 Task: Look for Airbnb options in TbÃªng MÃ©anchey, Cambodia from 3rd December, 2023 to 17th December, 2023 for 3 adults, 1 child.3 bedrooms having 4 beds and 2 bathrooms. Property type can be house. Amenities needed are: wifi, washing machine. Booking option can be shelf check-in. Look for 4 properties as per requirement.
Action: Mouse moved to (526, 123)
Screenshot: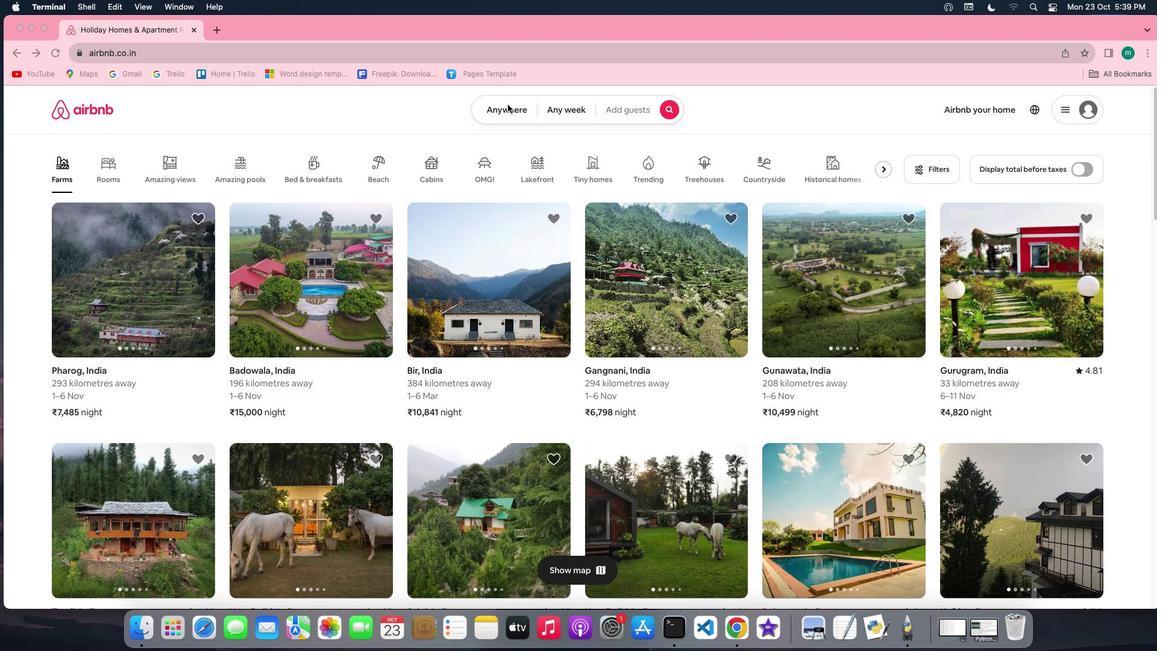 
Action: Mouse pressed left at (526, 123)
Screenshot: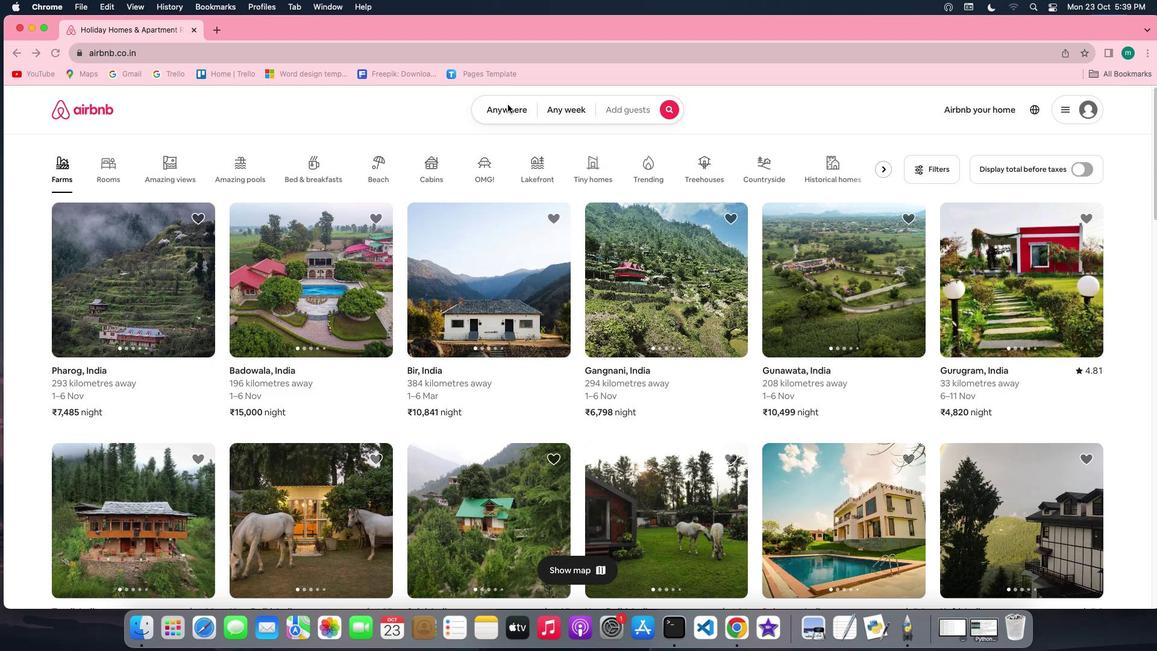 
Action: Mouse moved to (525, 126)
Screenshot: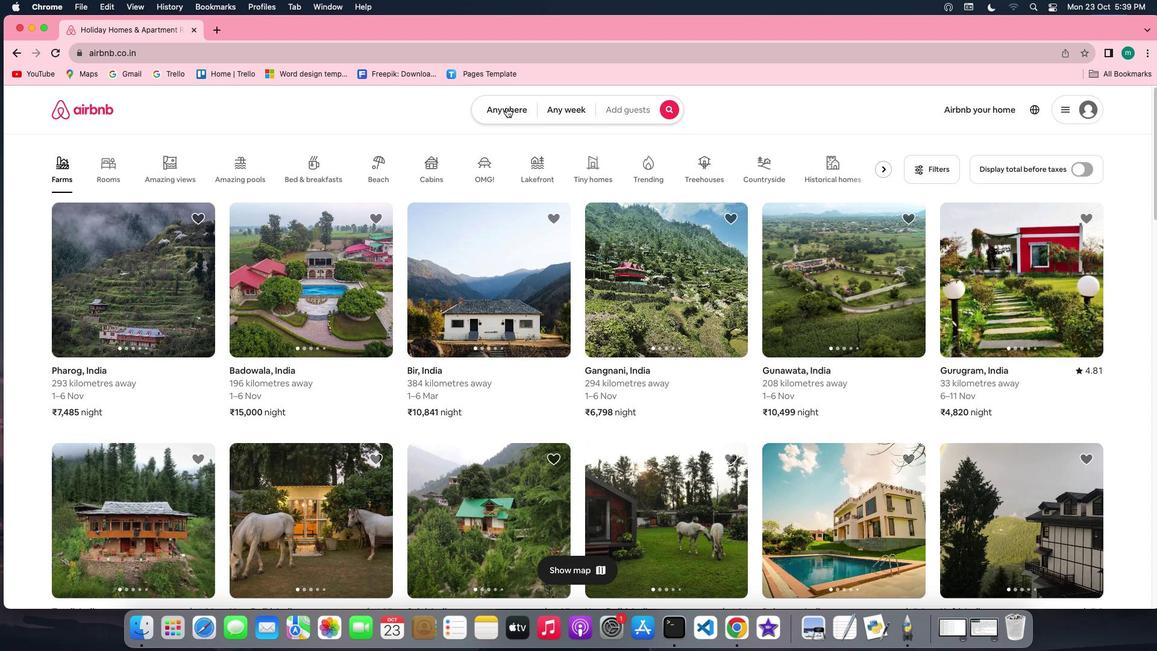 
Action: Mouse pressed left at (525, 126)
Screenshot: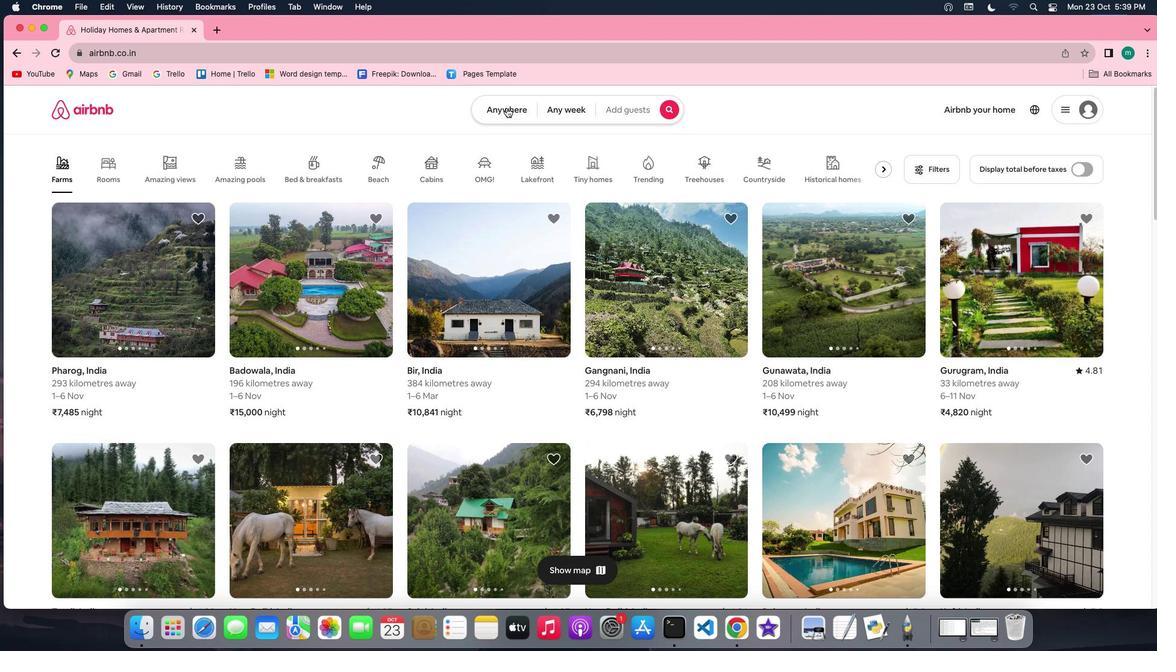 
Action: Mouse moved to (456, 175)
Screenshot: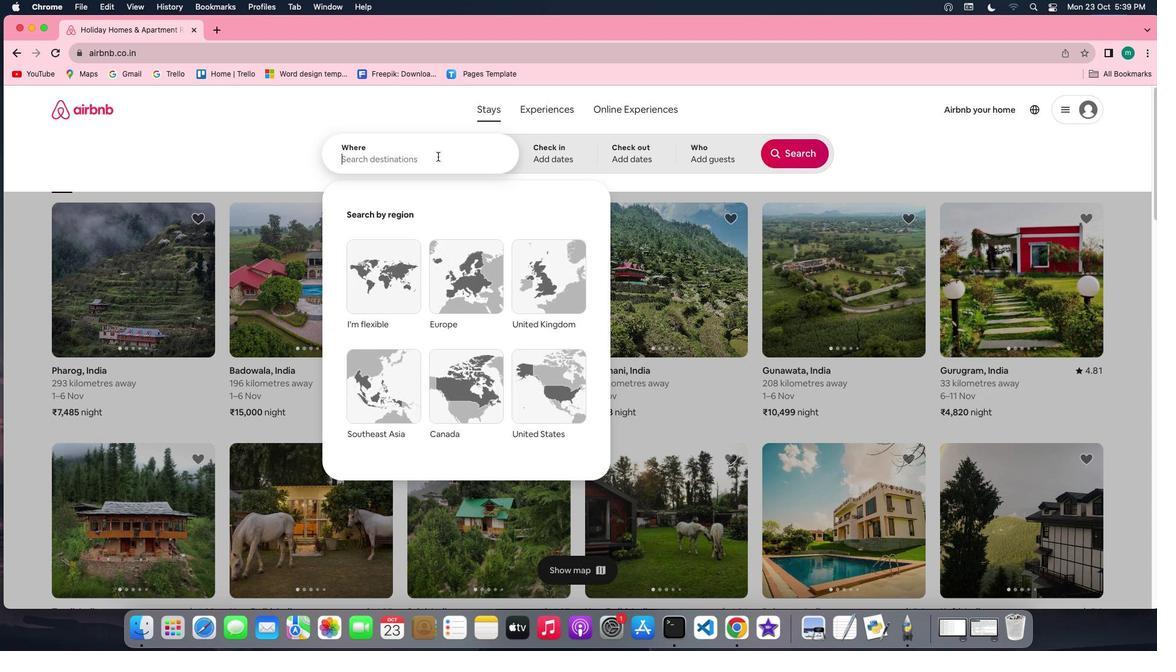 
Action: Mouse pressed left at (456, 175)
Screenshot: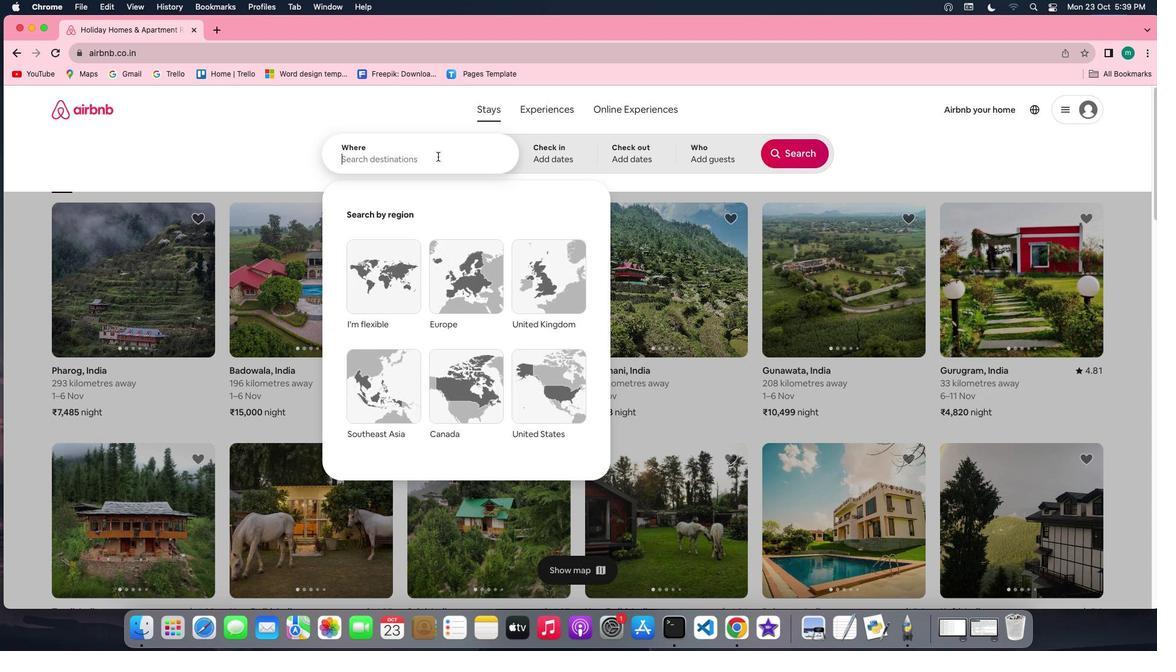 
Action: Key pressed Key.shift'T''b''e''n''g'Key.spaceKey.shift'<'Key.backspaceKey.shift'M''e''a''n''c''h''e''y'','Key.spaceKey.shift'c''a''m''b''o''d''i''a'
Screenshot: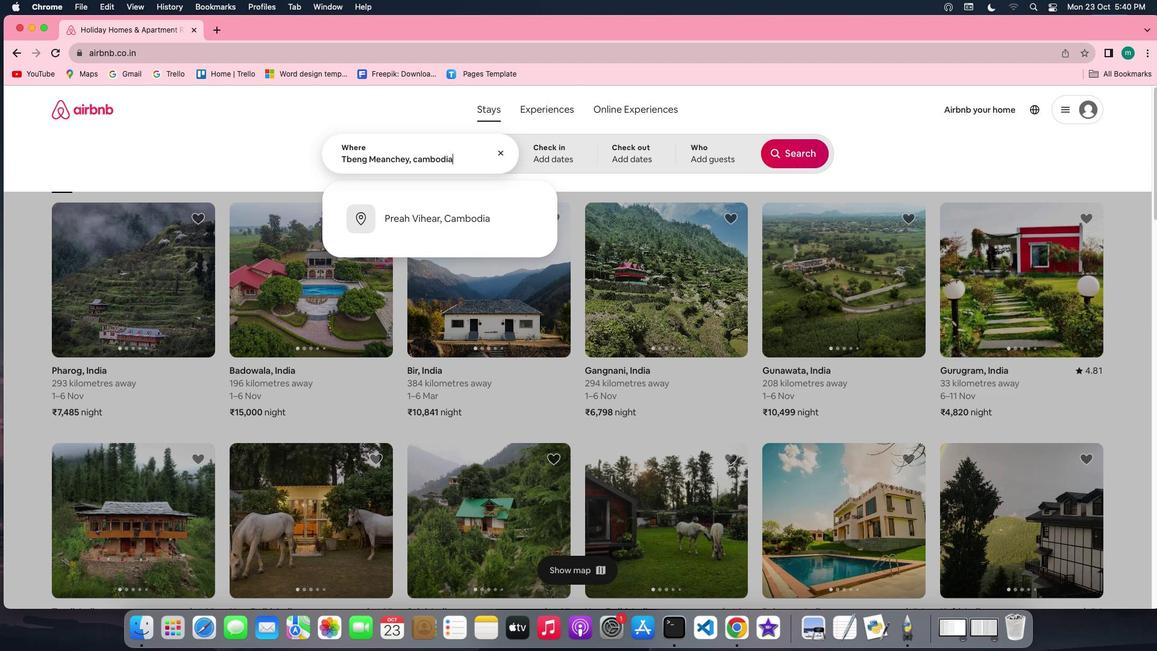 
Action: Mouse moved to (572, 180)
Screenshot: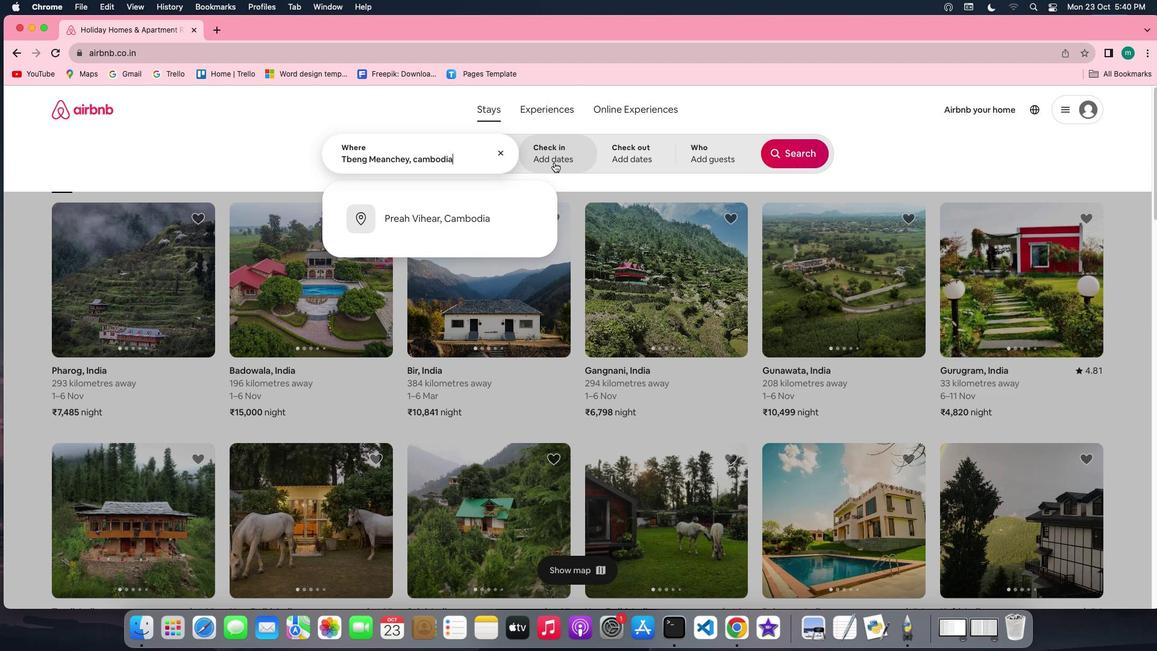 
Action: Mouse pressed left at (572, 180)
Screenshot: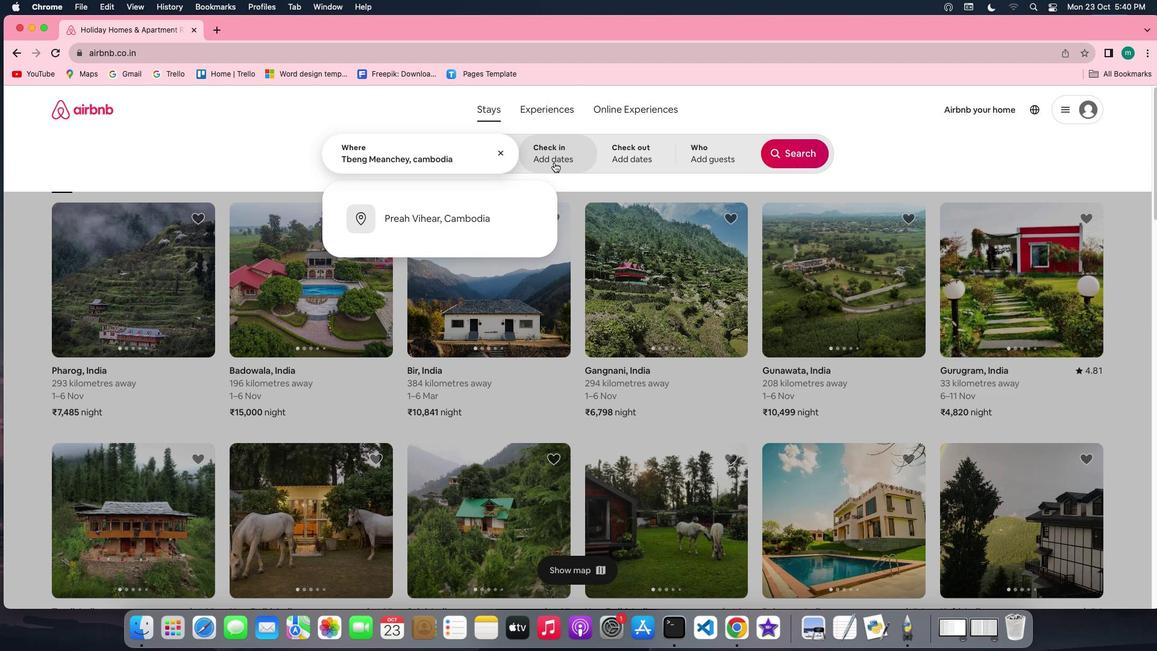 
Action: Mouse moved to (807, 270)
Screenshot: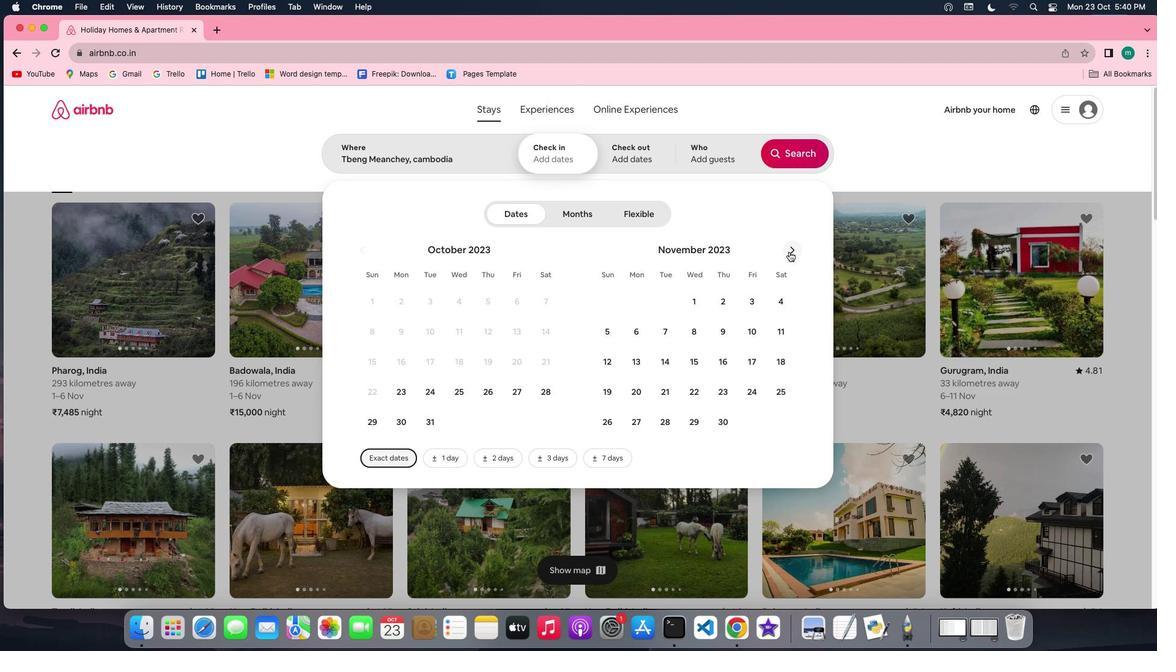 
Action: Mouse pressed left at (807, 270)
Screenshot: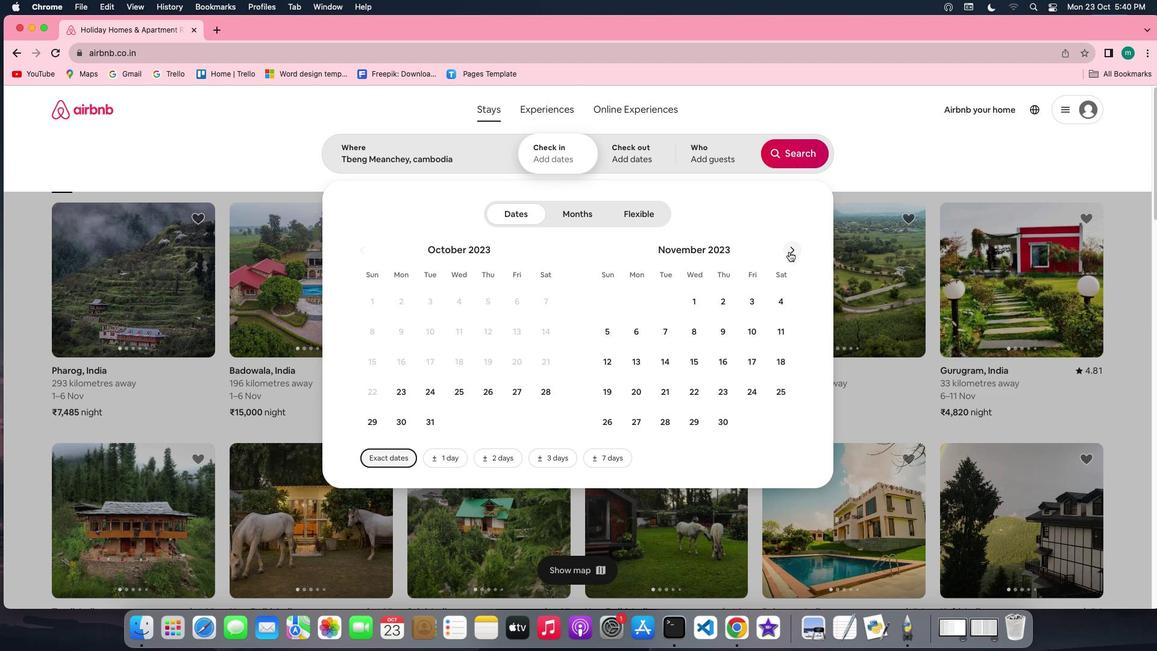
Action: Mouse moved to (629, 344)
Screenshot: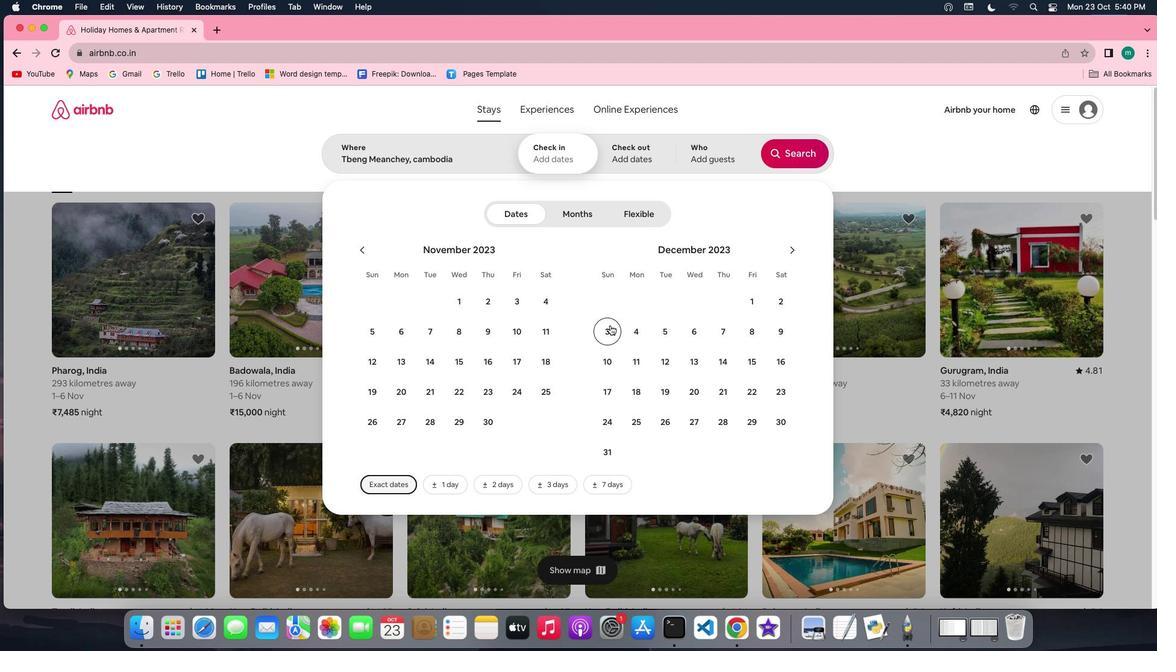 
Action: Mouse pressed left at (629, 344)
Screenshot: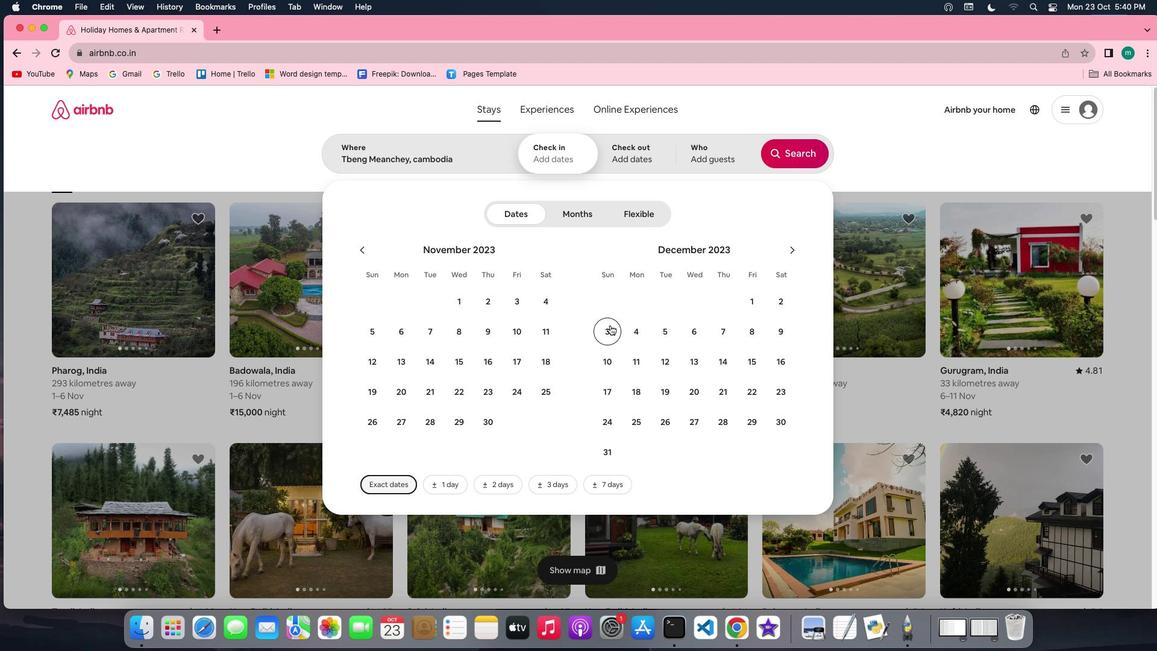 
Action: Mouse moved to (626, 407)
Screenshot: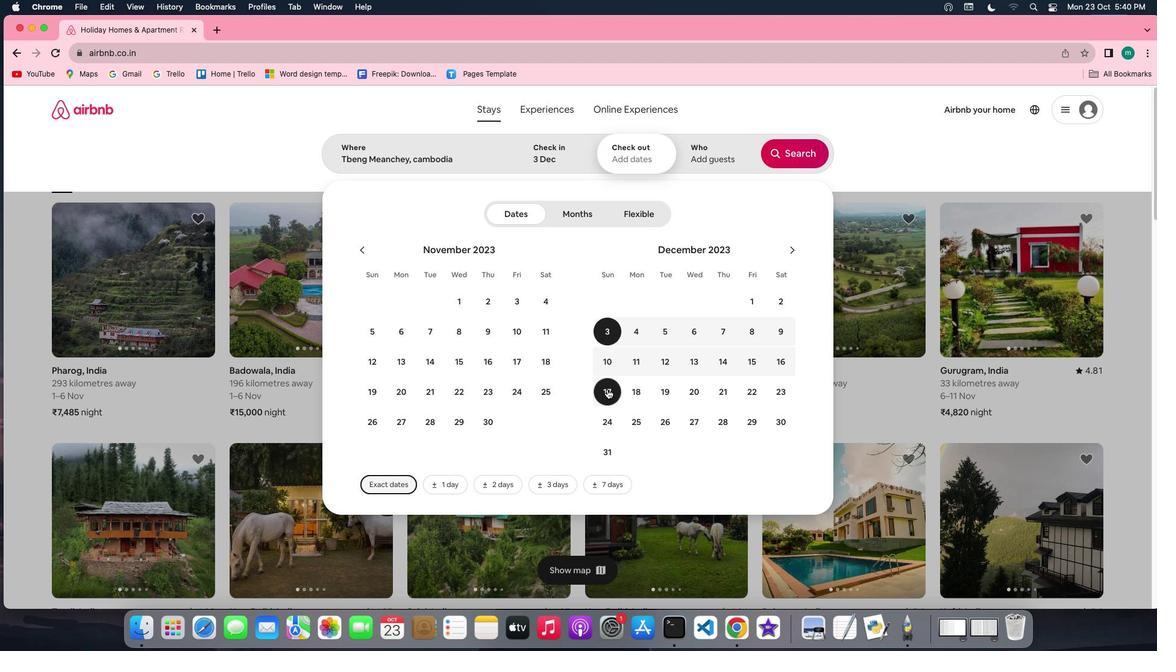
Action: Mouse pressed left at (626, 407)
Screenshot: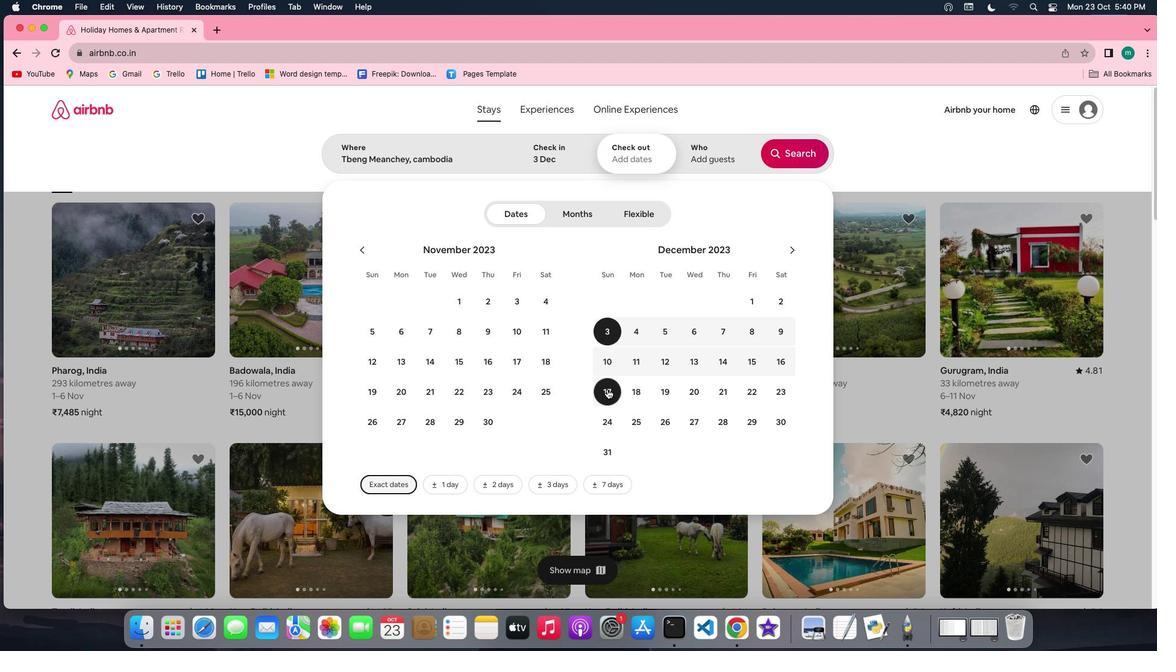 
Action: Mouse moved to (736, 179)
Screenshot: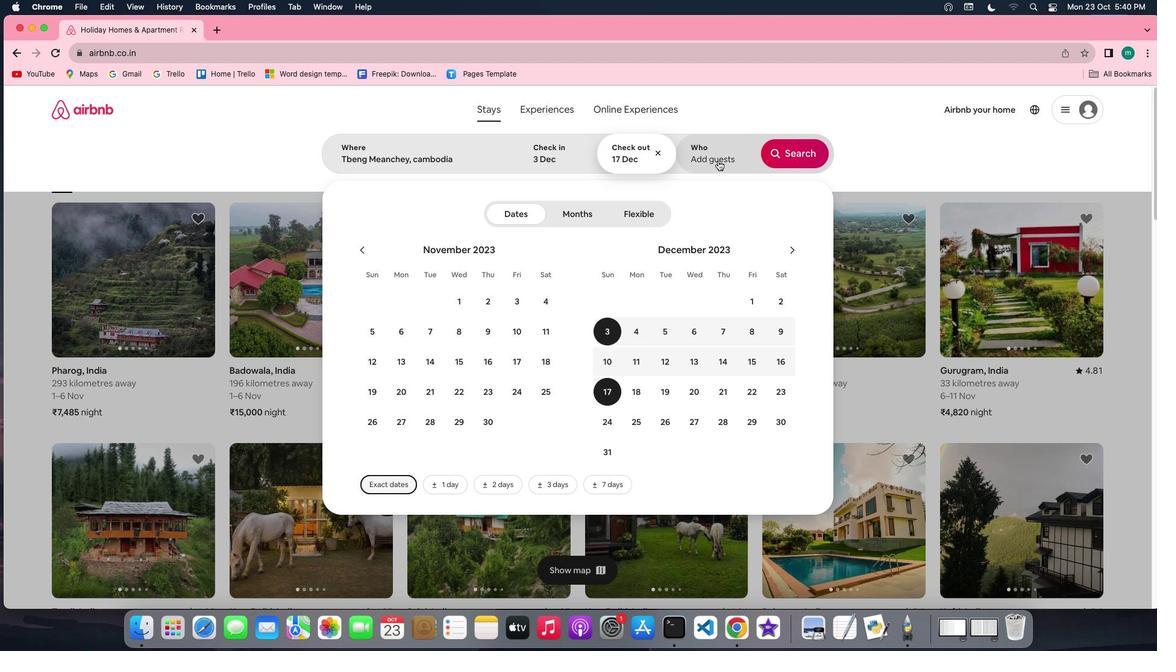 
Action: Mouse pressed left at (736, 179)
Screenshot: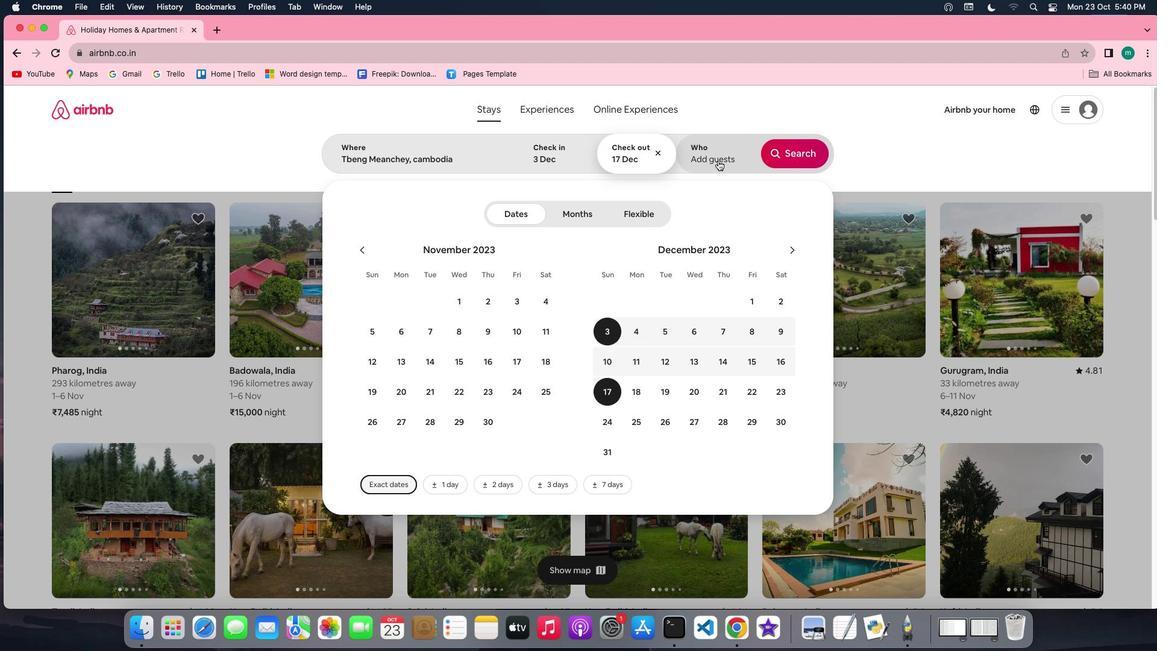 
Action: Mouse moved to (816, 235)
Screenshot: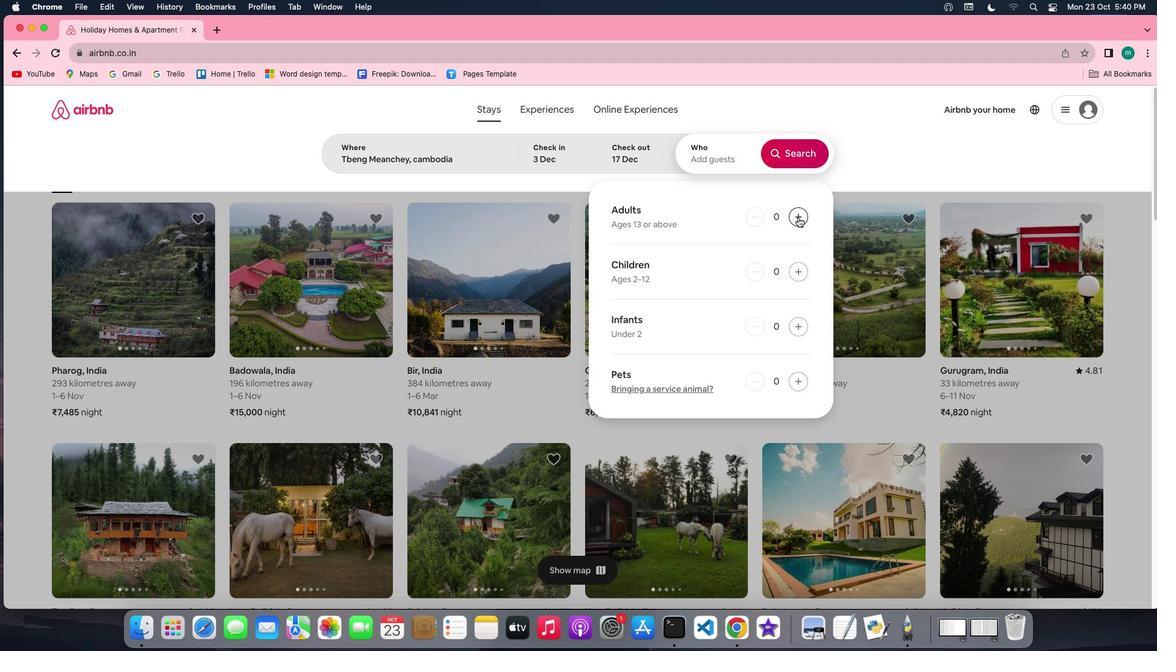 
Action: Mouse pressed left at (816, 235)
Screenshot: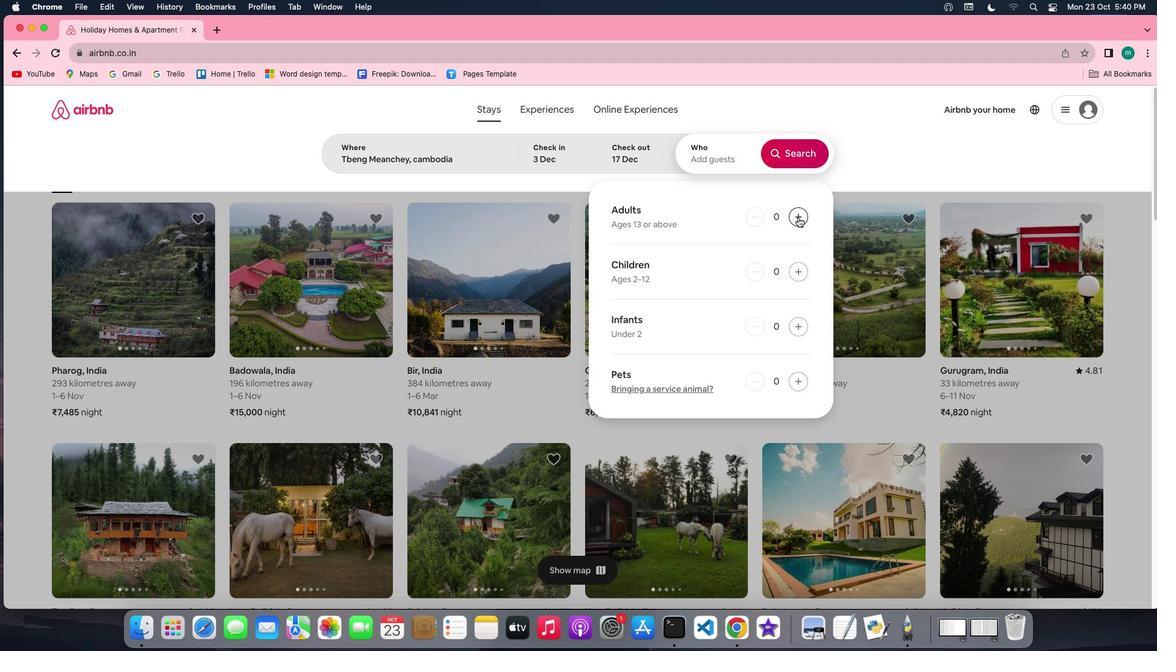 
Action: Mouse pressed left at (816, 235)
Screenshot: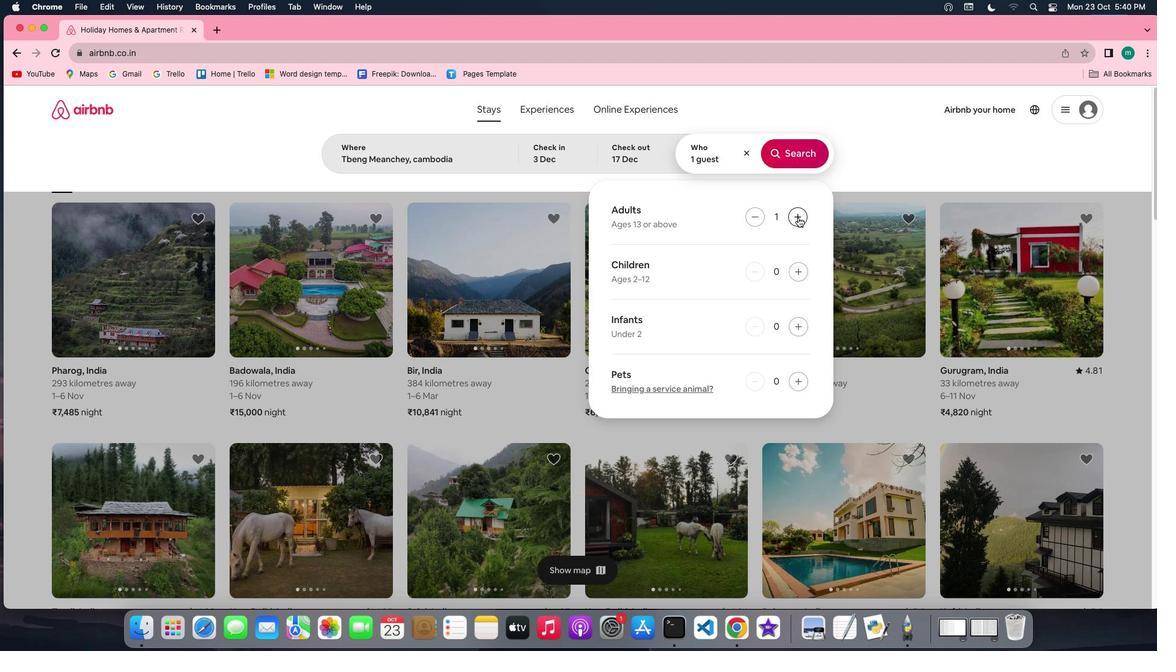 
Action: Mouse pressed left at (816, 235)
Screenshot: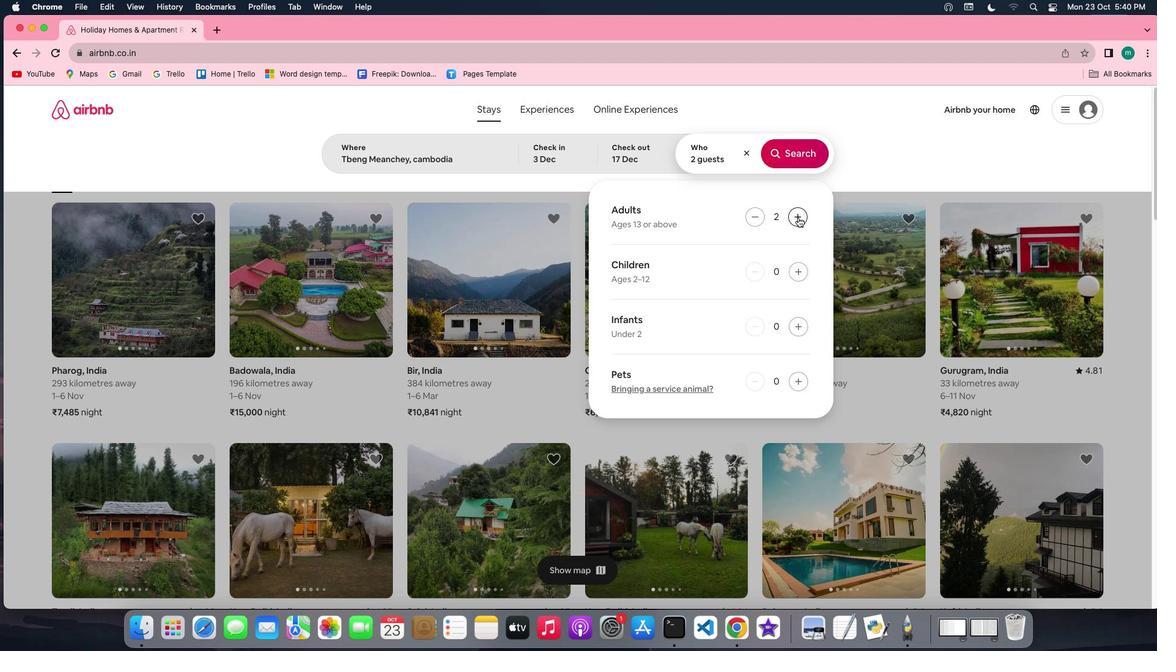 
Action: Mouse moved to (817, 291)
Screenshot: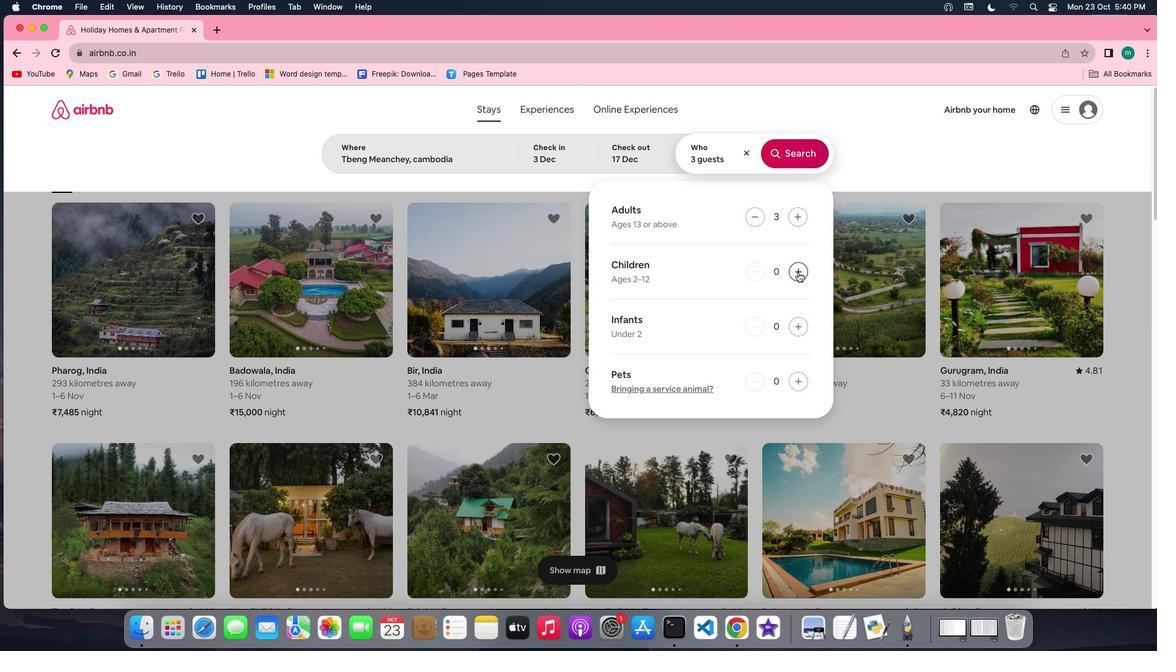 
Action: Mouse pressed left at (817, 291)
Screenshot: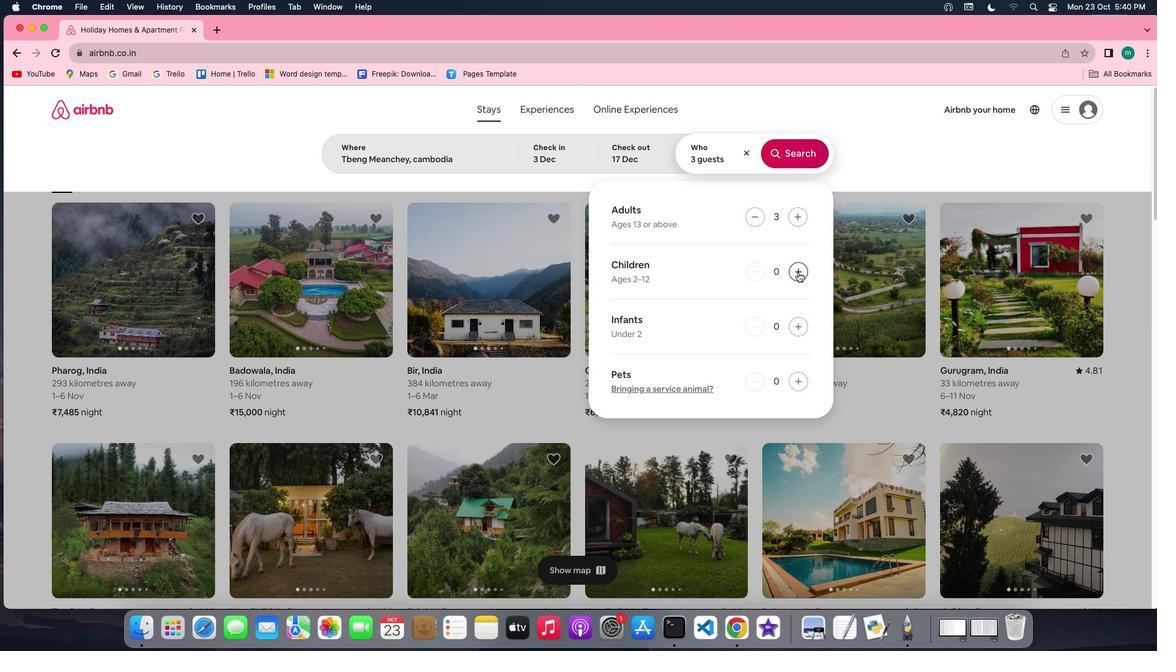 
Action: Mouse moved to (806, 173)
Screenshot: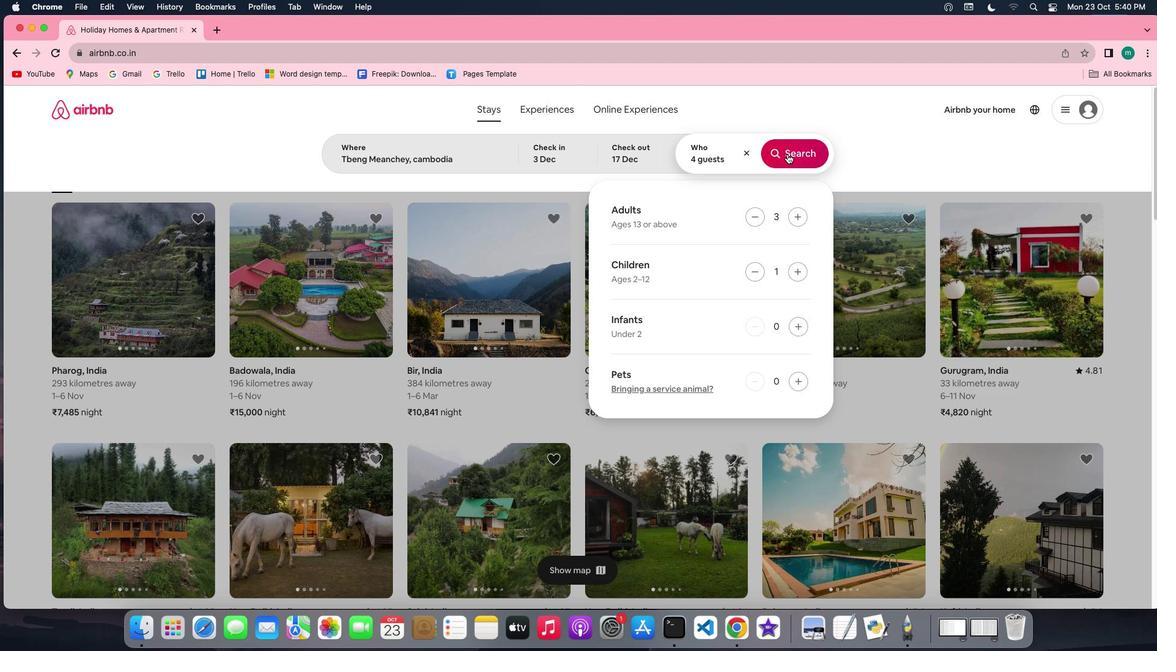 
Action: Mouse pressed left at (806, 173)
Screenshot: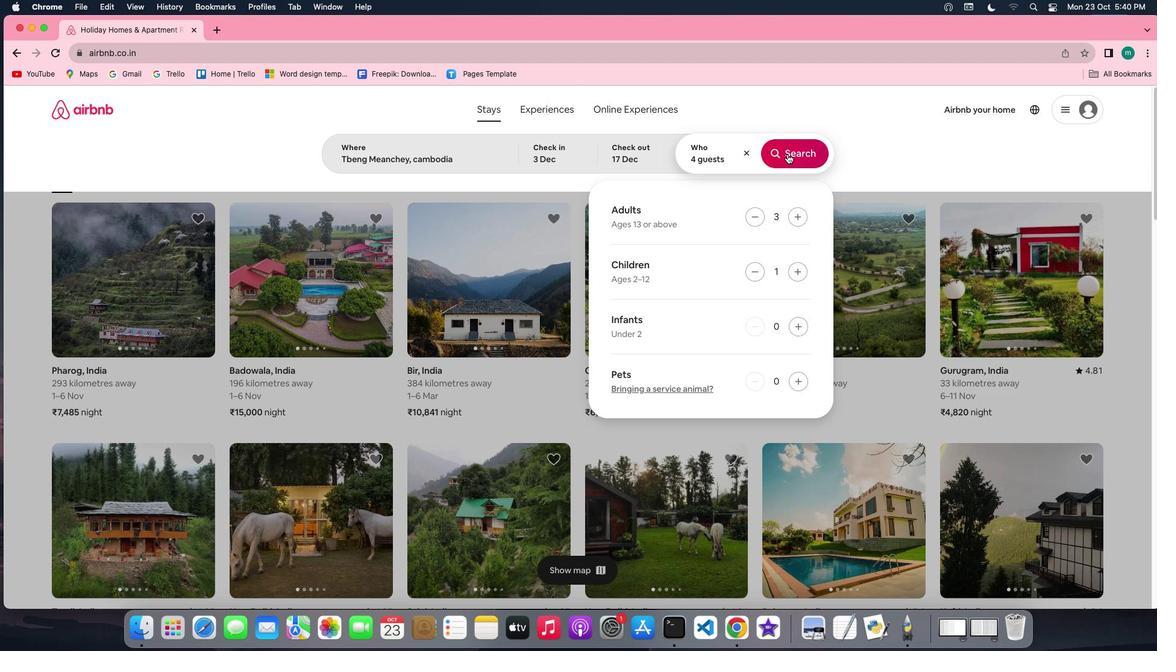 
Action: Mouse moved to (981, 171)
Screenshot: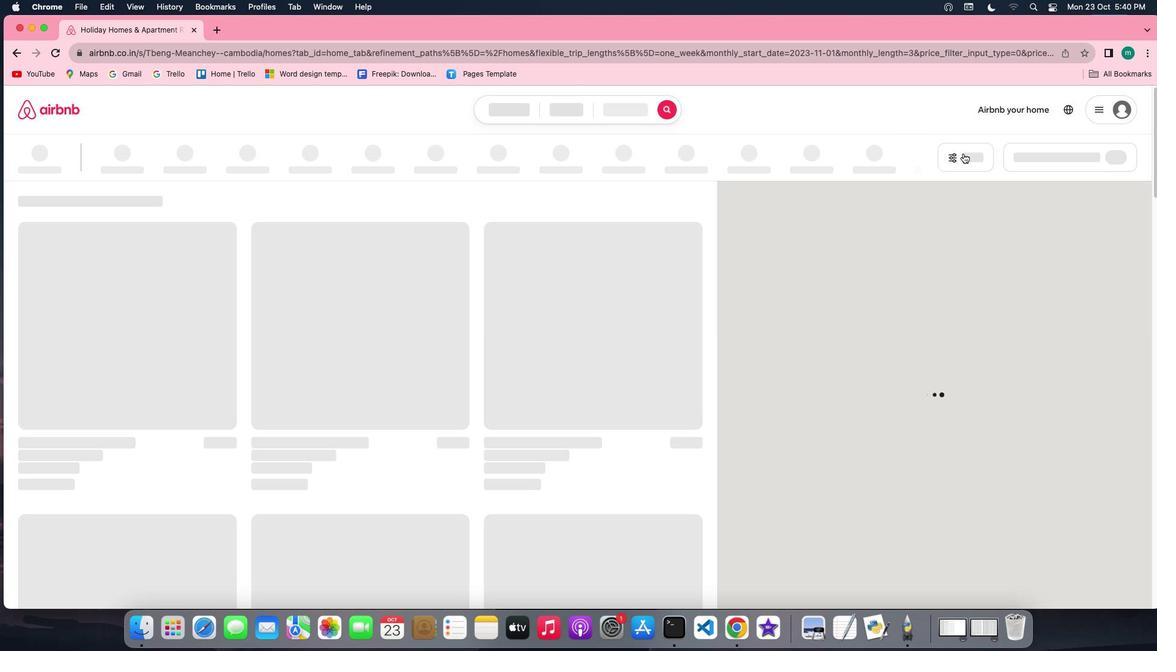 
Action: Mouse pressed left at (981, 171)
Screenshot: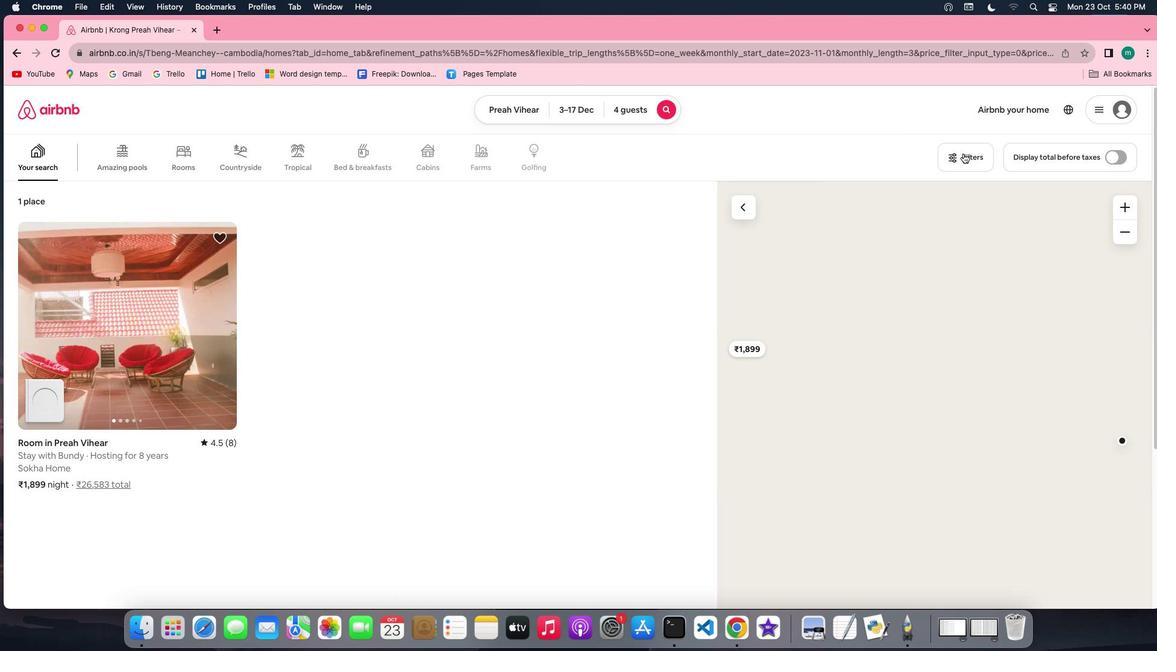 
Action: Mouse moved to (672, 375)
Screenshot: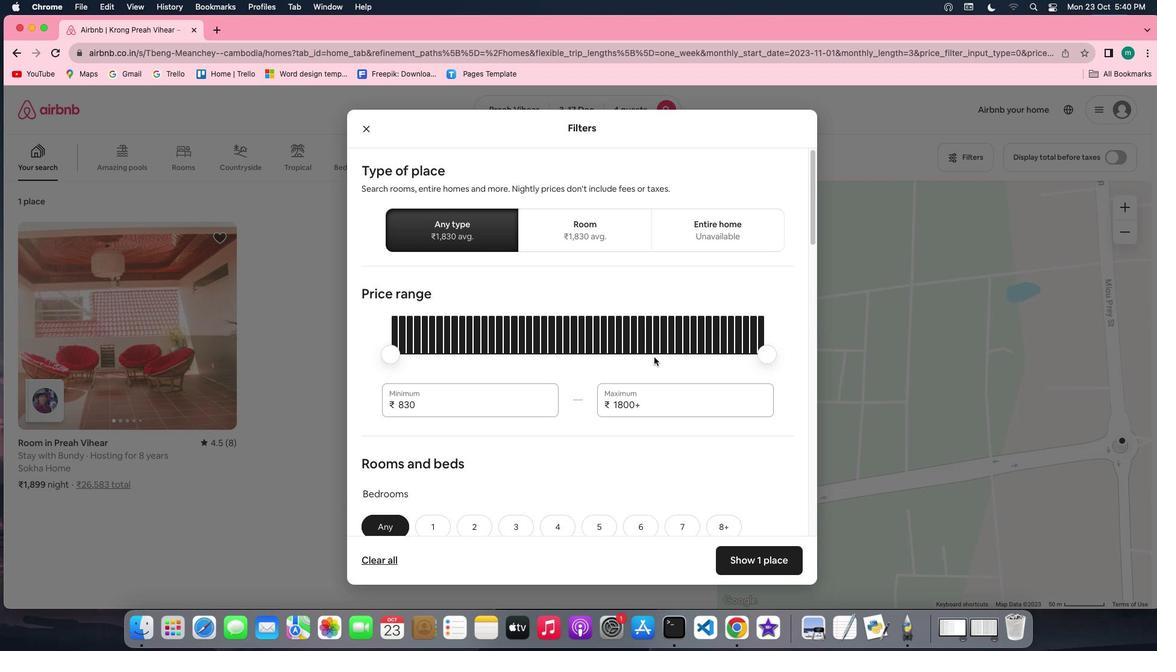 
Action: Mouse scrolled (672, 375) with delta (18, 18)
Screenshot: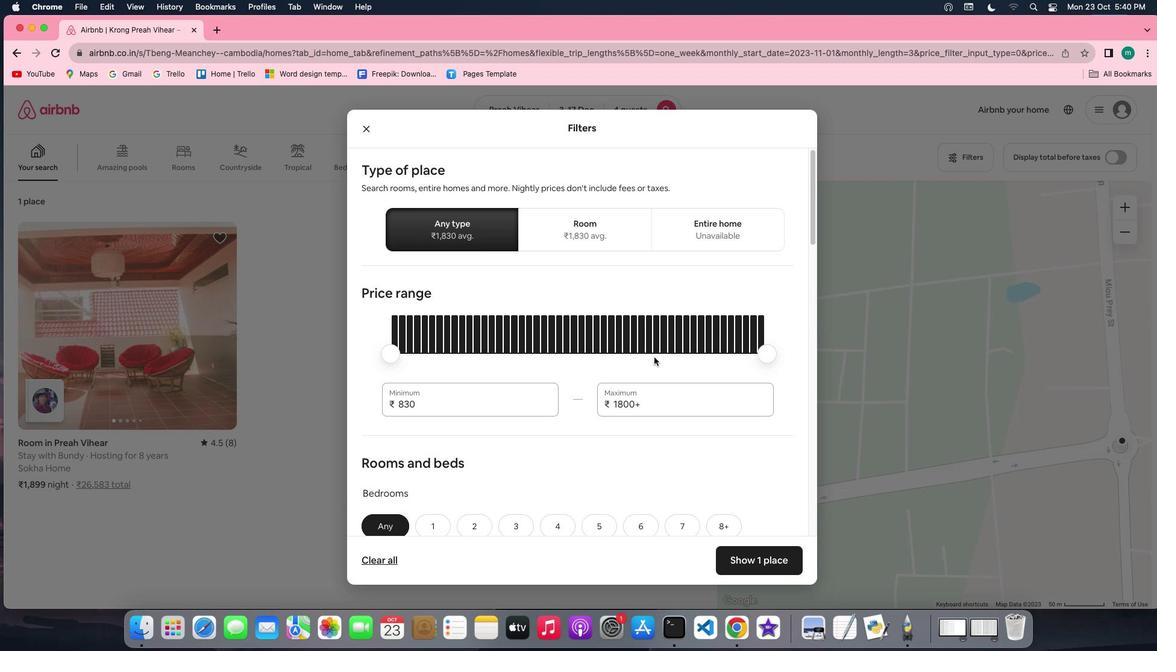 
Action: Mouse scrolled (672, 375) with delta (18, 18)
Screenshot: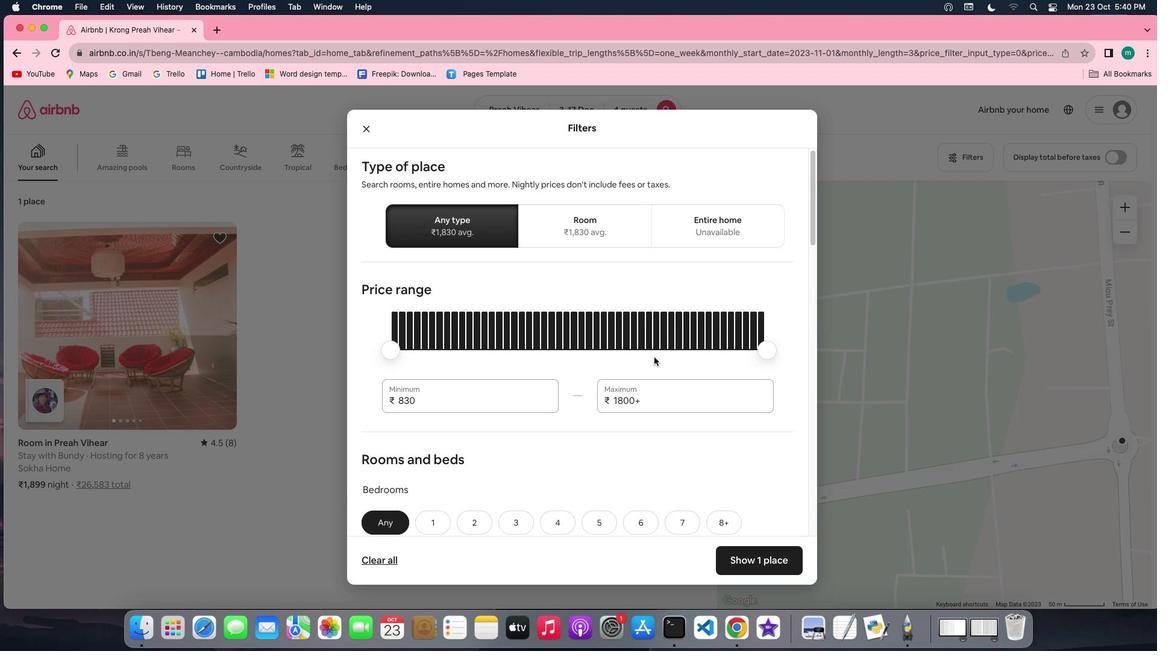 
Action: Mouse scrolled (672, 375) with delta (18, 18)
Screenshot: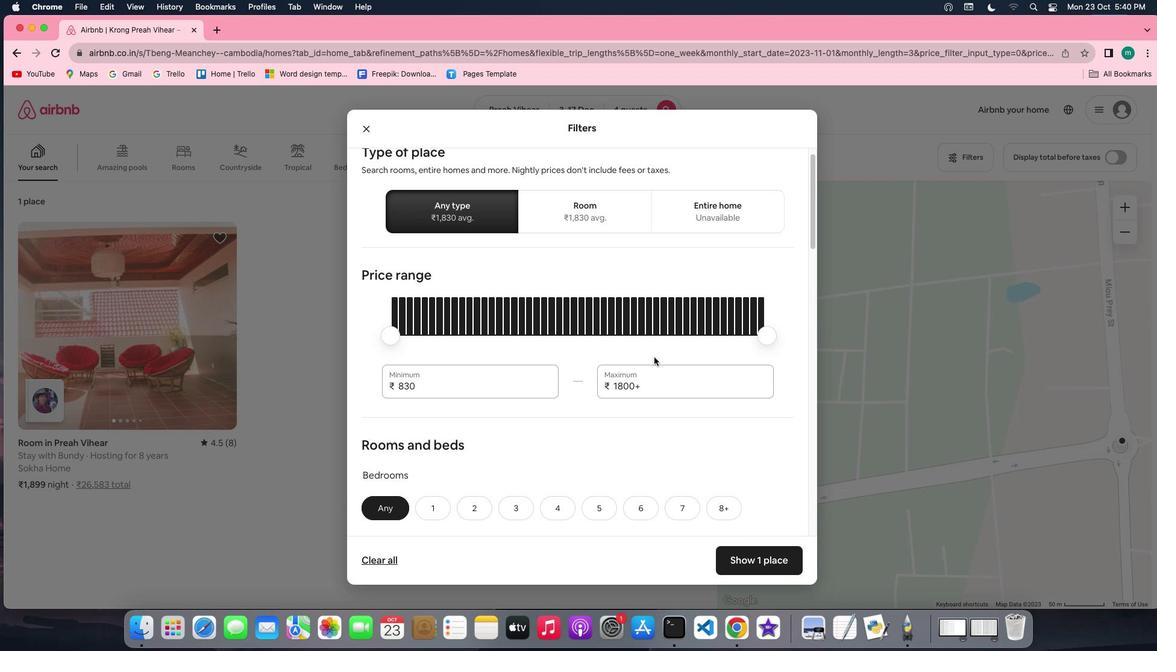 
Action: Mouse scrolled (672, 375) with delta (18, 18)
Screenshot: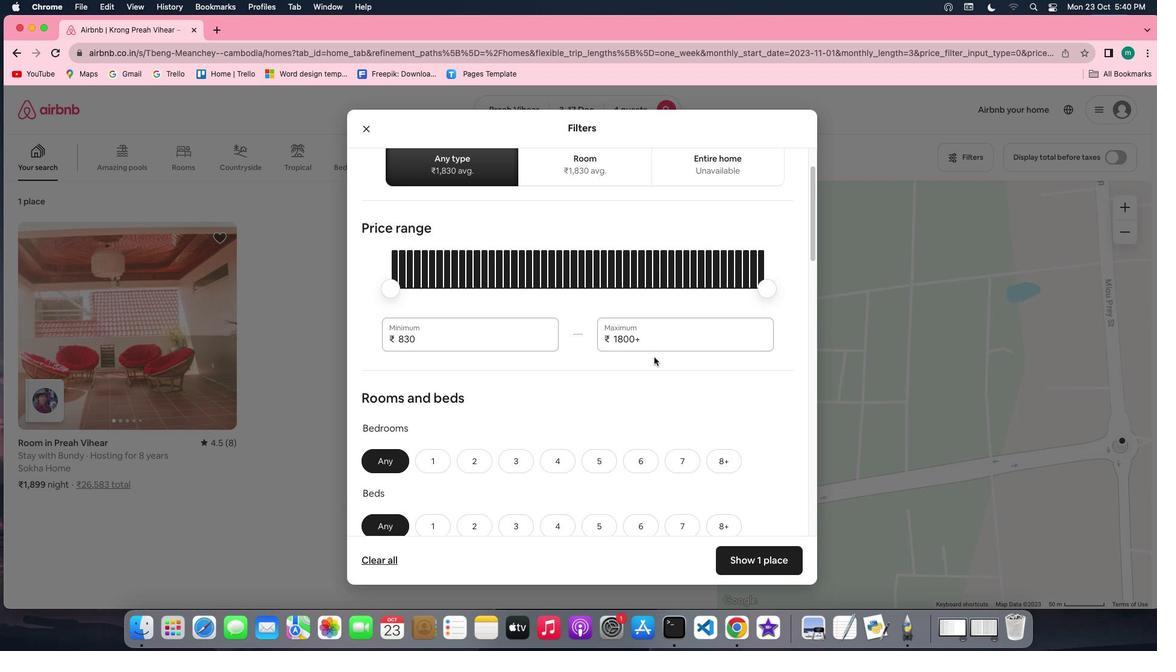 
Action: Mouse scrolled (672, 375) with delta (18, 18)
Screenshot: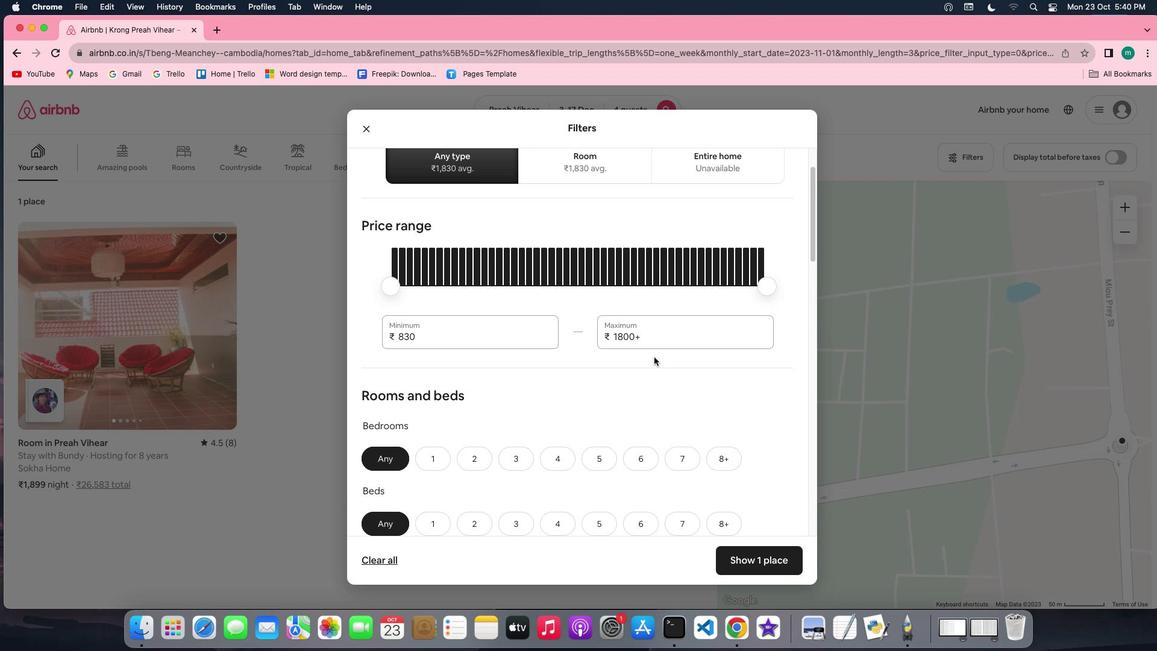 
Action: Mouse scrolled (672, 375) with delta (18, 18)
Screenshot: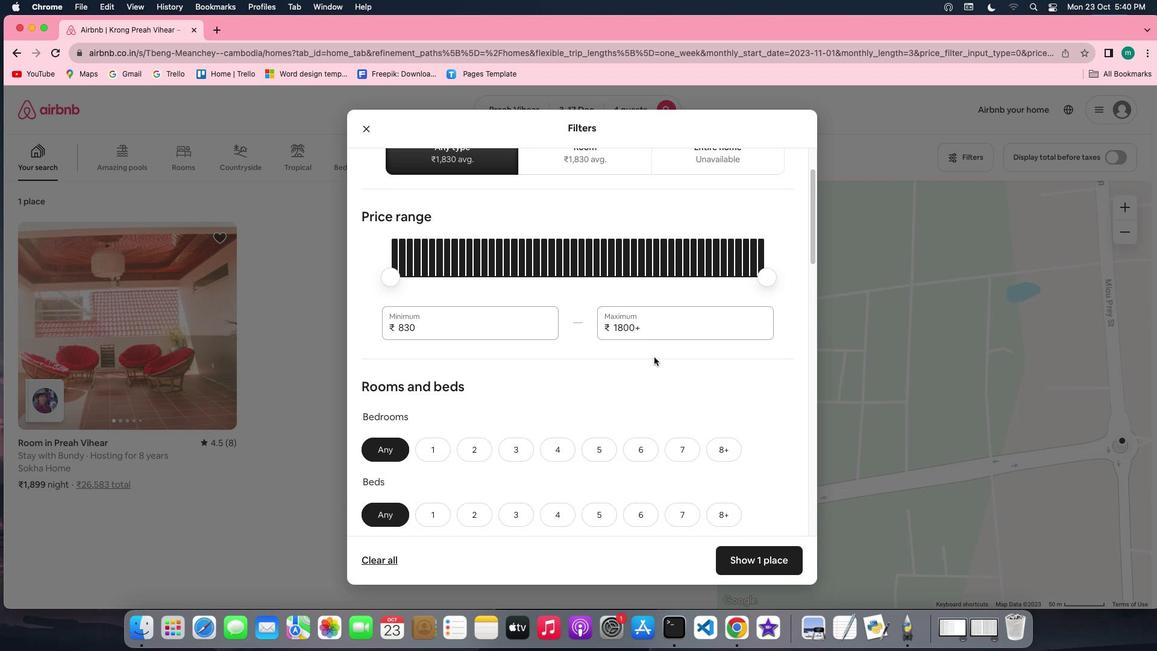 
Action: Mouse scrolled (672, 375) with delta (18, 18)
Screenshot: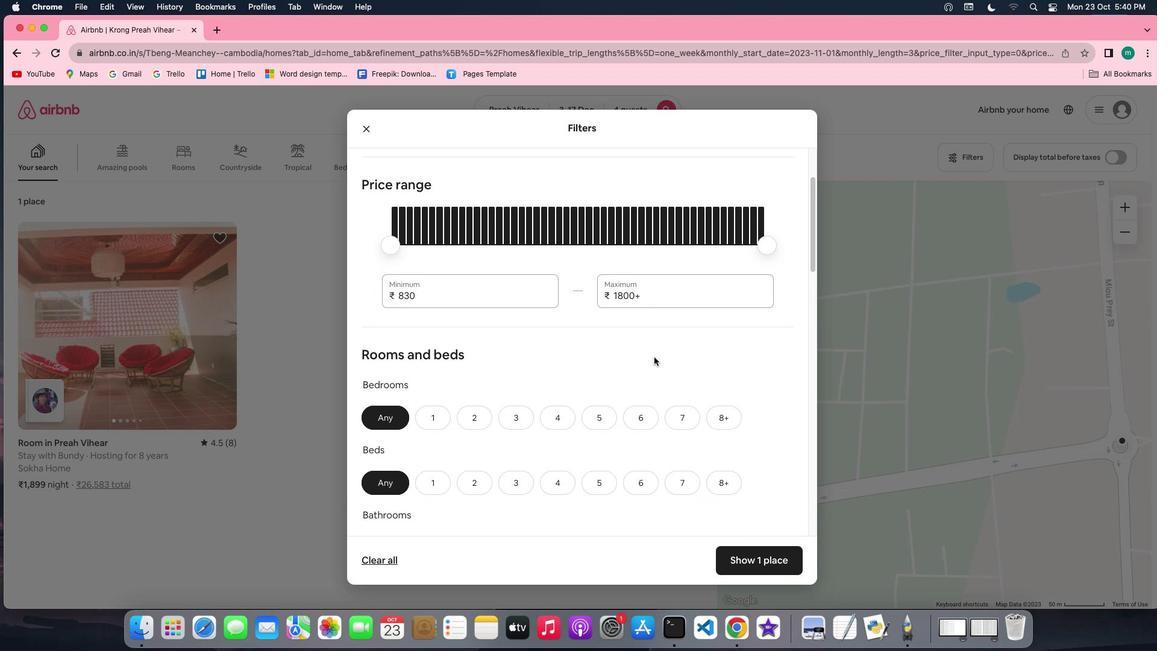 
Action: Mouse scrolled (672, 375) with delta (18, 18)
Screenshot: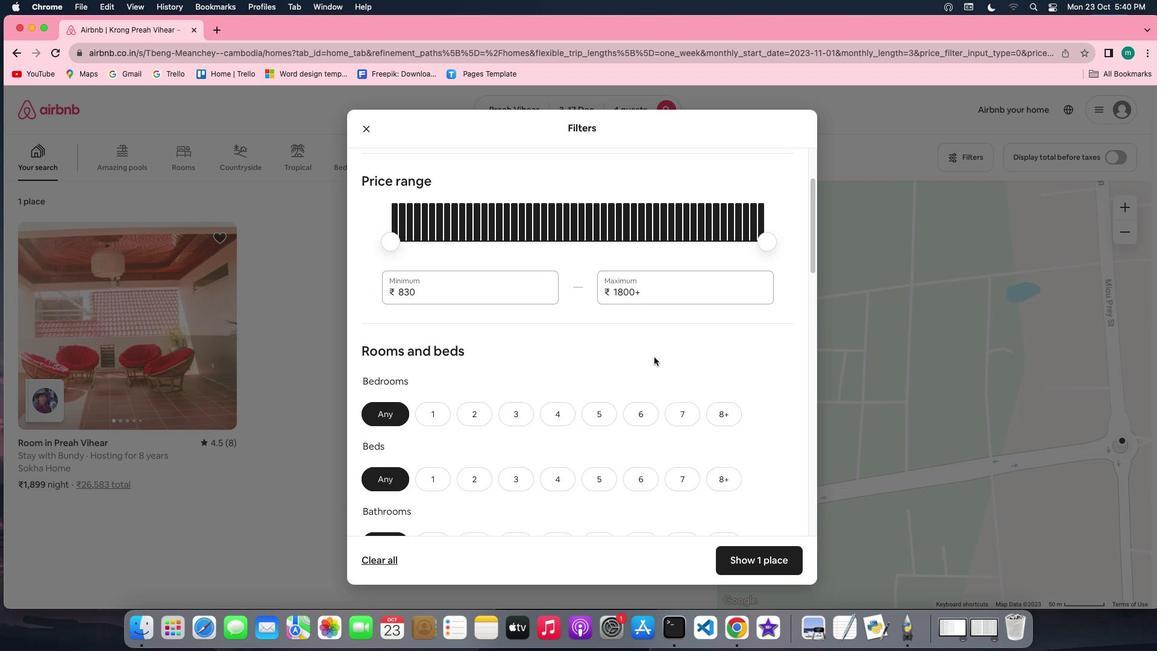 
Action: Mouse scrolled (672, 375) with delta (18, 18)
Screenshot: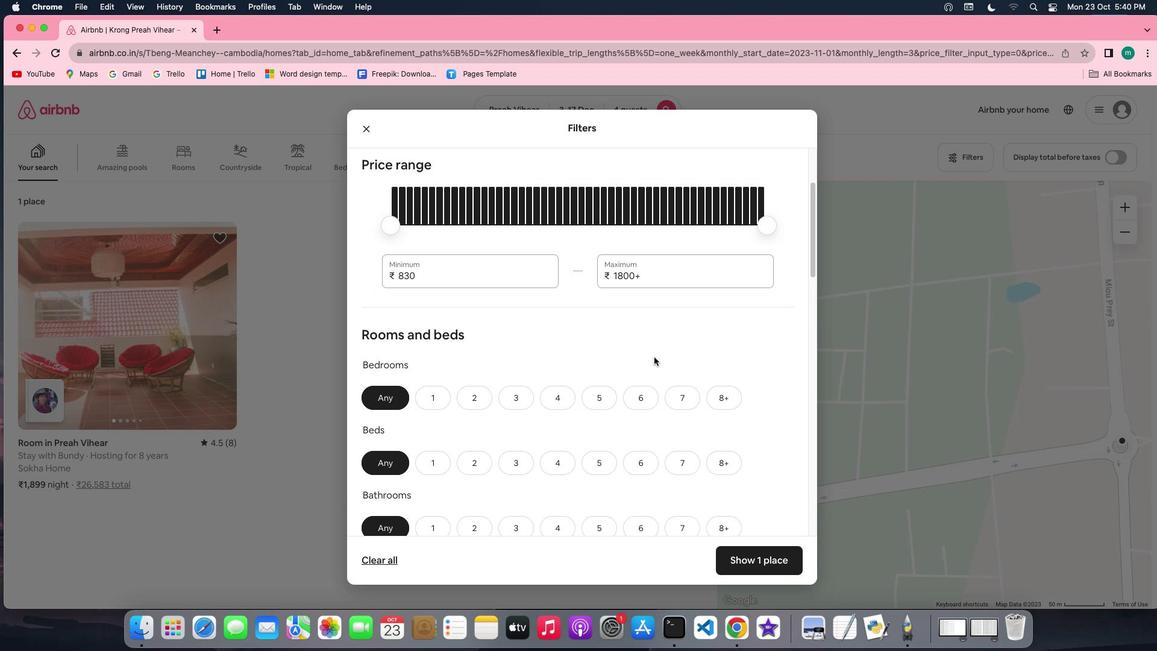 
Action: Mouse scrolled (672, 375) with delta (18, 18)
Screenshot: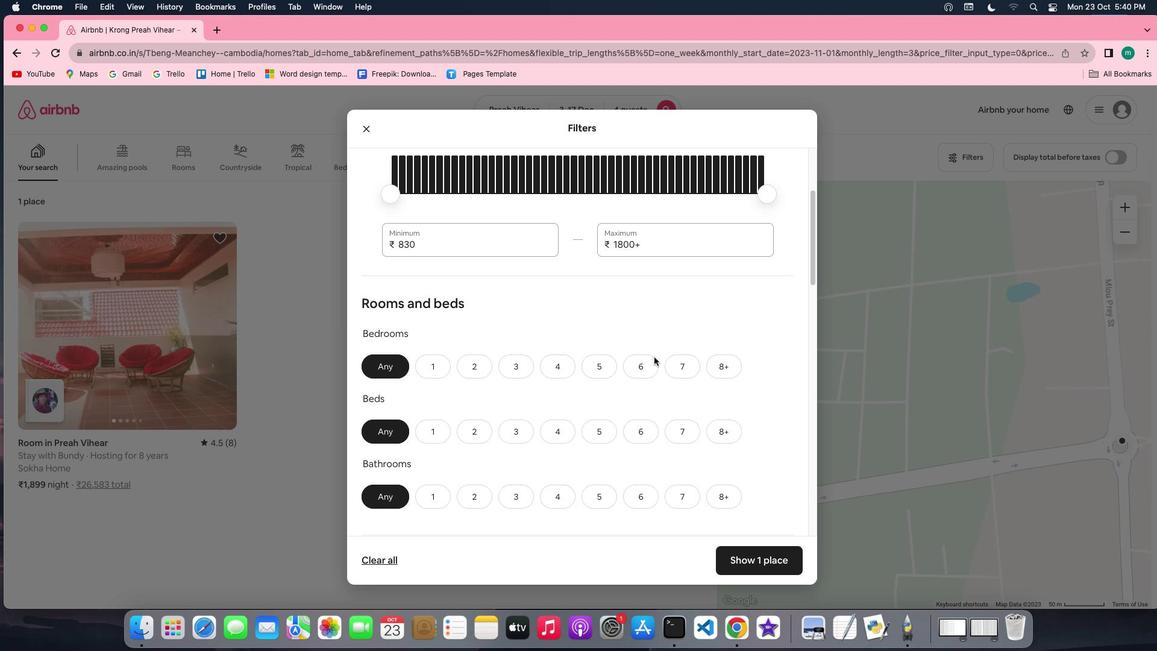 
Action: Mouse scrolled (672, 375) with delta (18, 18)
Screenshot: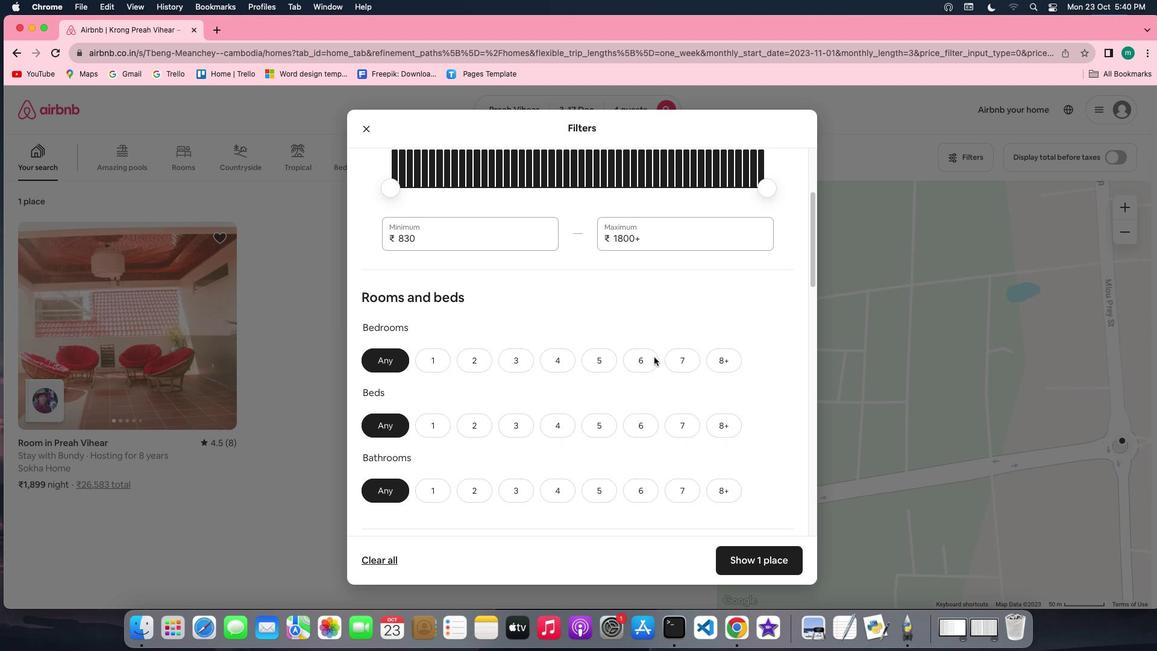 
Action: Mouse scrolled (672, 375) with delta (18, 18)
Screenshot: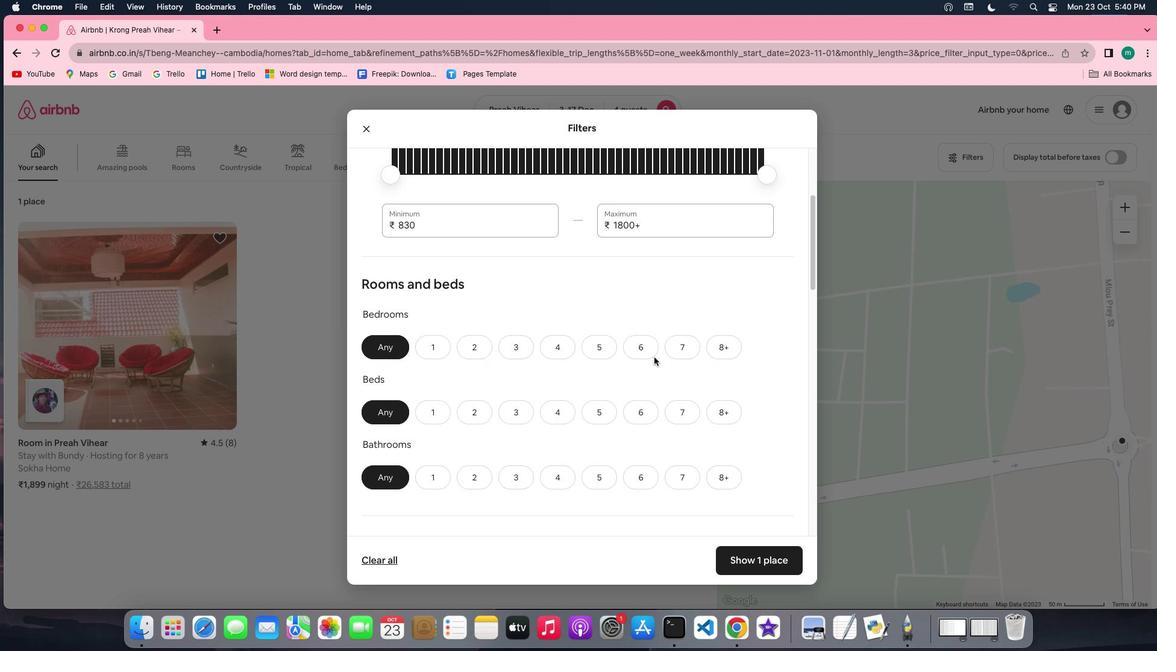 
Action: Mouse moved to (543, 358)
Screenshot: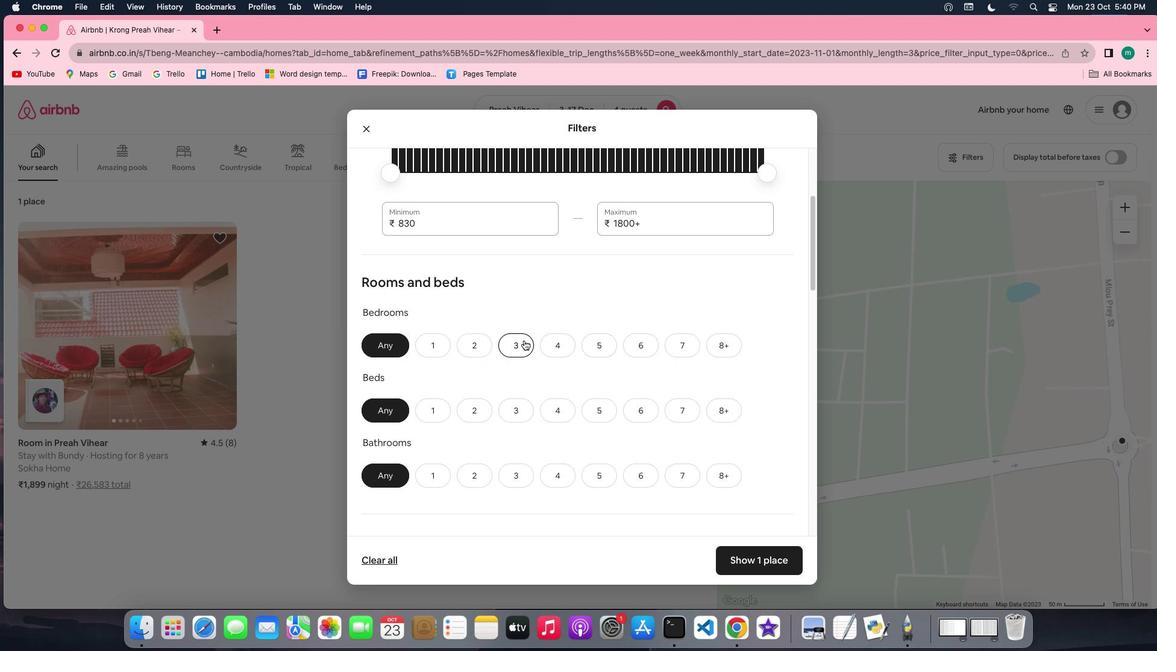 
Action: Mouse pressed left at (543, 358)
Screenshot: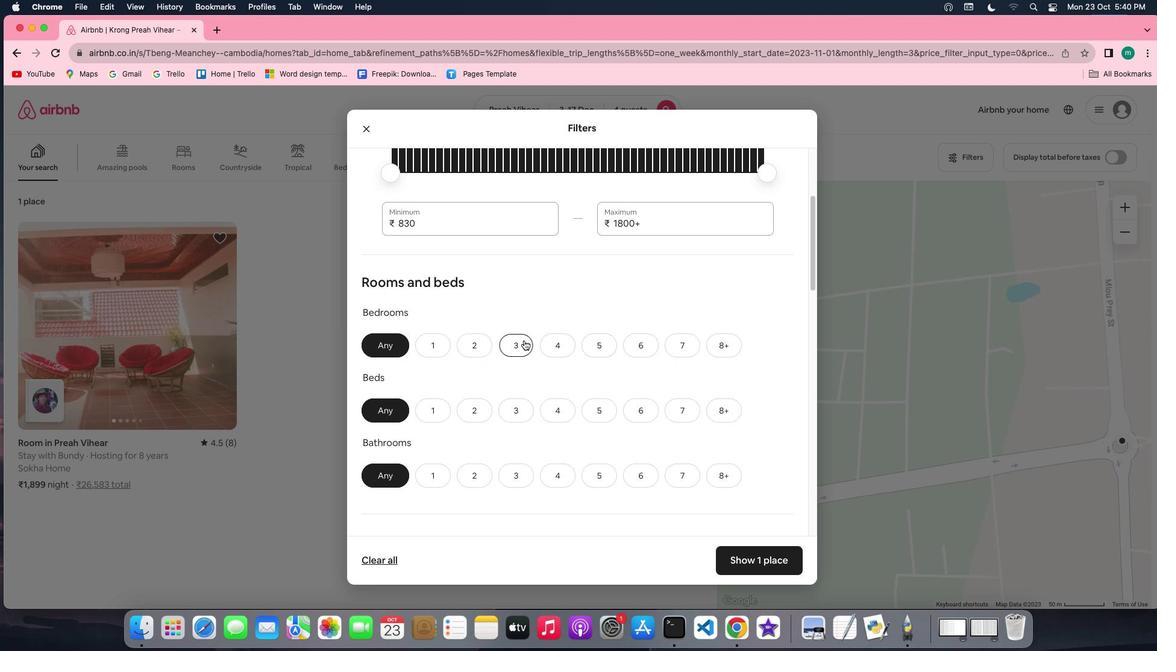 
Action: Mouse moved to (582, 437)
Screenshot: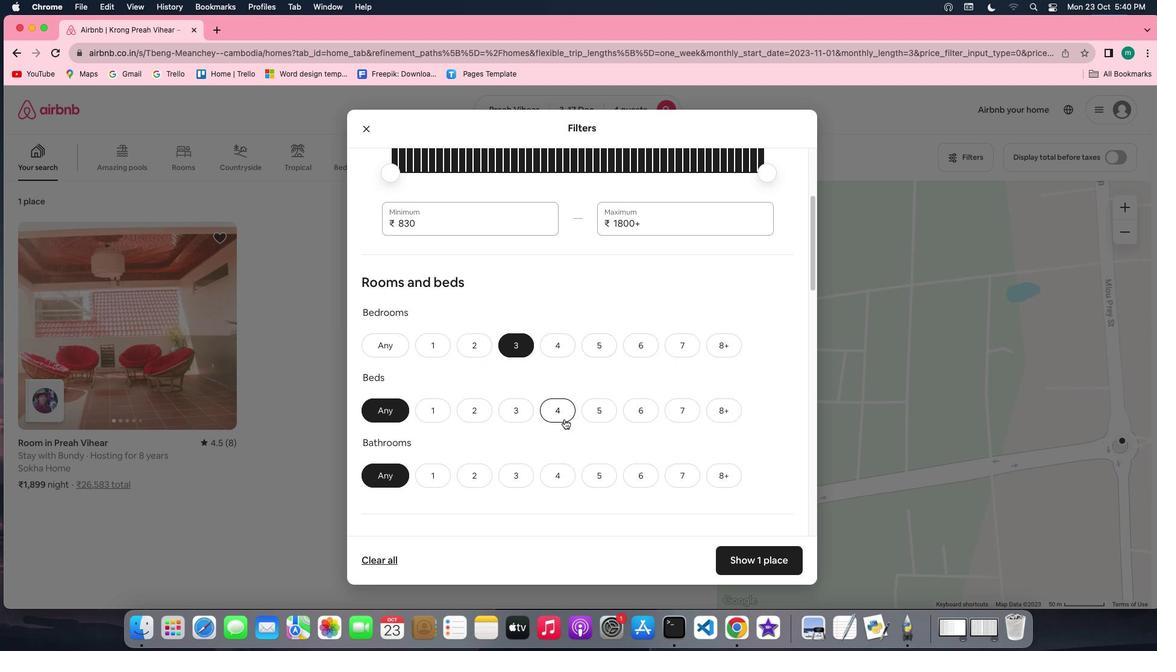 
Action: Mouse pressed left at (582, 437)
Screenshot: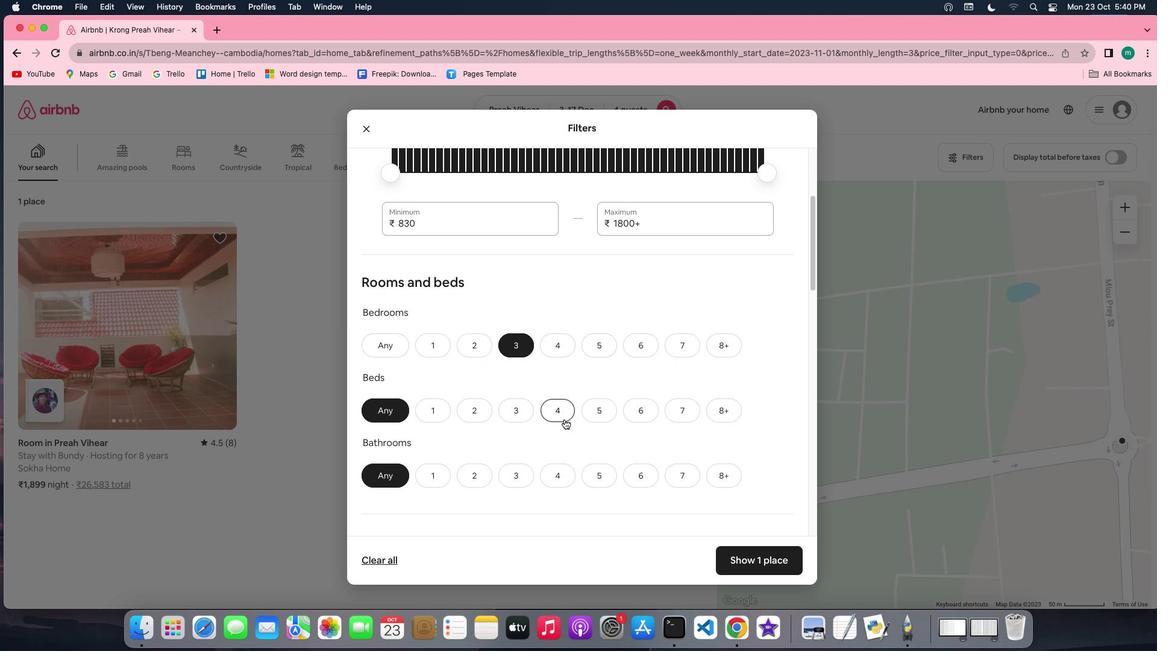 
Action: Mouse moved to (485, 488)
Screenshot: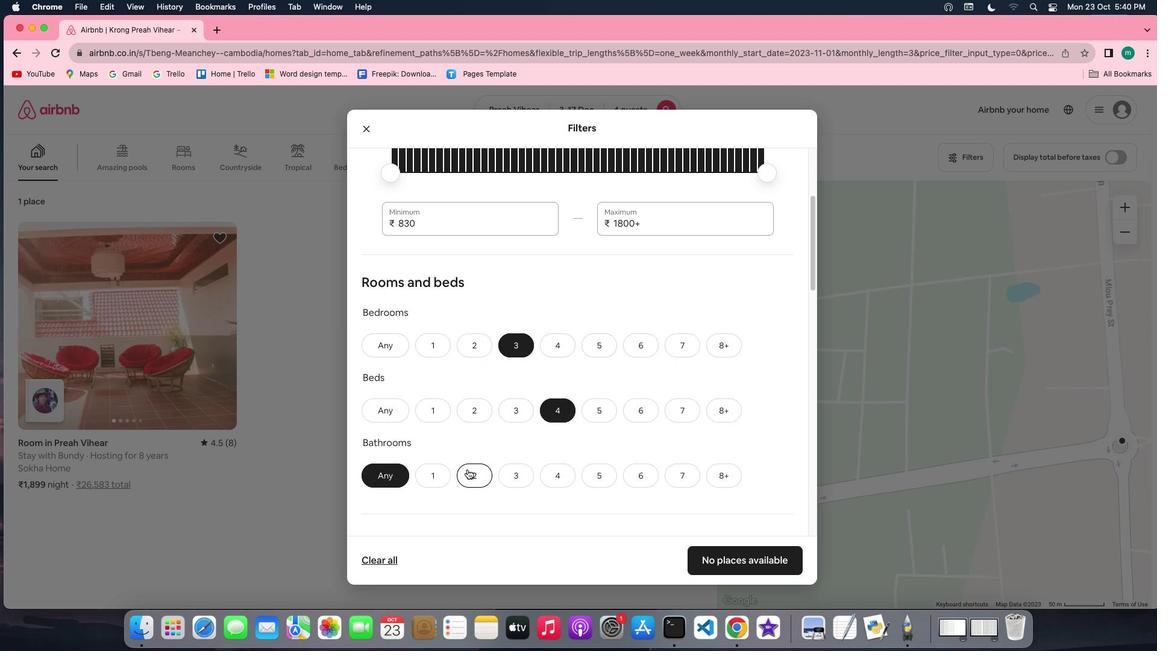 
Action: Mouse pressed left at (485, 488)
Screenshot: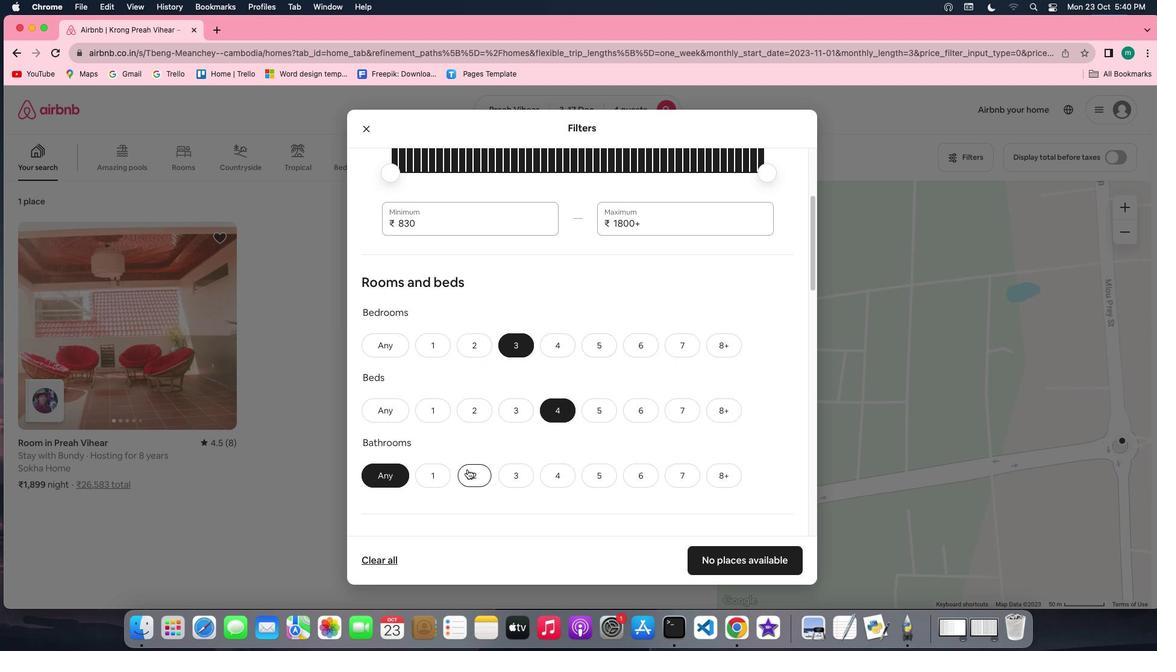
Action: Mouse moved to (723, 483)
Screenshot: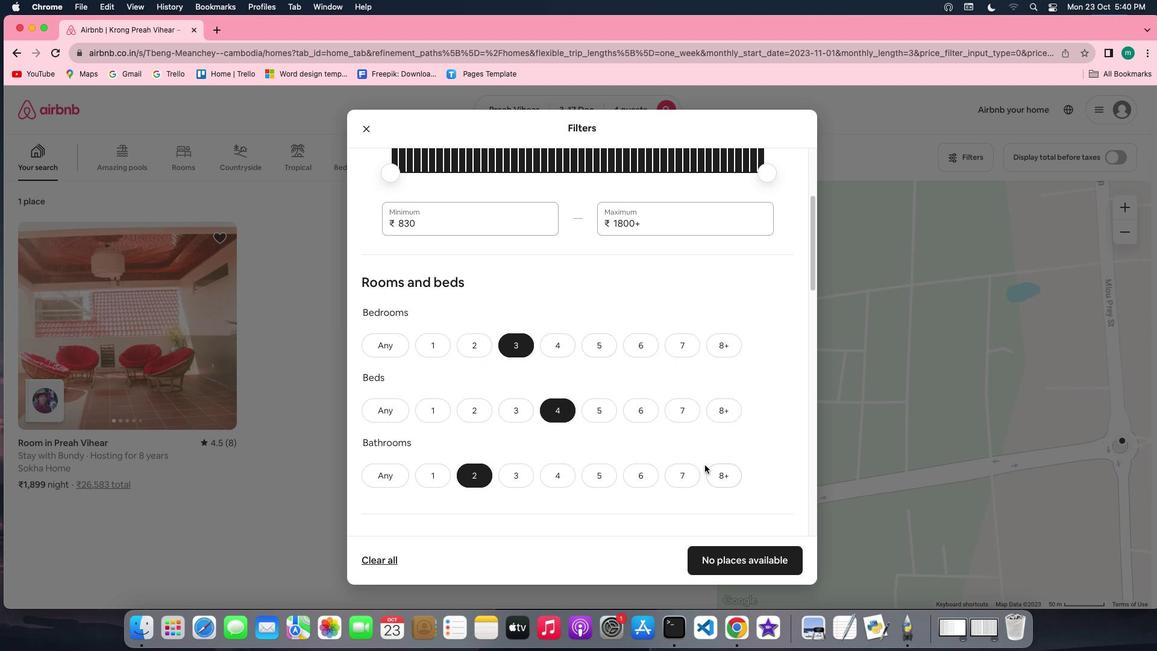 
Action: Mouse scrolled (723, 483) with delta (18, 18)
Screenshot: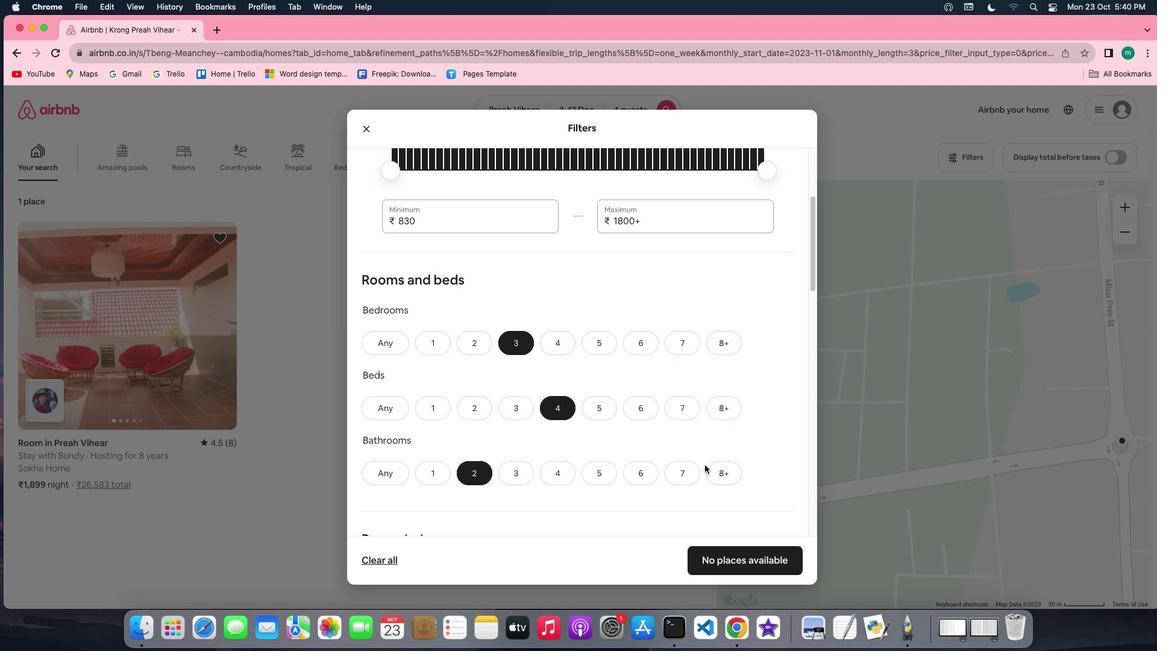 
Action: Mouse scrolled (723, 483) with delta (18, 18)
Screenshot: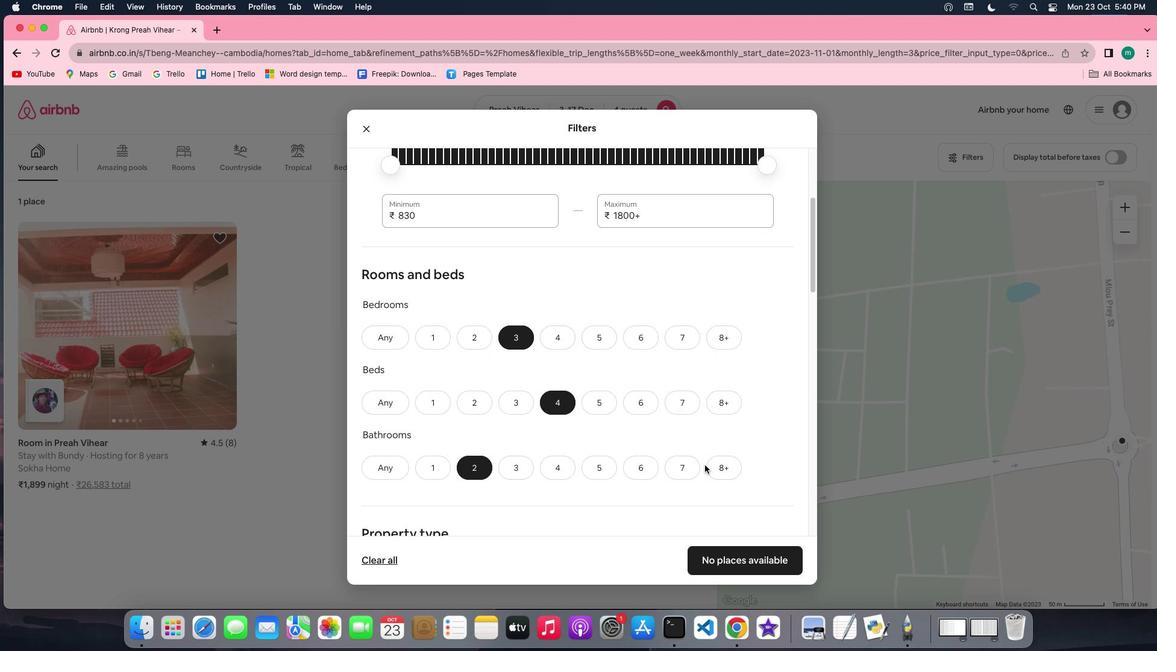 
Action: Mouse scrolled (723, 483) with delta (18, 17)
Screenshot: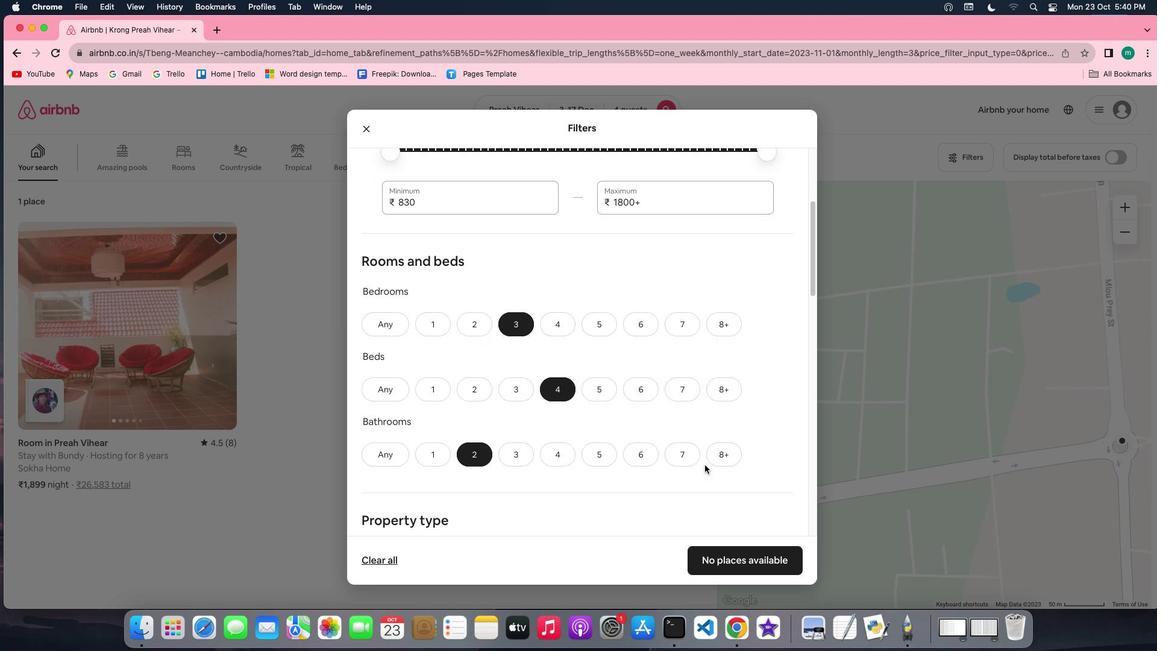 
Action: Mouse scrolled (723, 483) with delta (18, 17)
Screenshot: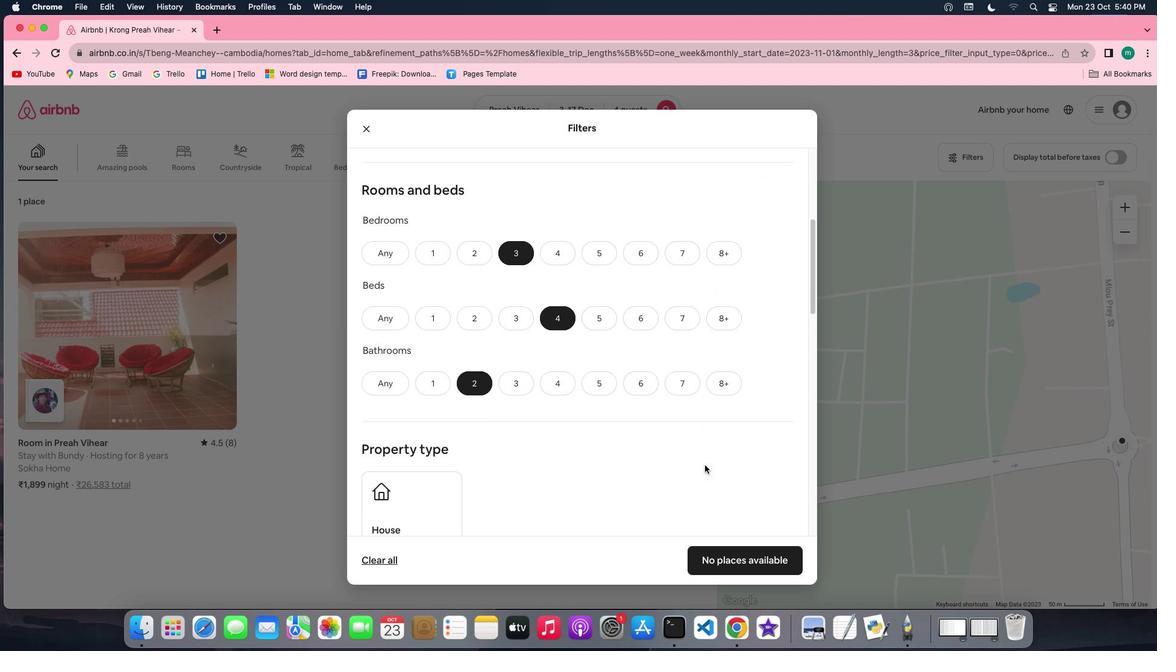 
Action: Mouse scrolled (723, 483) with delta (18, 18)
Screenshot: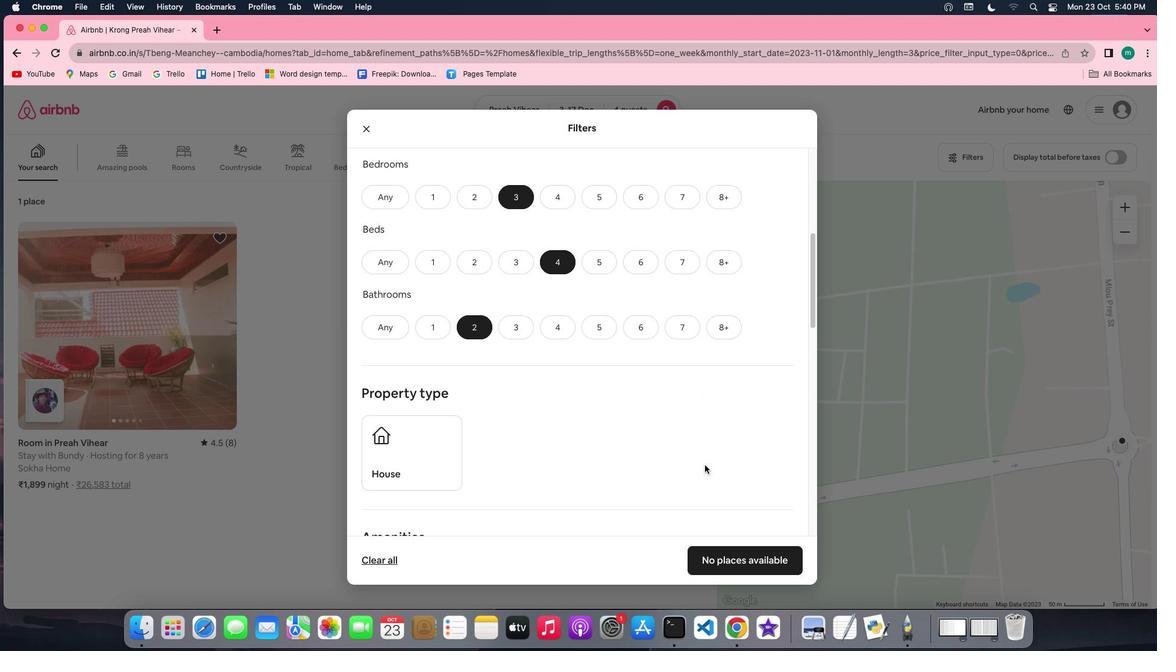
Action: Mouse scrolled (723, 483) with delta (18, 18)
Screenshot: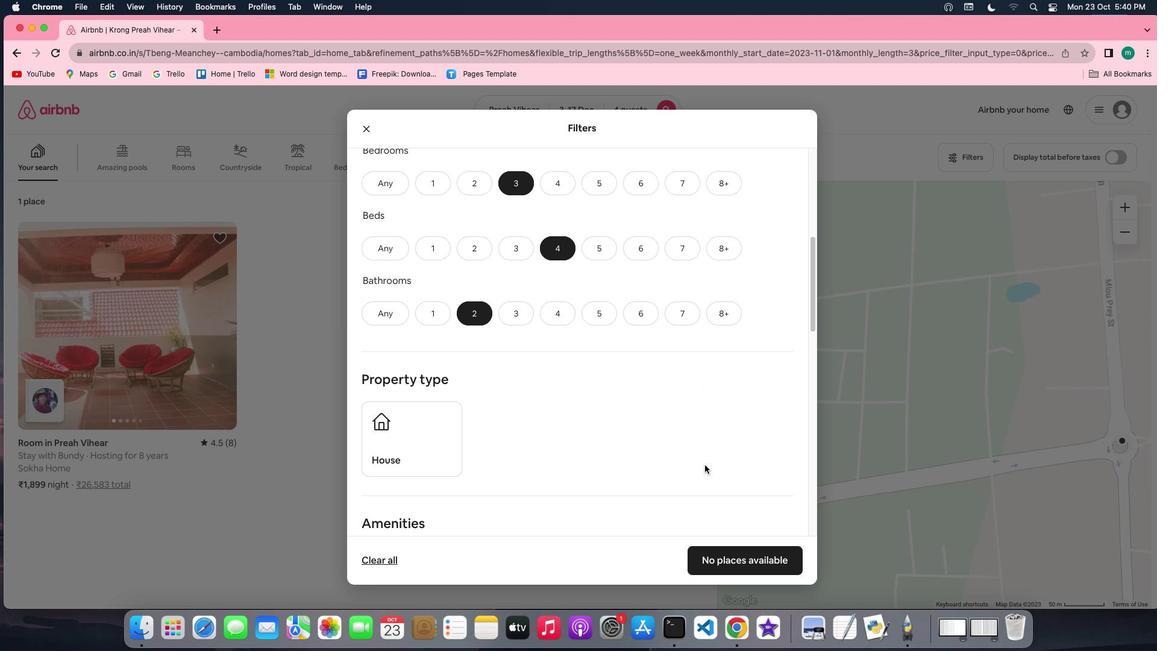 
Action: Mouse scrolled (723, 483) with delta (18, 17)
Screenshot: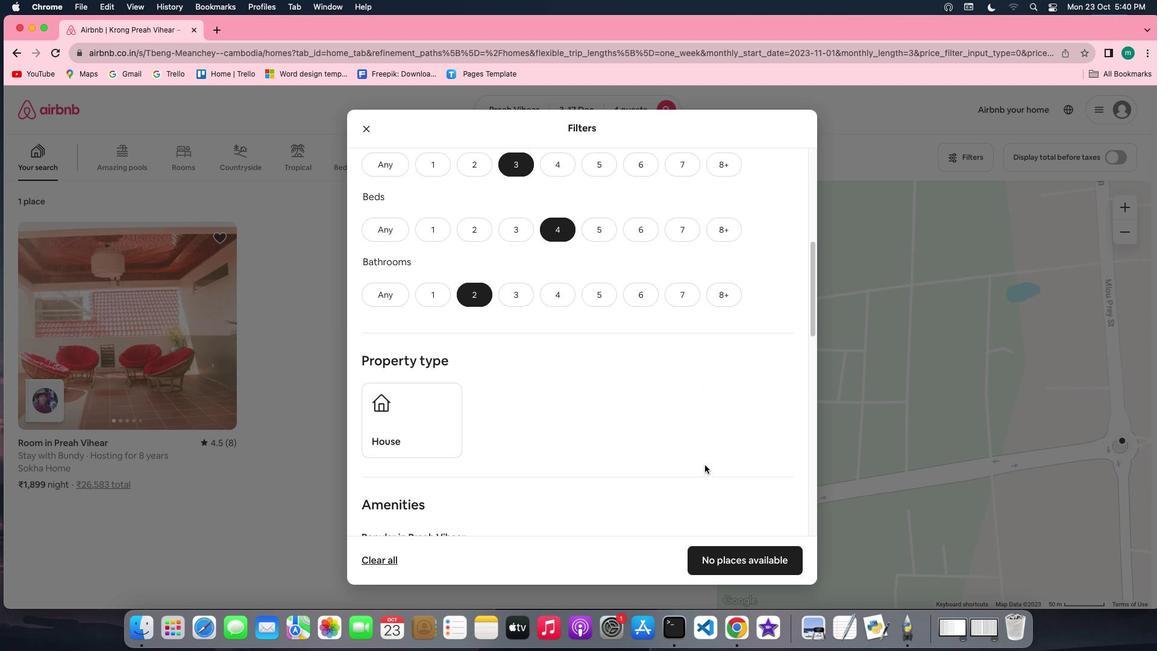 
Action: Mouse scrolled (723, 483) with delta (18, 16)
Screenshot: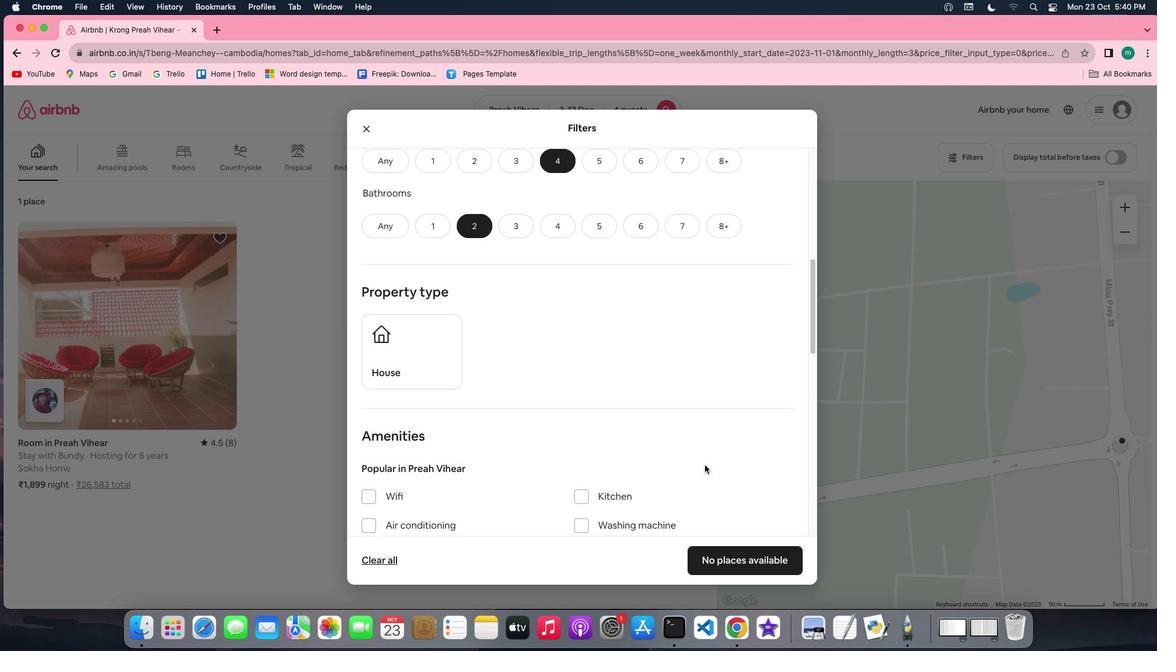 
Action: Mouse scrolled (723, 483) with delta (18, 18)
Screenshot: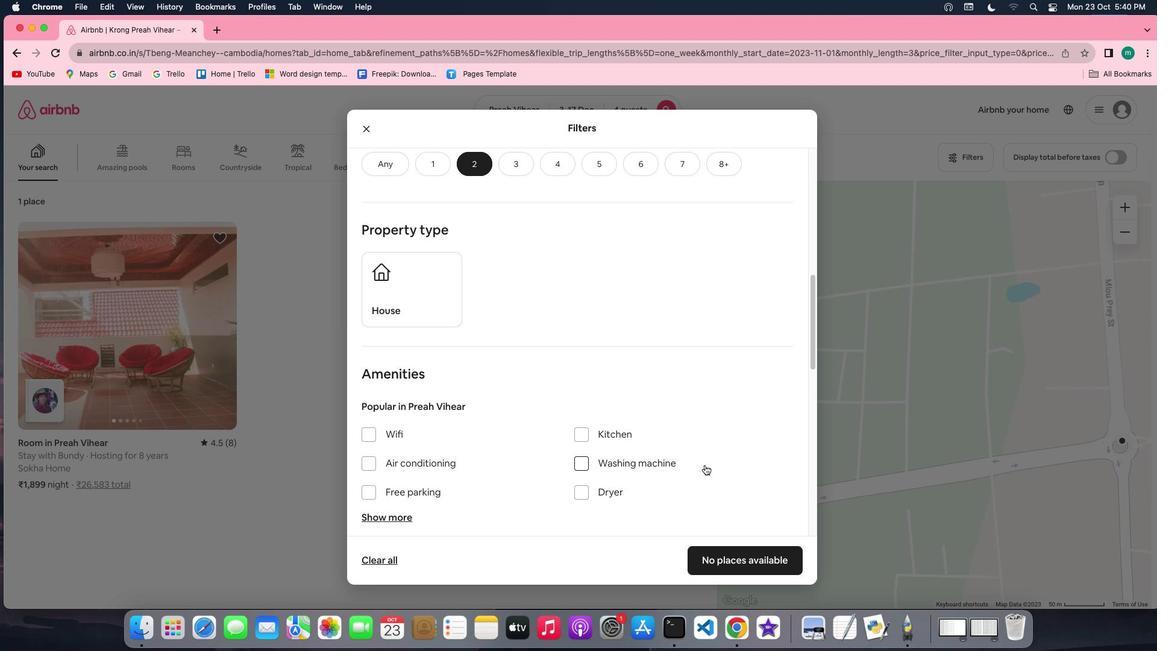 
Action: Mouse scrolled (723, 483) with delta (18, 18)
Screenshot: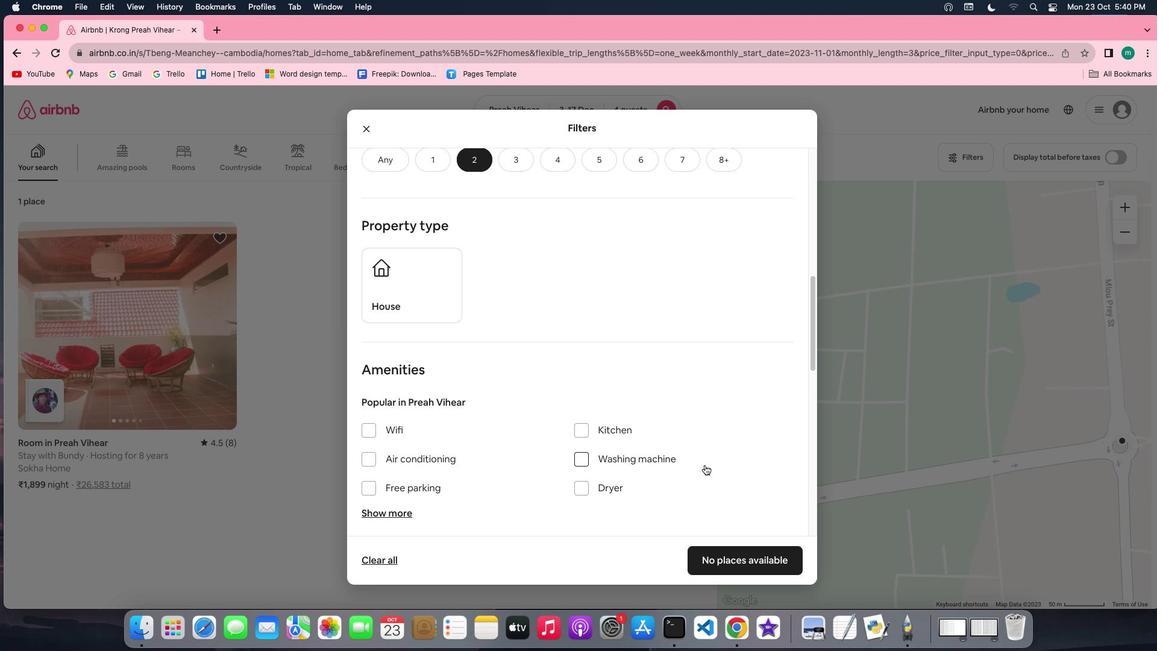 
Action: Mouse scrolled (723, 483) with delta (18, 18)
Screenshot: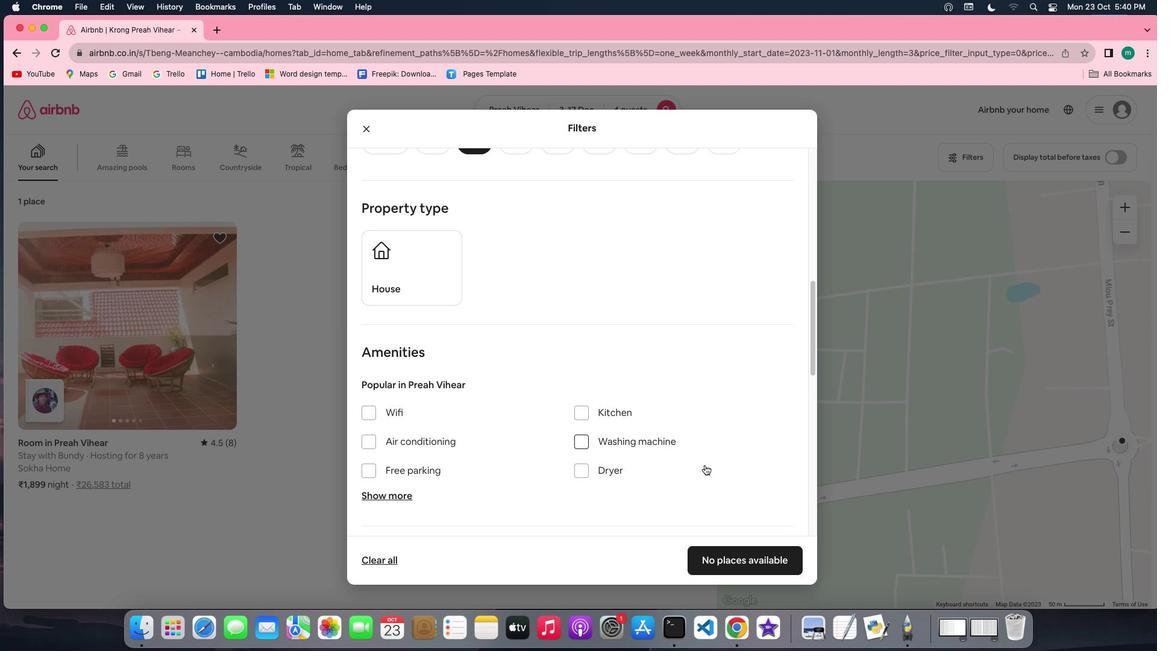 
Action: Mouse scrolled (723, 483) with delta (18, 18)
Screenshot: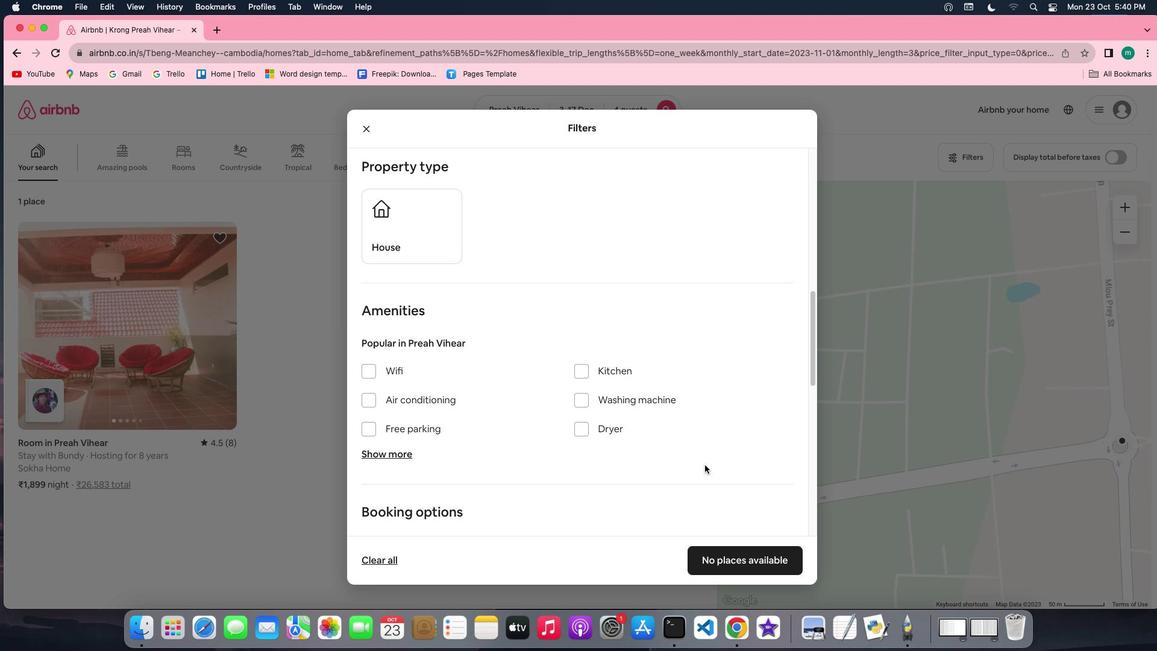 
Action: Mouse scrolled (723, 483) with delta (18, 18)
Screenshot: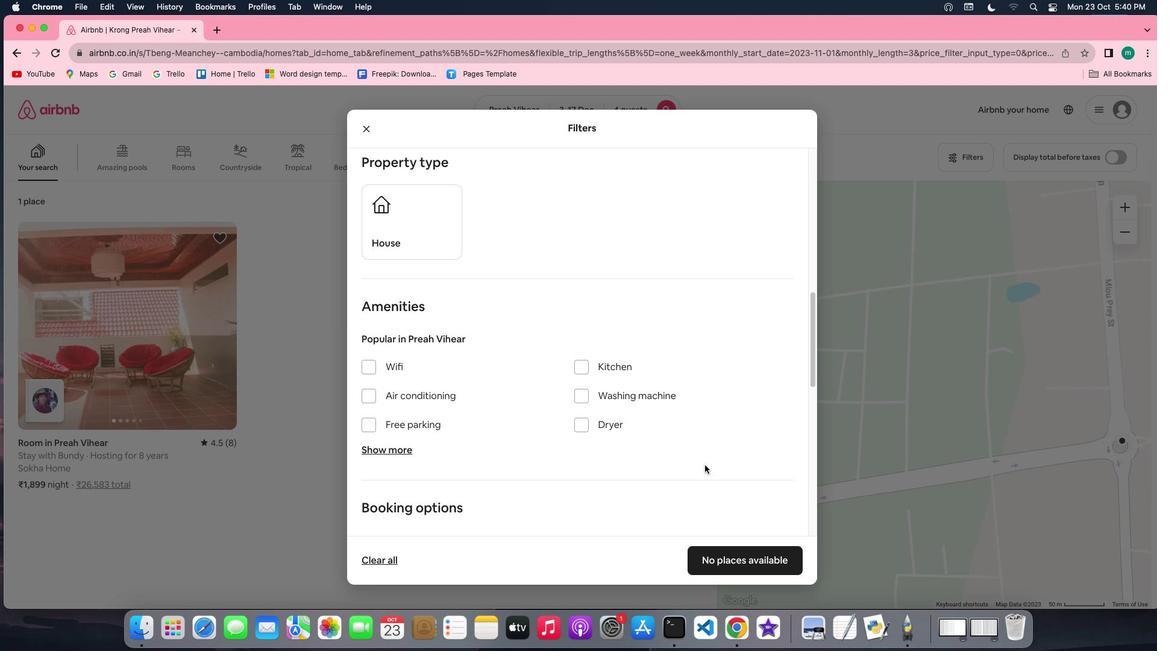 
Action: Mouse moved to (421, 238)
Screenshot: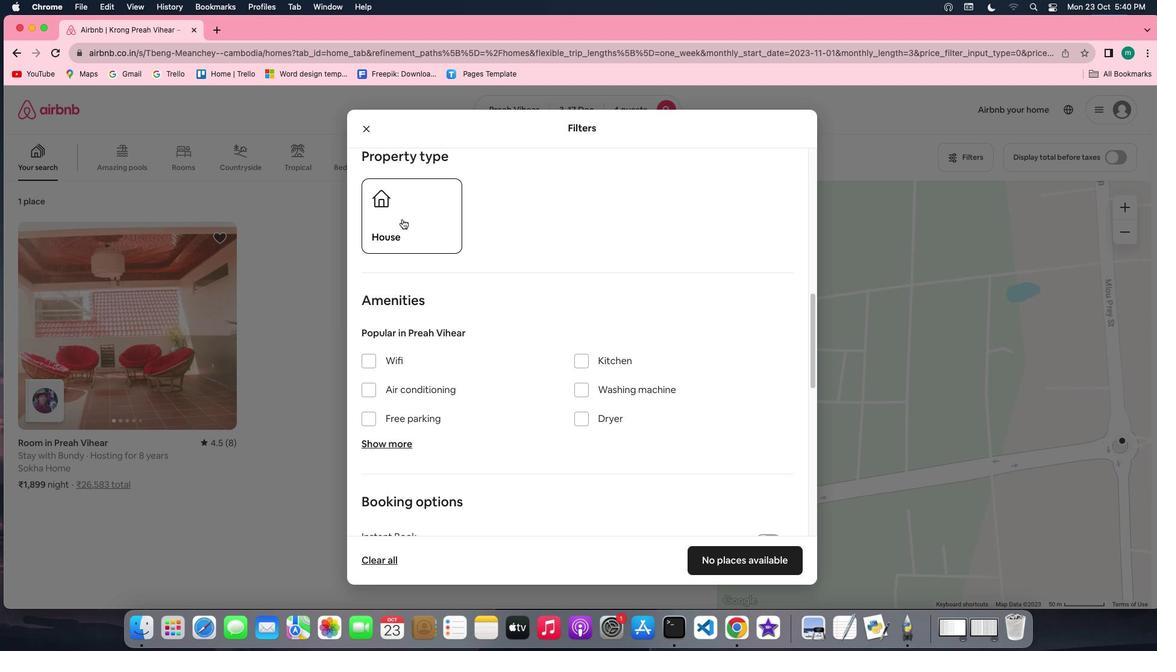 
Action: Mouse pressed left at (421, 238)
Screenshot: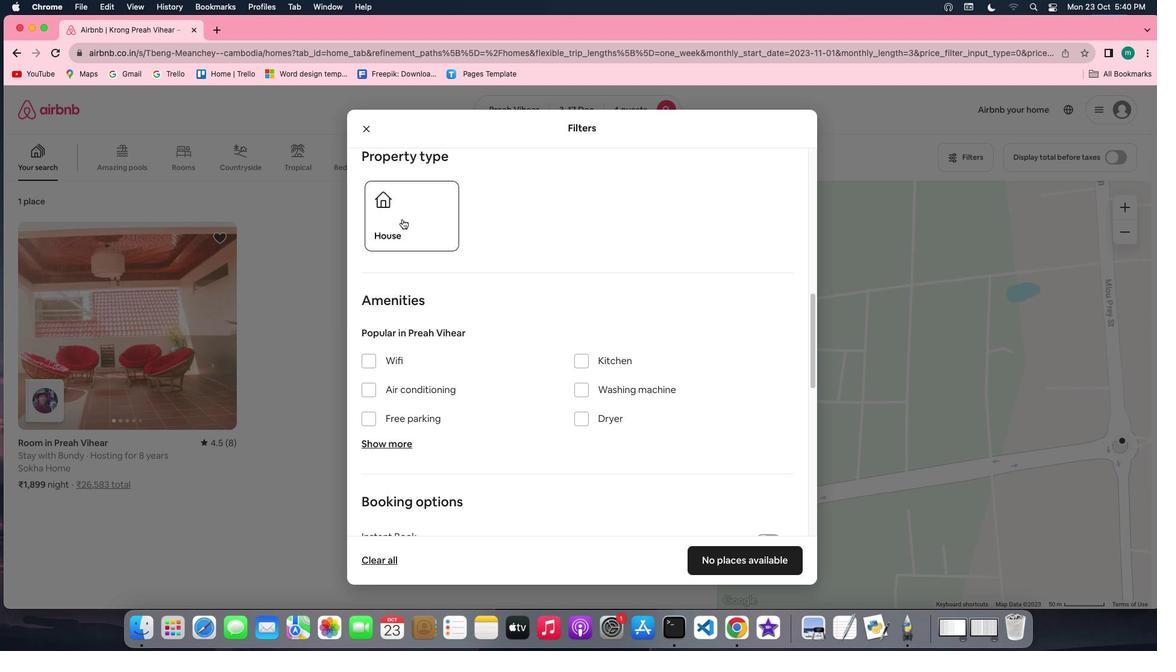 
Action: Mouse moved to (623, 362)
Screenshot: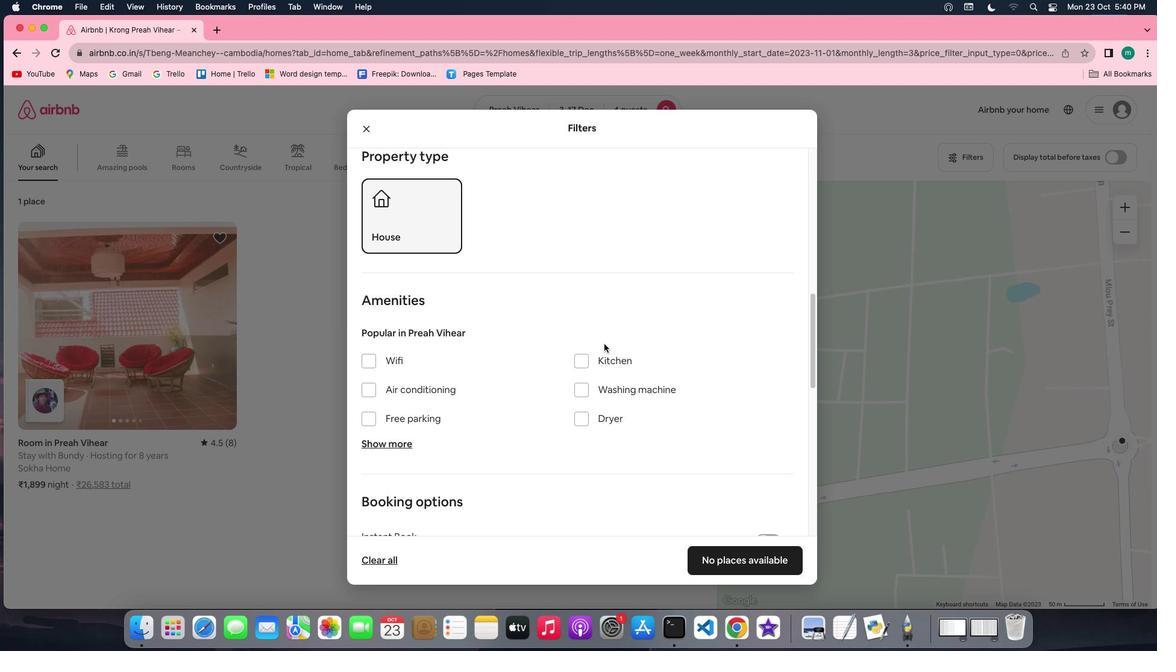 
Action: Mouse scrolled (623, 362) with delta (18, 18)
Screenshot: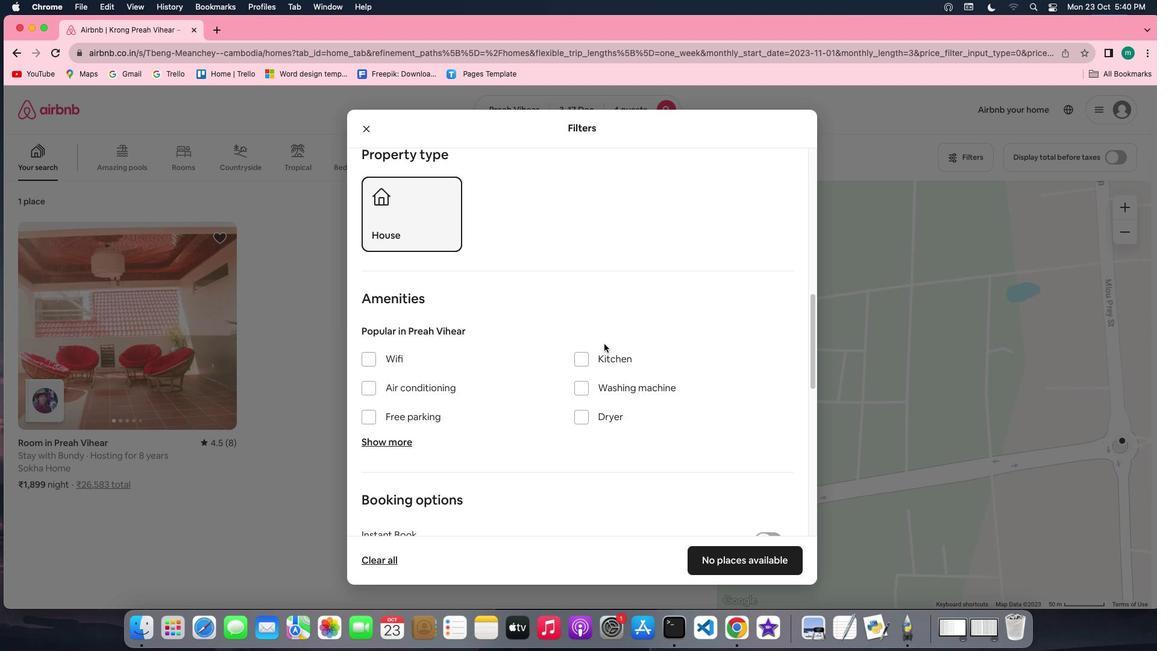 
Action: Mouse scrolled (623, 362) with delta (18, 18)
Screenshot: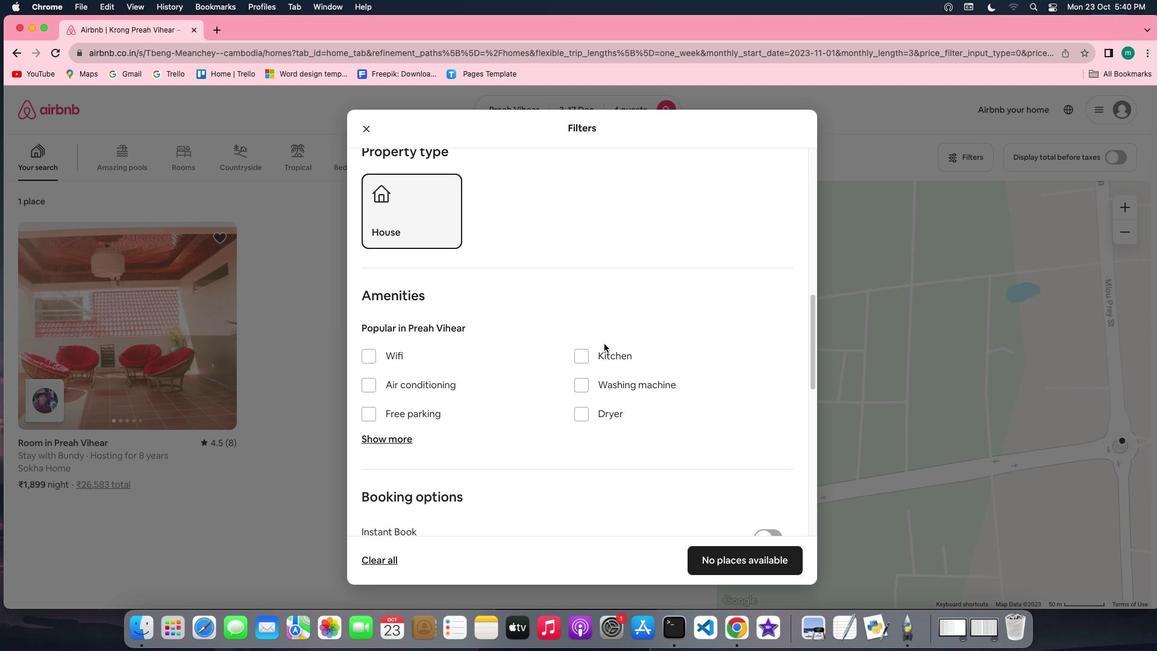 
Action: Mouse scrolled (623, 362) with delta (18, 18)
Screenshot: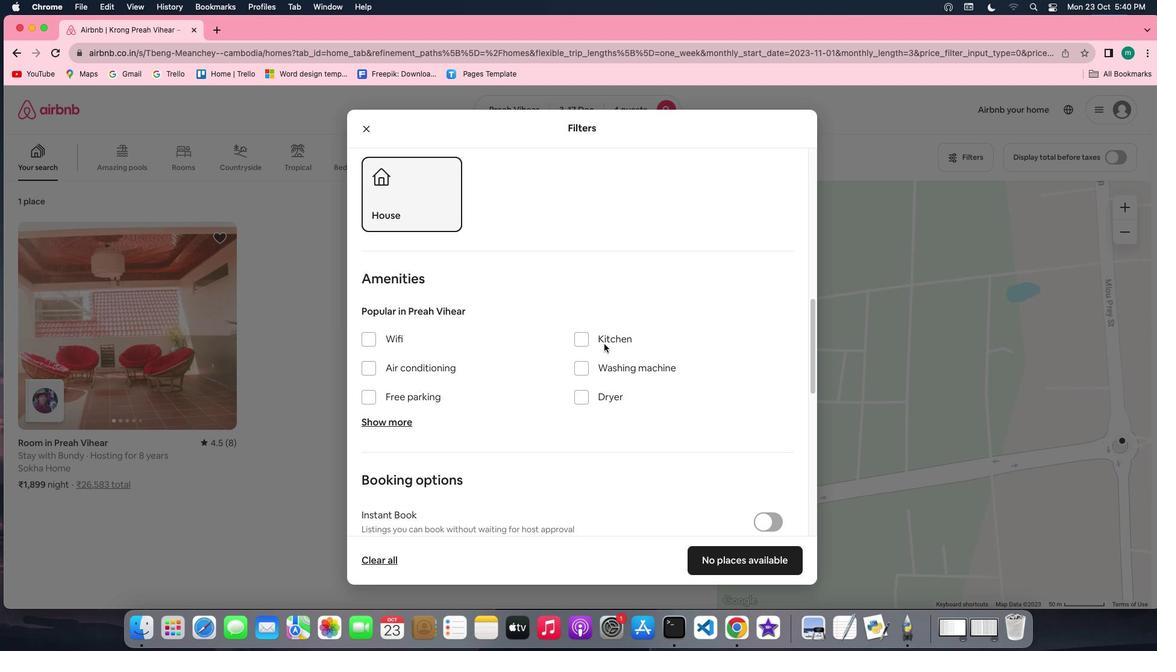 
Action: Mouse scrolled (623, 362) with delta (18, 18)
Screenshot: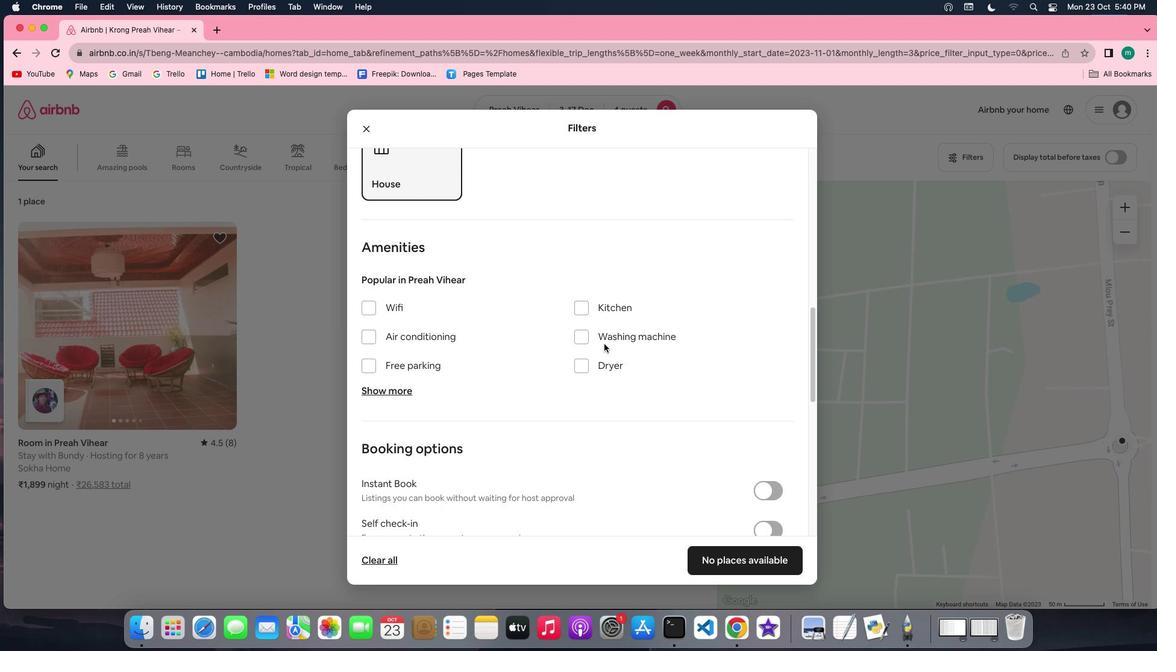 
Action: Mouse scrolled (623, 362) with delta (18, 18)
Screenshot: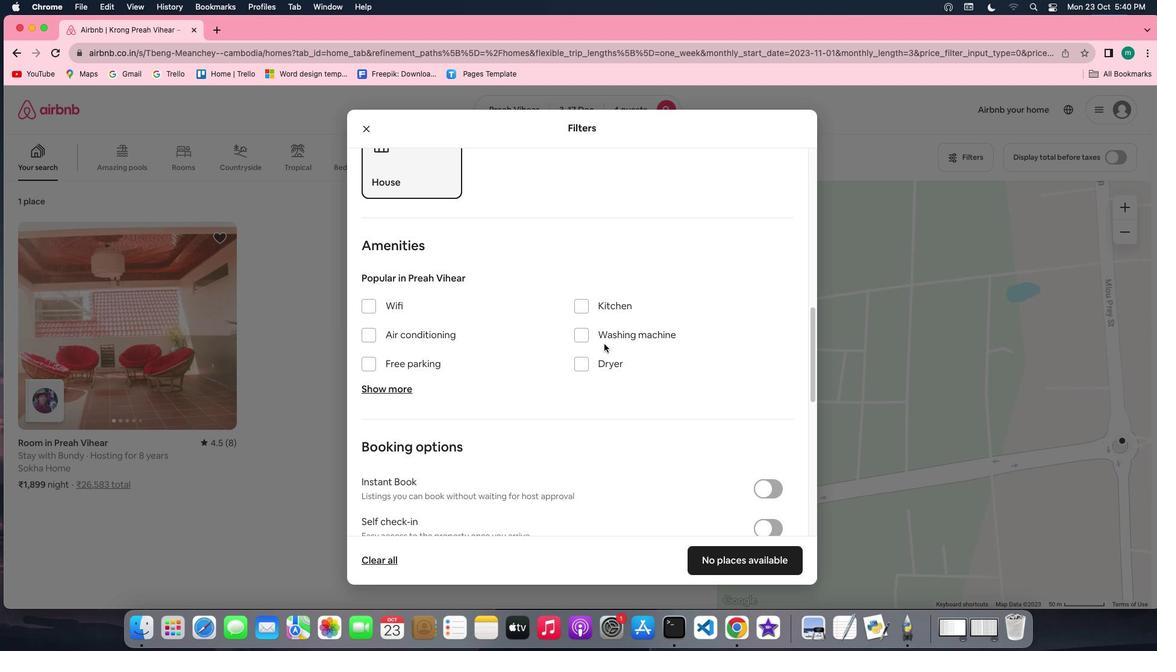 
Action: Mouse scrolled (623, 362) with delta (18, 18)
Screenshot: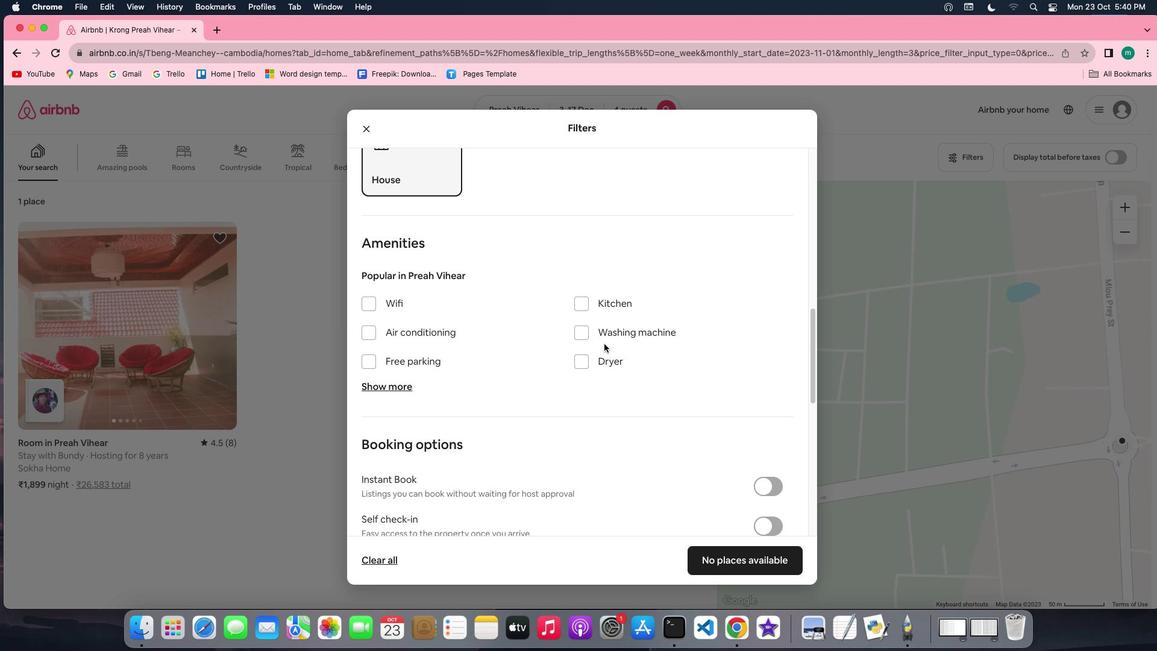 
Action: Mouse scrolled (623, 362) with delta (18, 18)
Screenshot: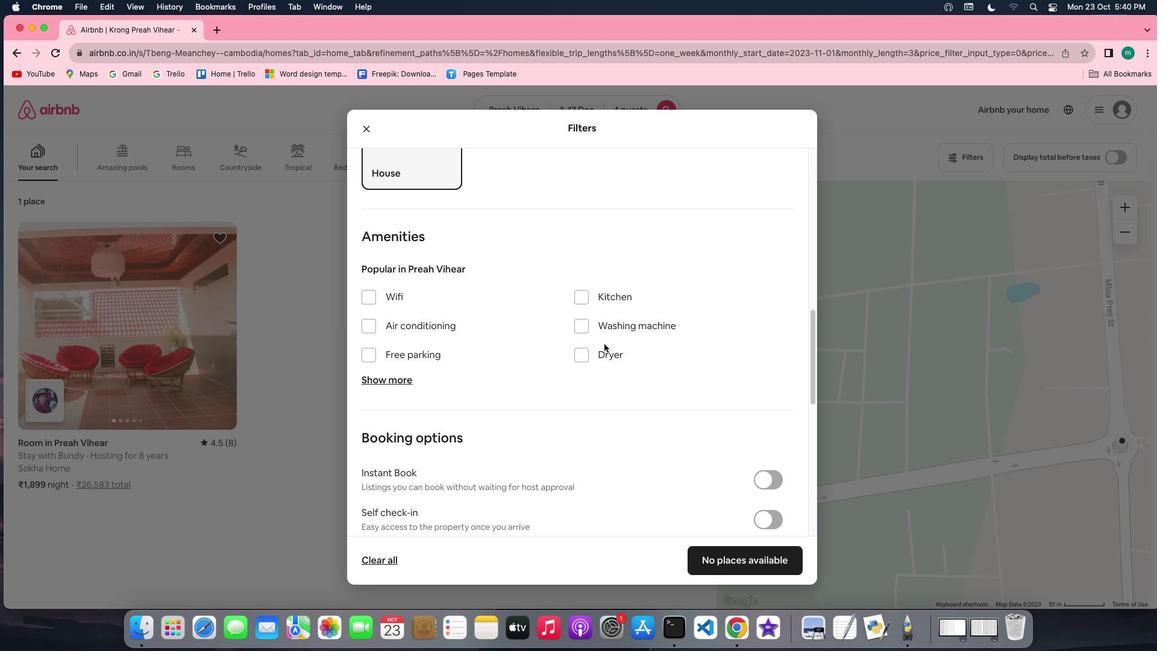 
Action: Mouse moved to (394, 303)
Screenshot: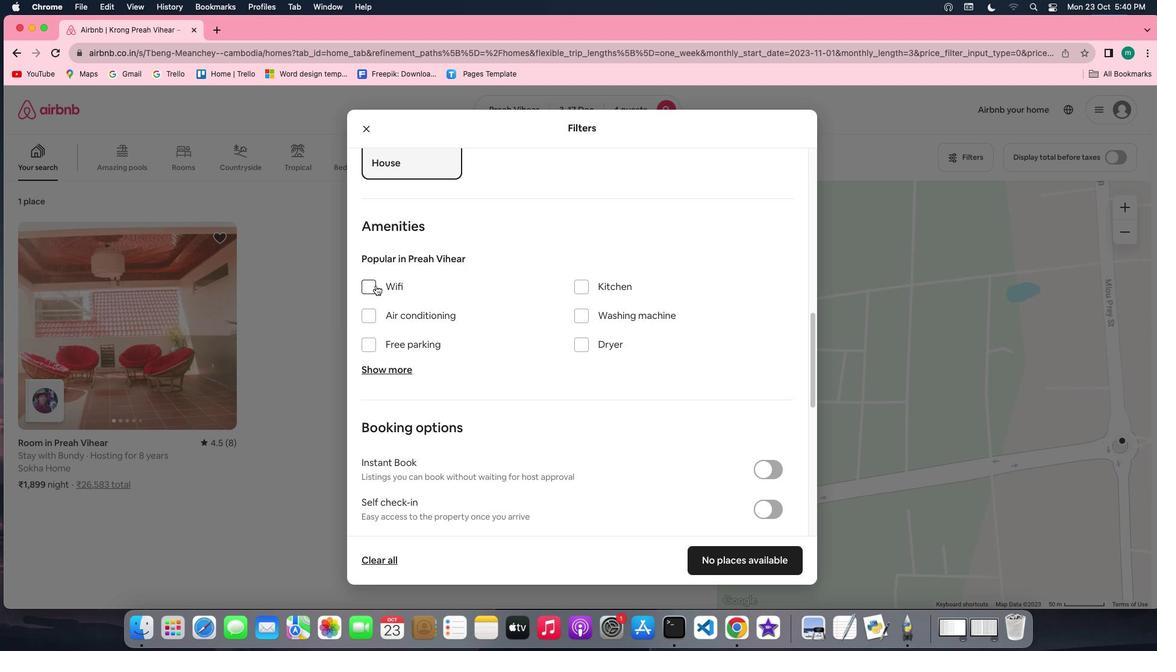
Action: Mouse pressed left at (394, 303)
Screenshot: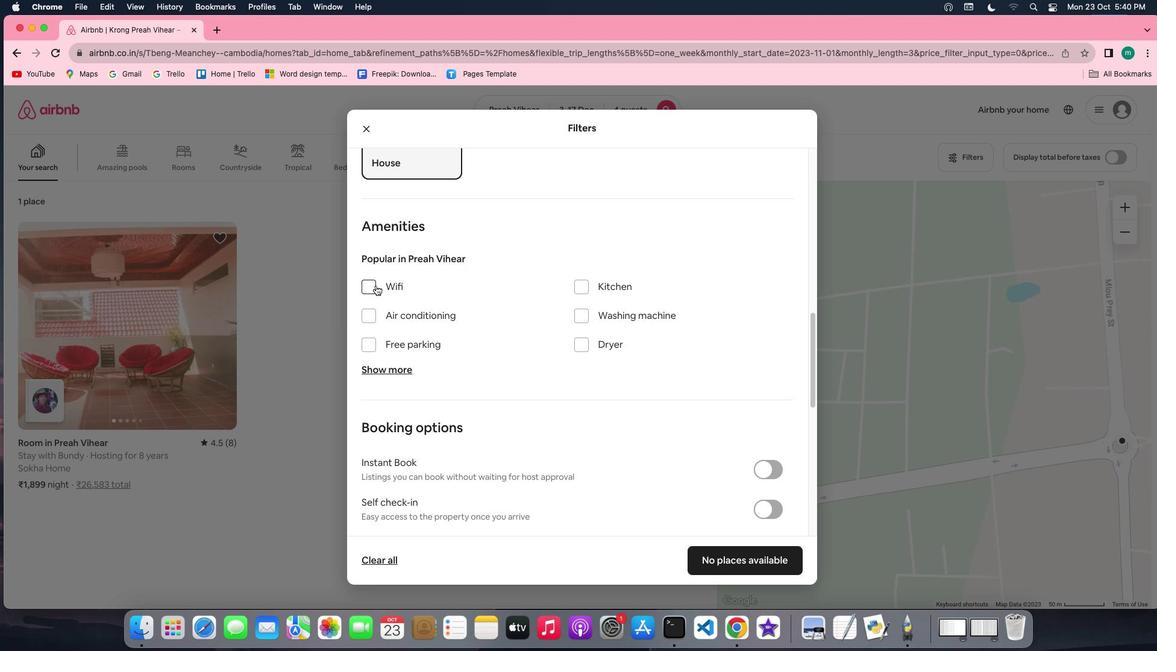 
Action: Mouse moved to (533, 351)
Screenshot: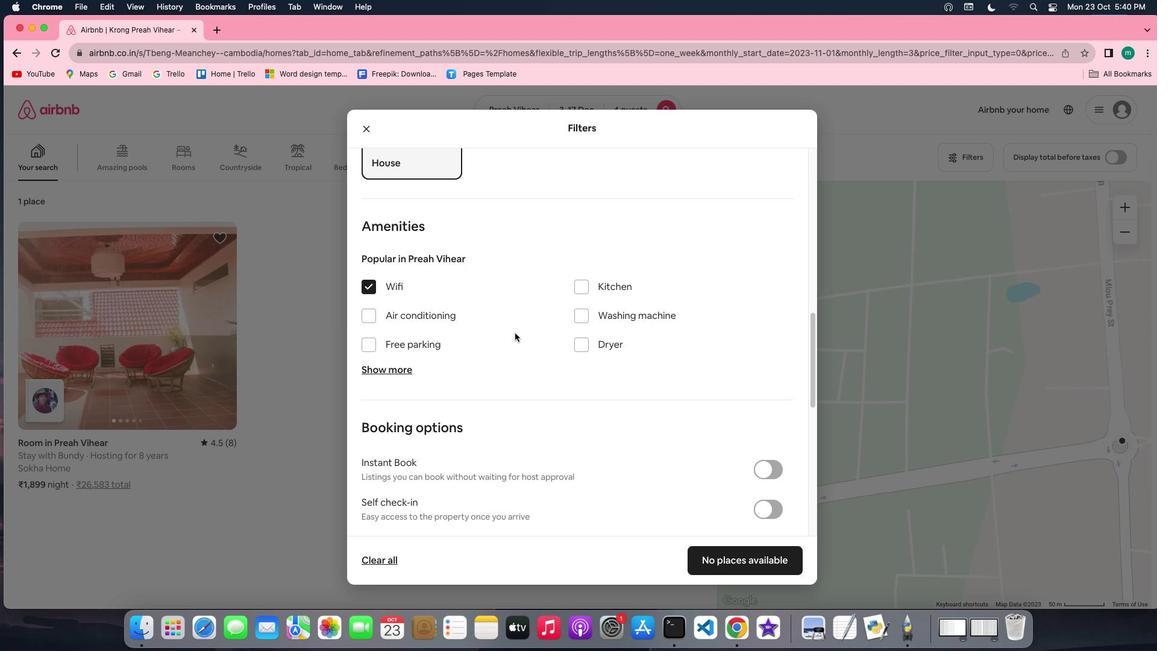 
Action: Mouse scrolled (533, 351) with delta (18, 18)
Screenshot: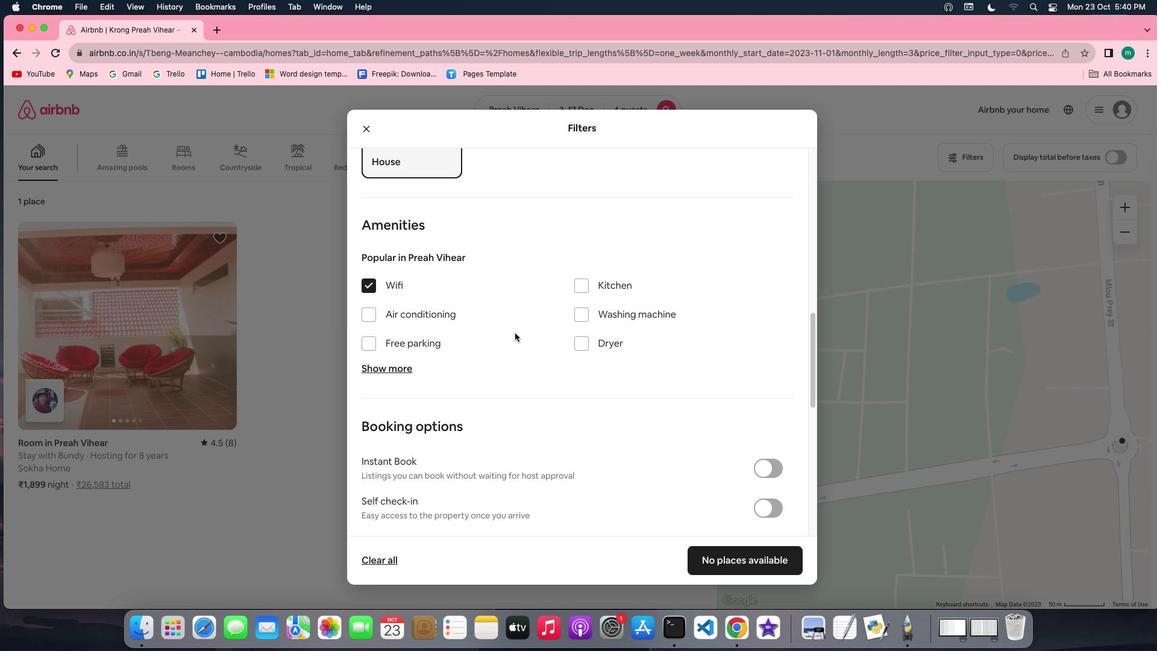 
Action: Mouse scrolled (533, 351) with delta (18, 18)
Screenshot: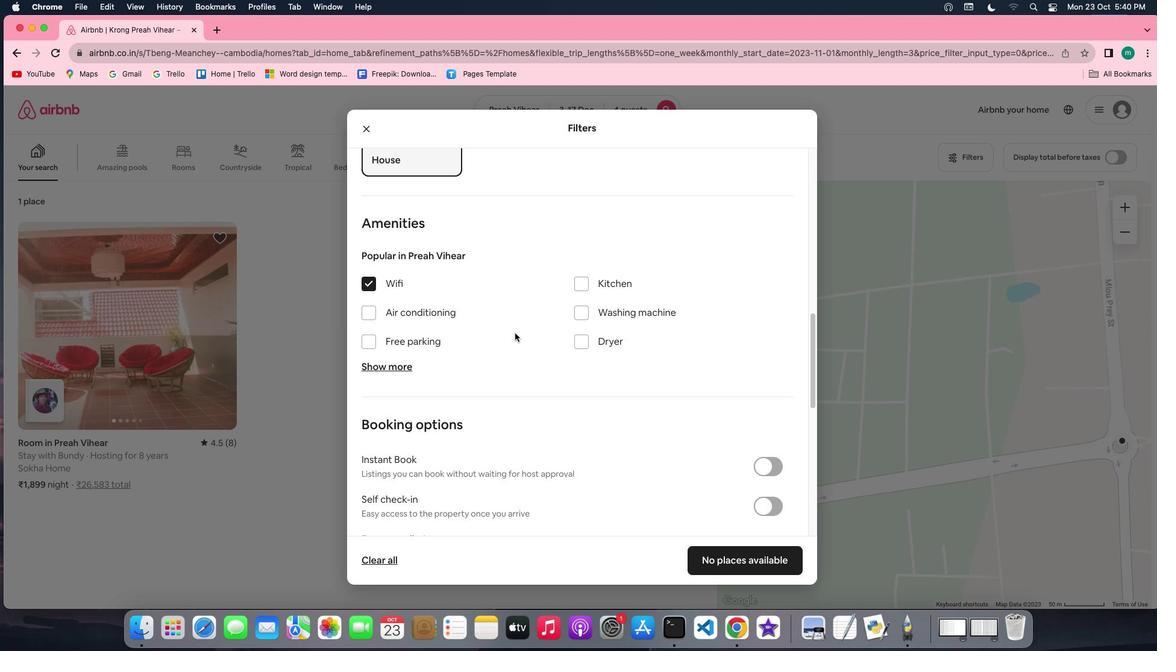 
Action: Mouse scrolled (533, 351) with delta (18, 18)
Screenshot: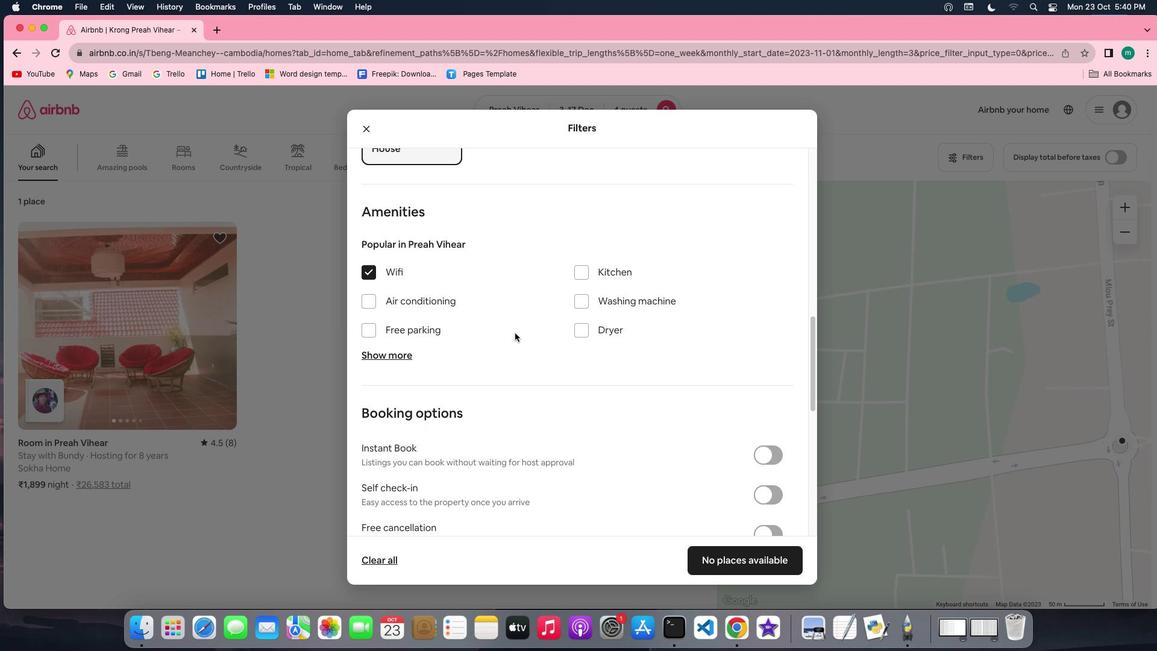 
Action: Mouse scrolled (533, 351) with delta (18, 18)
Screenshot: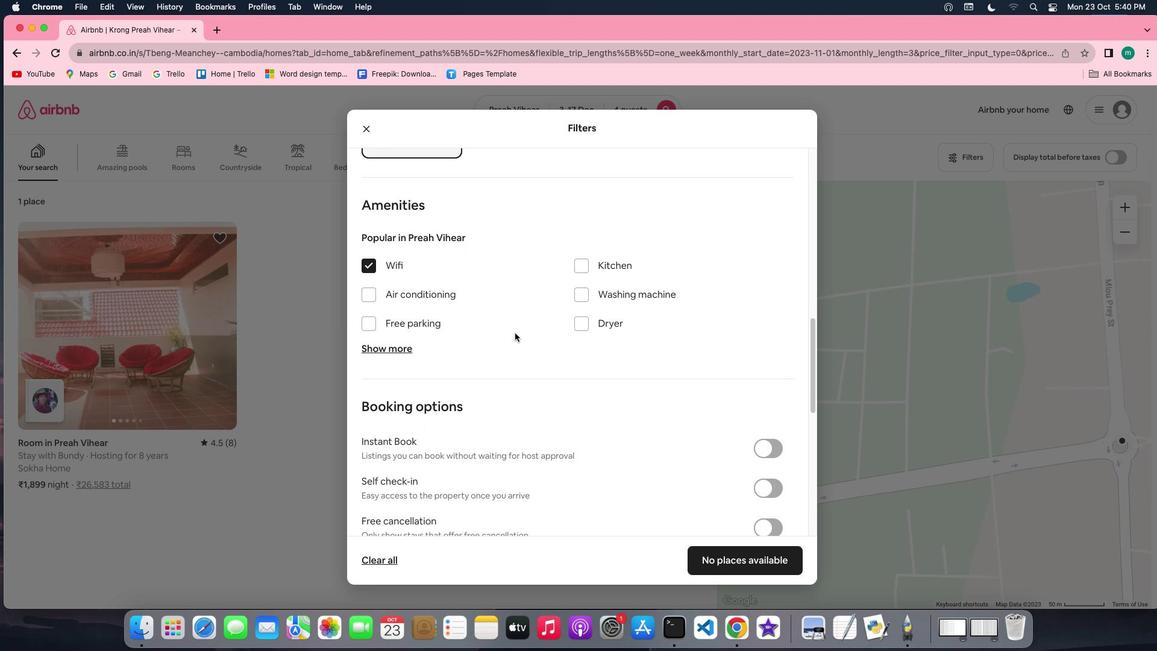 
Action: Mouse scrolled (533, 351) with delta (18, 18)
Screenshot: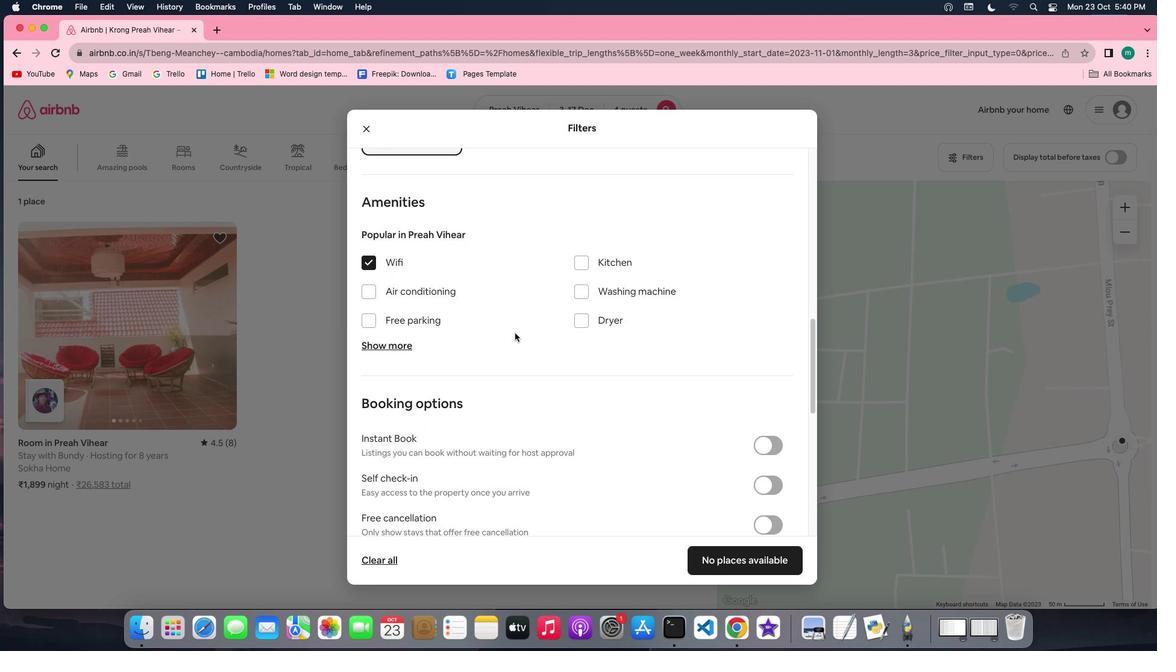
Action: Mouse scrolled (533, 351) with delta (18, 18)
Screenshot: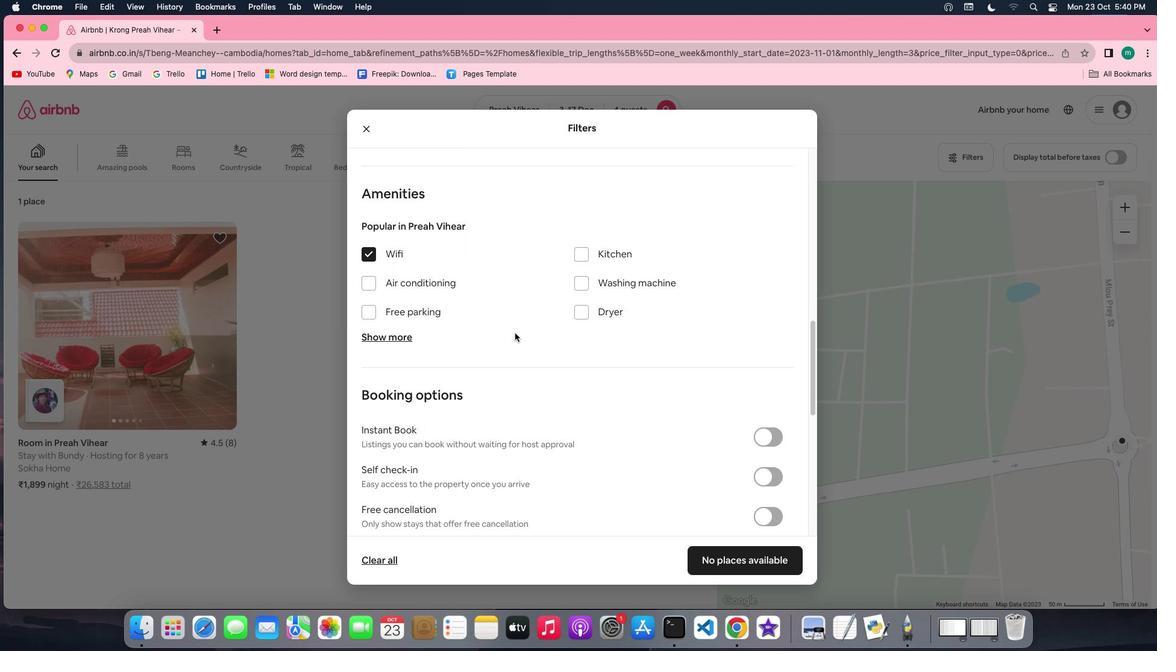 
Action: Mouse scrolled (533, 351) with delta (18, 18)
Screenshot: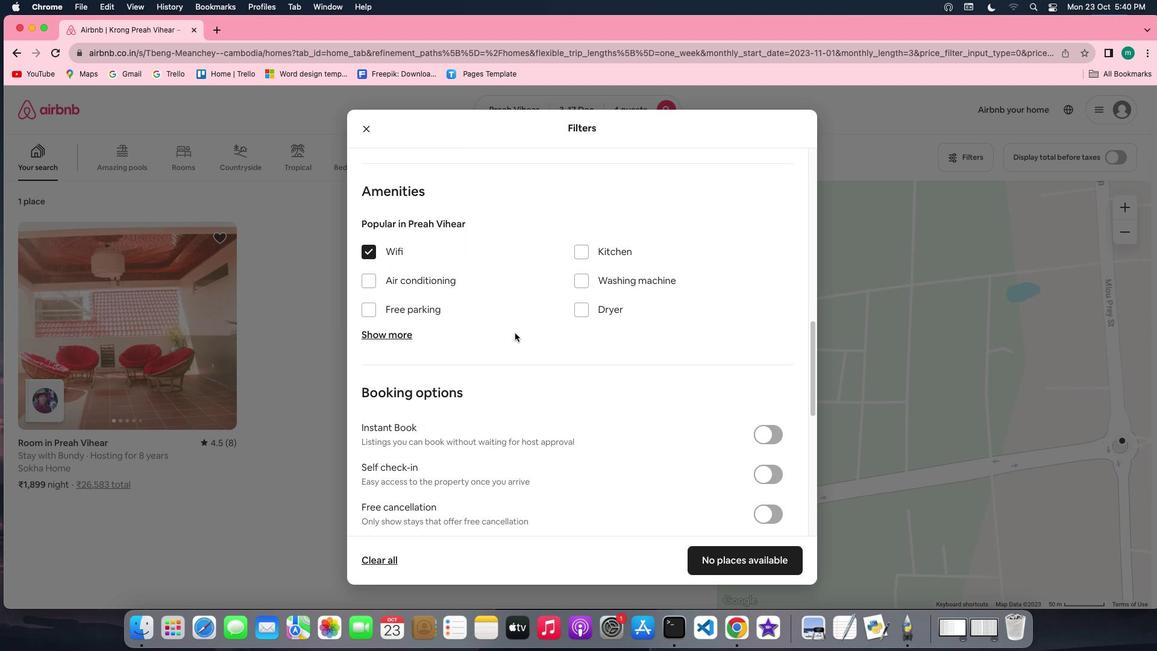 
Action: Mouse scrolled (533, 351) with delta (18, 18)
Screenshot: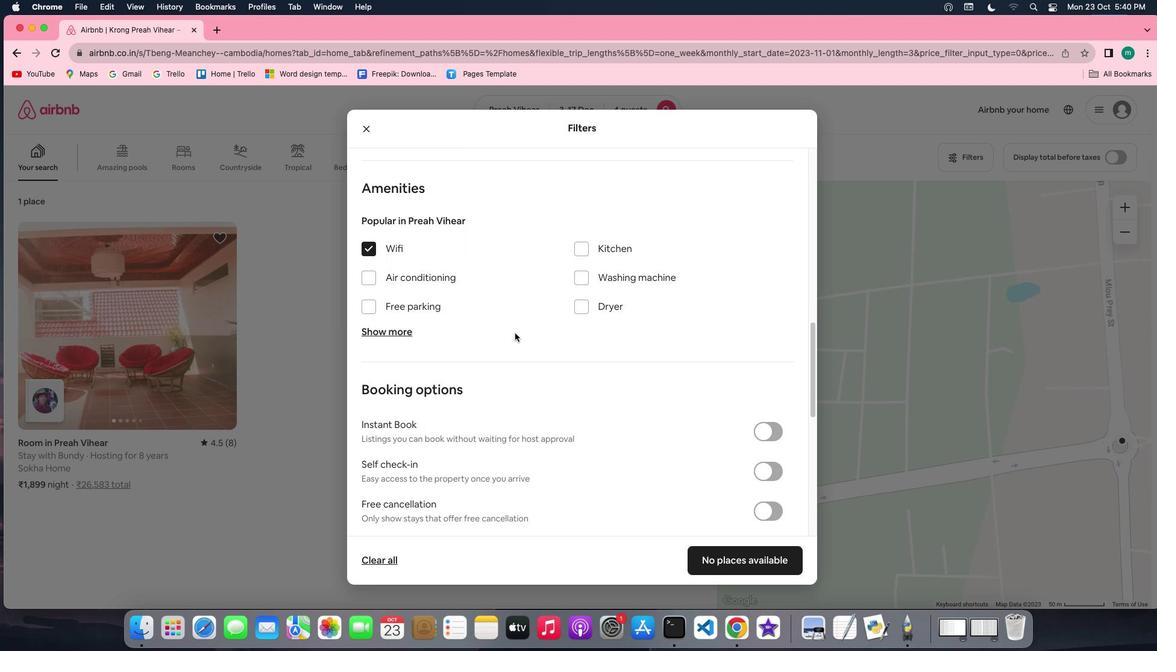 
Action: Mouse scrolled (533, 351) with delta (18, 18)
Screenshot: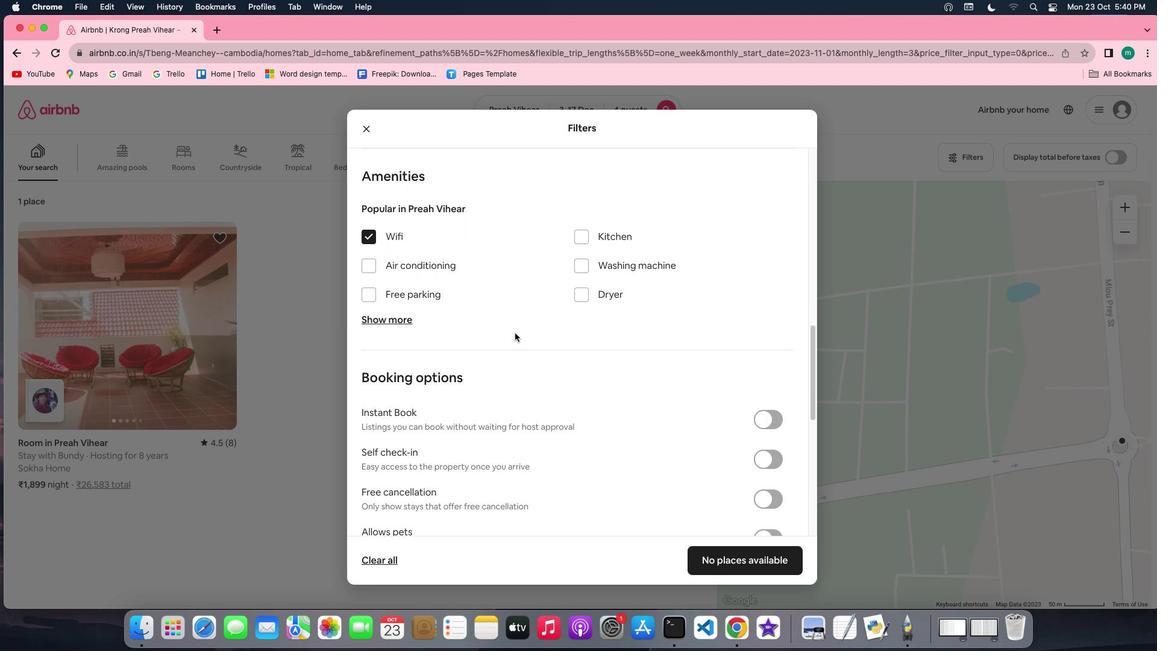 
Action: Mouse moved to (664, 273)
Screenshot: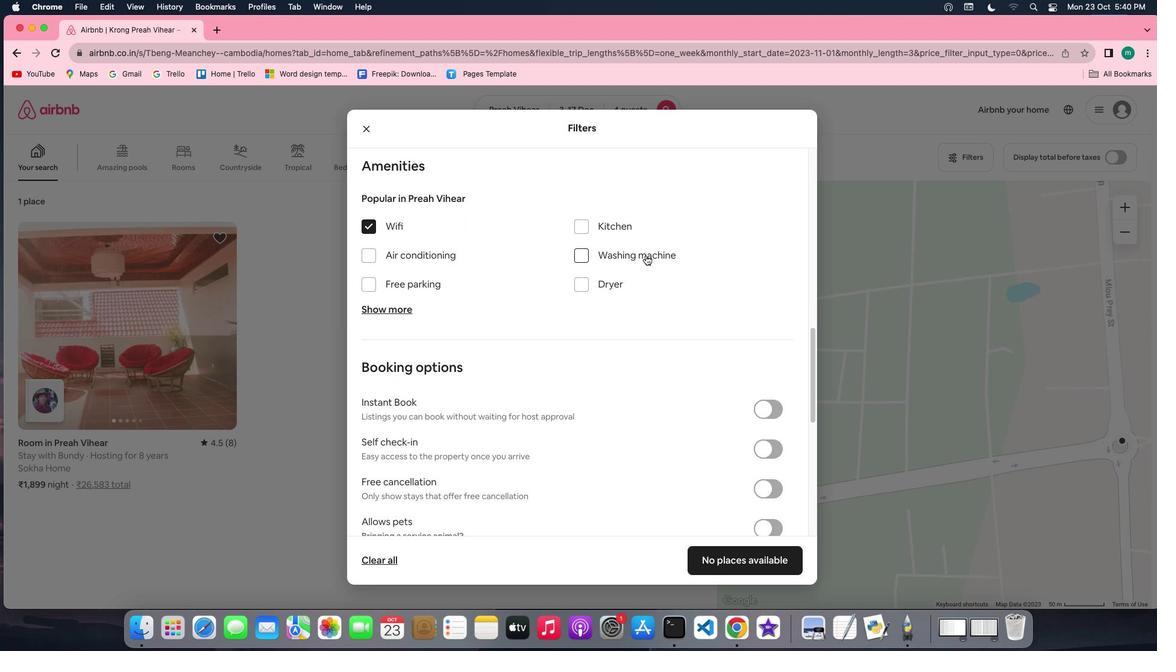 
Action: Mouse pressed left at (664, 273)
Screenshot: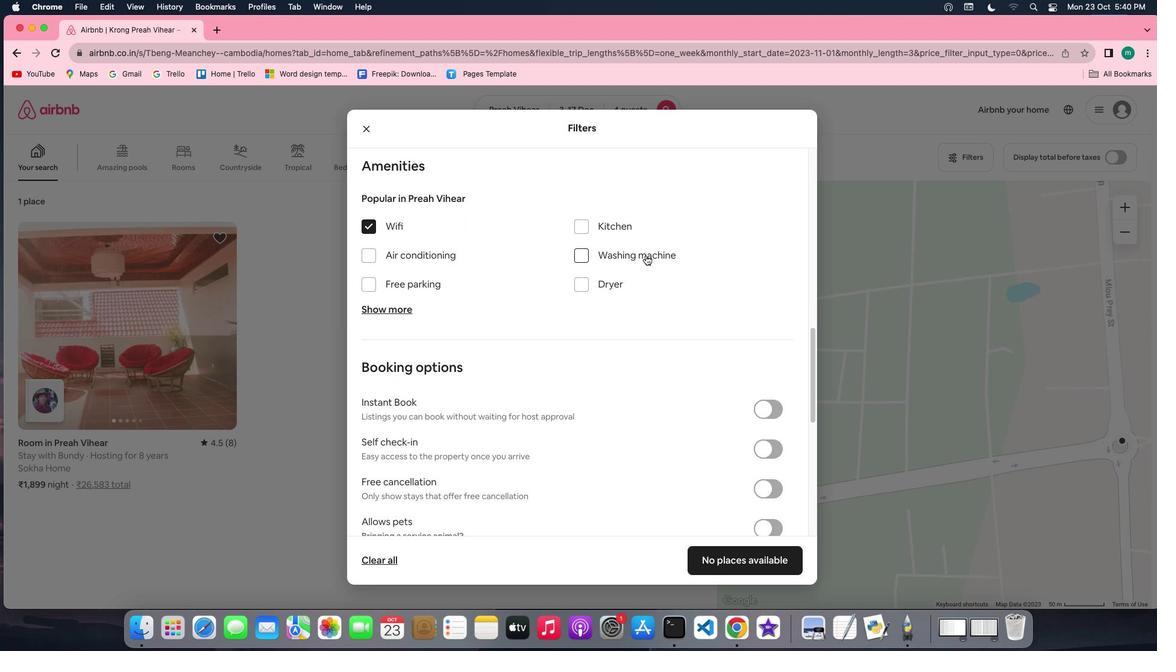 
Action: Mouse moved to (600, 380)
Screenshot: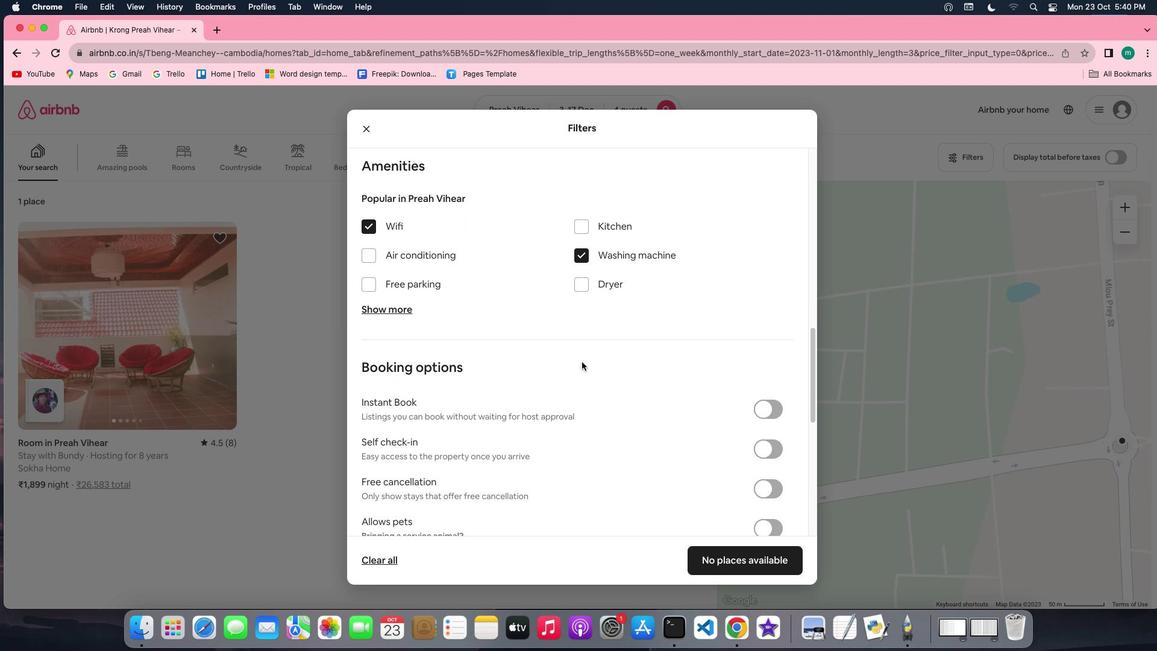 
Action: Mouse scrolled (600, 380) with delta (18, 18)
Screenshot: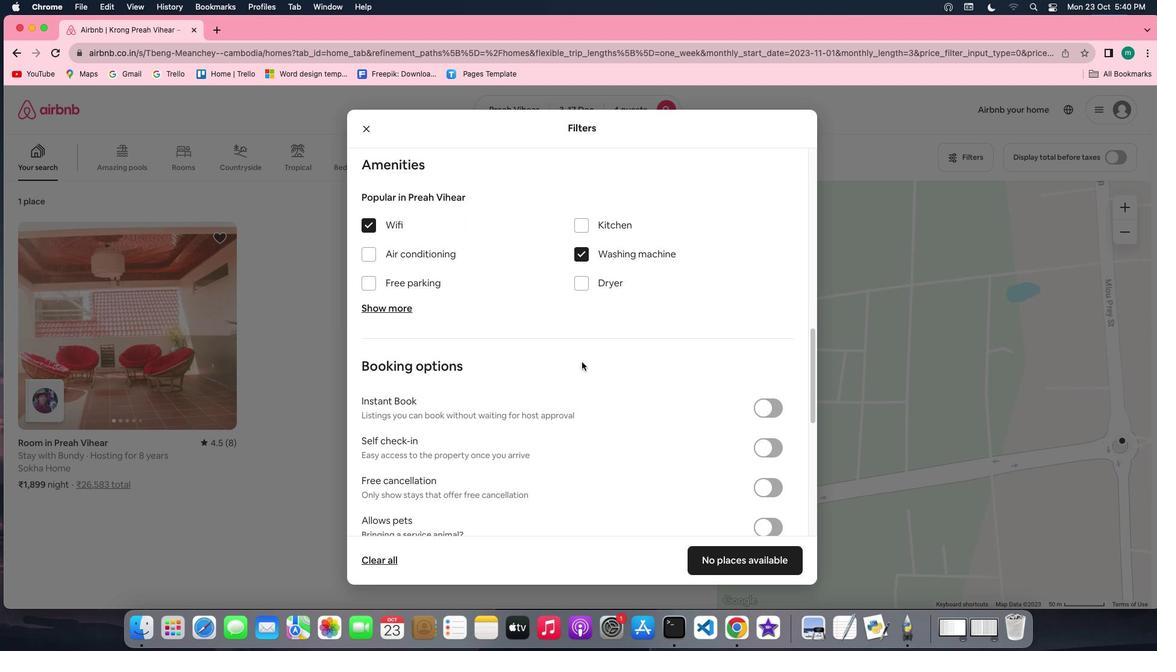 
Action: Mouse scrolled (600, 380) with delta (18, 18)
Screenshot: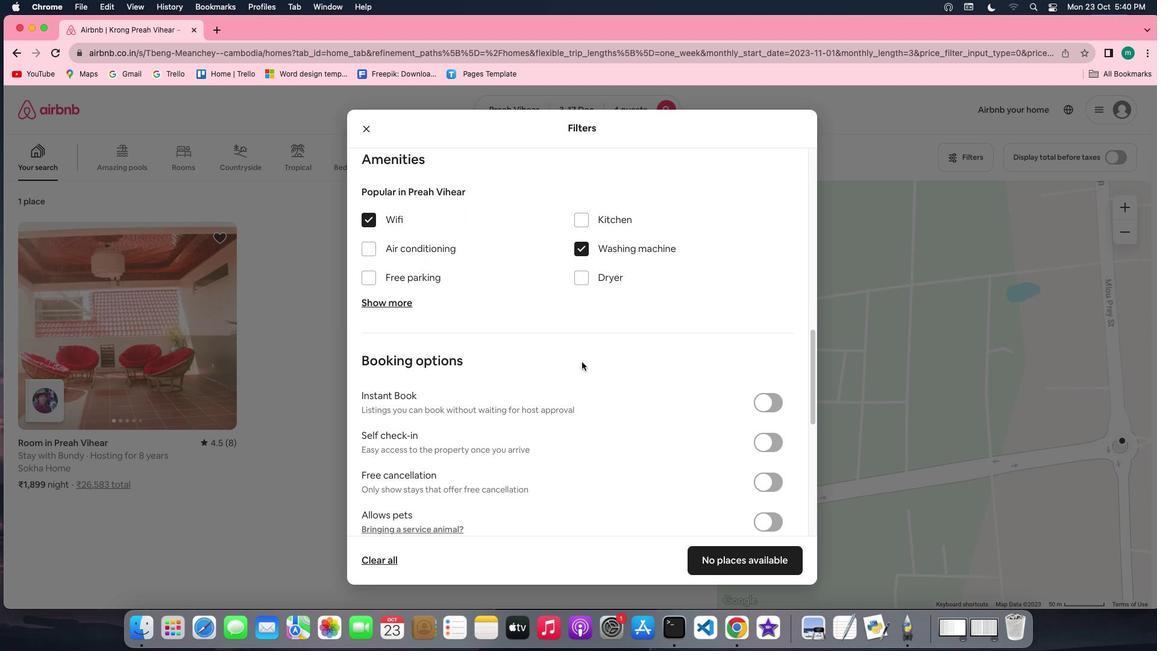 
Action: Mouse scrolled (600, 380) with delta (18, 18)
Screenshot: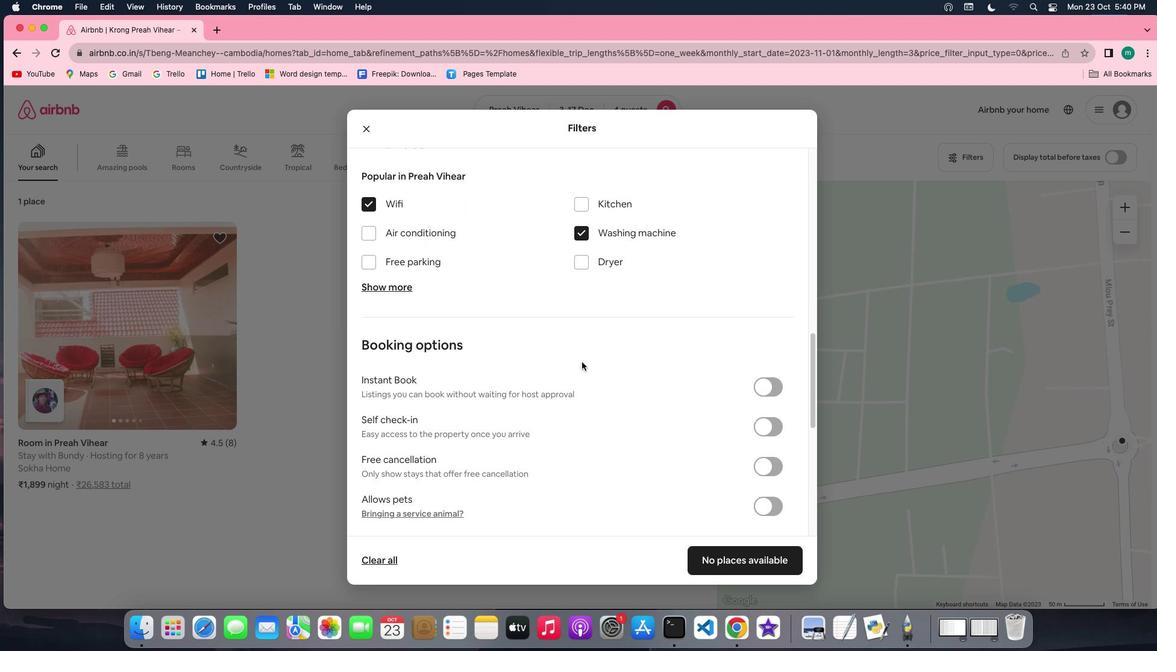 
Action: Mouse scrolled (600, 380) with delta (18, 18)
Screenshot: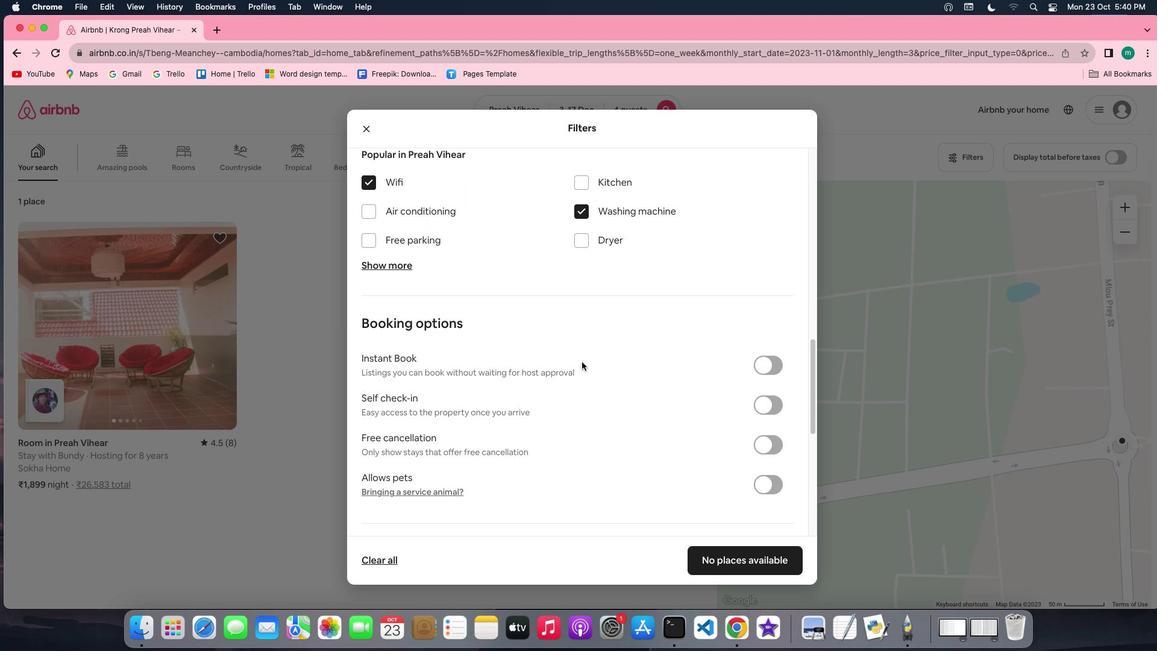 
Action: Mouse scrolled (600, 380) with delta (18, 18)
Screenshot: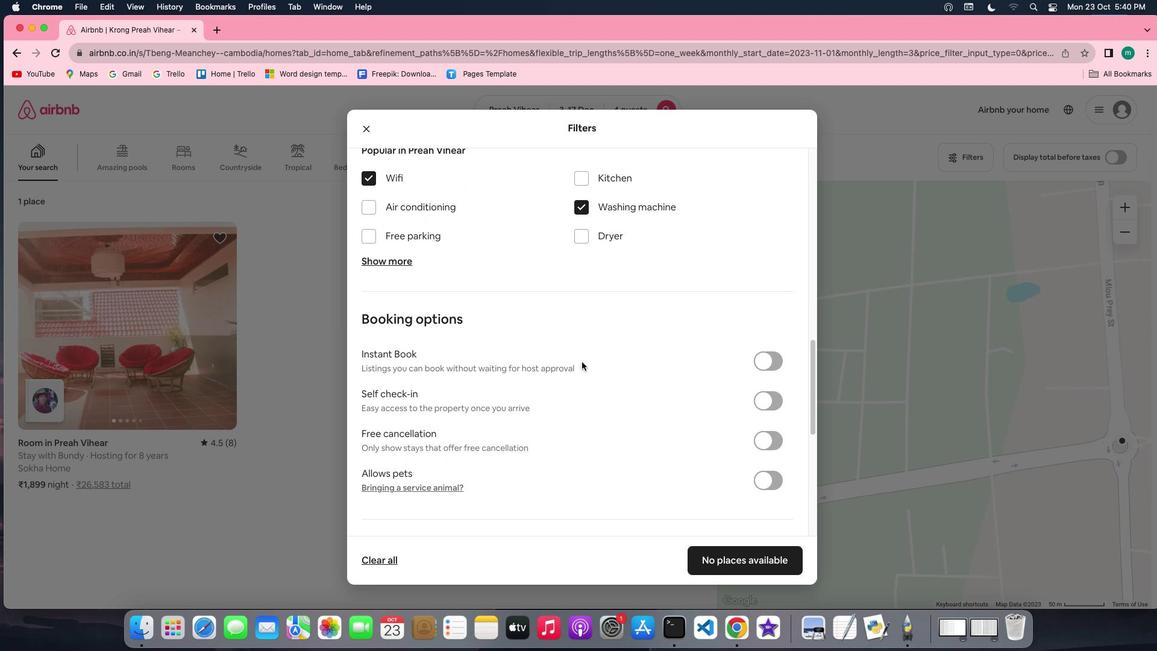 
Action: Mouse scrolled (600, 380) with delta (18, 18)
Screenshot: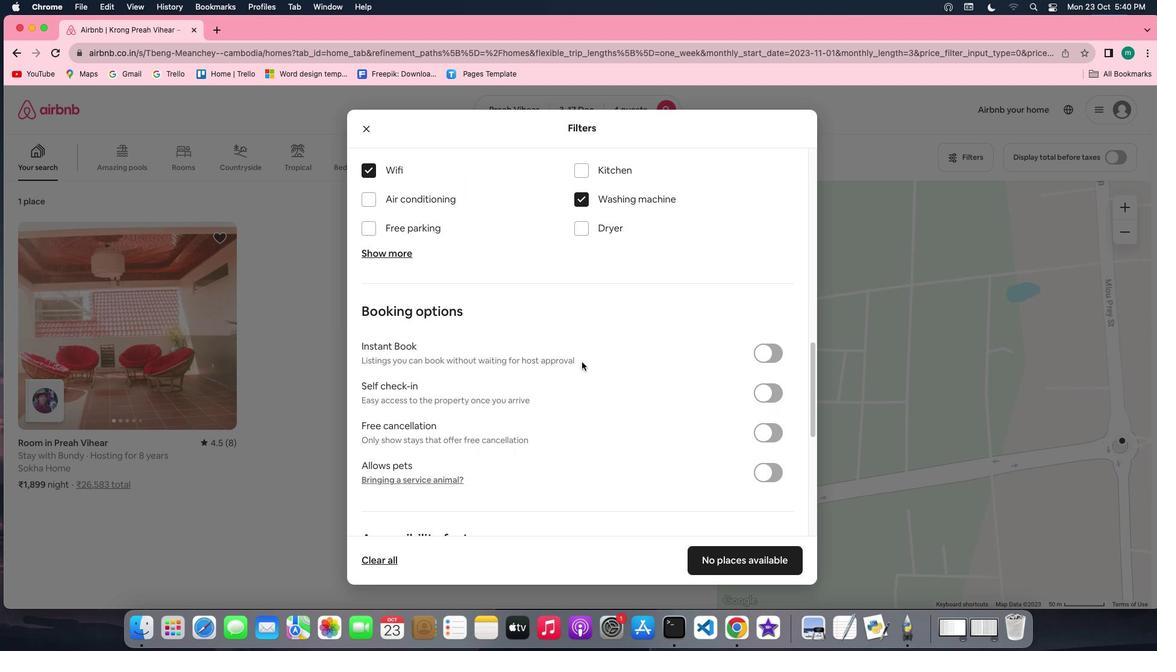 
Action: Mouse scrolled (600, 380) with delta (18, 18)
Screenshot: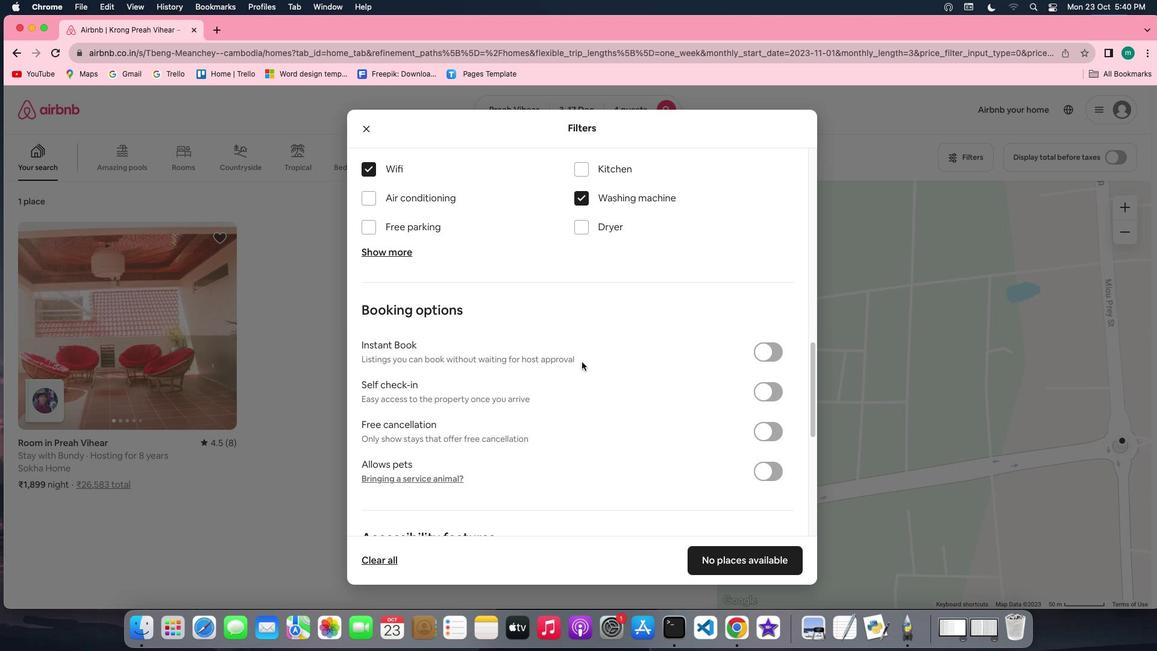 
Action: Mouse scrolled (600, 380) with delta (18, 18)
Screenshot: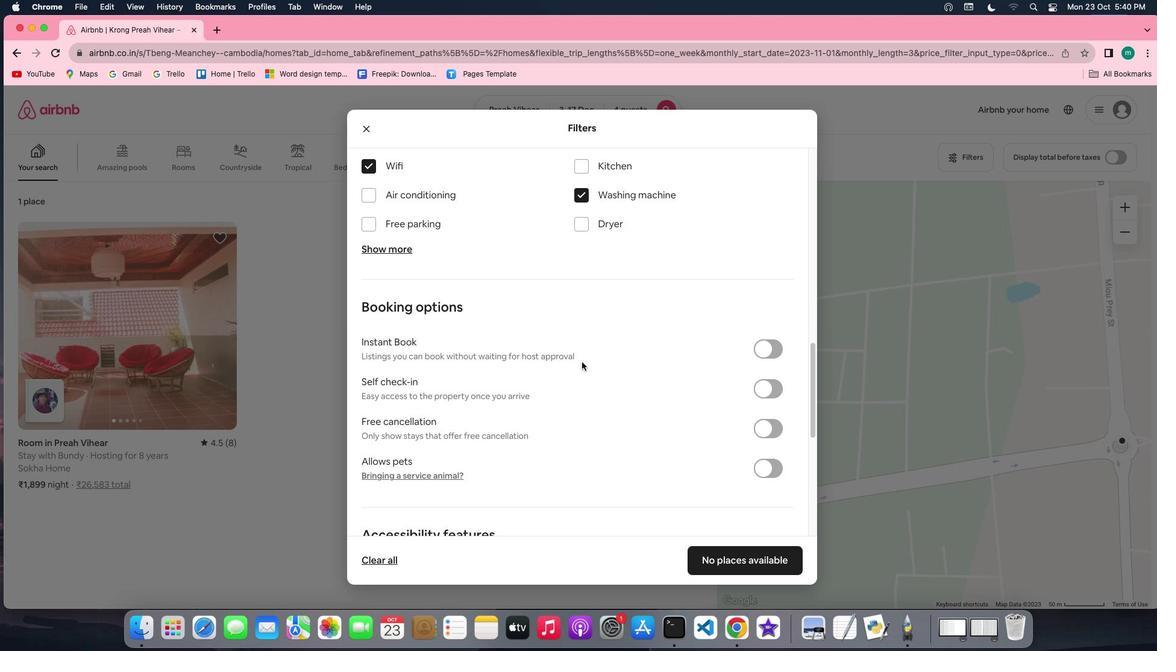 
Action: Mouse scrolled (600, 380) with delta (18, 18)
Screenshot: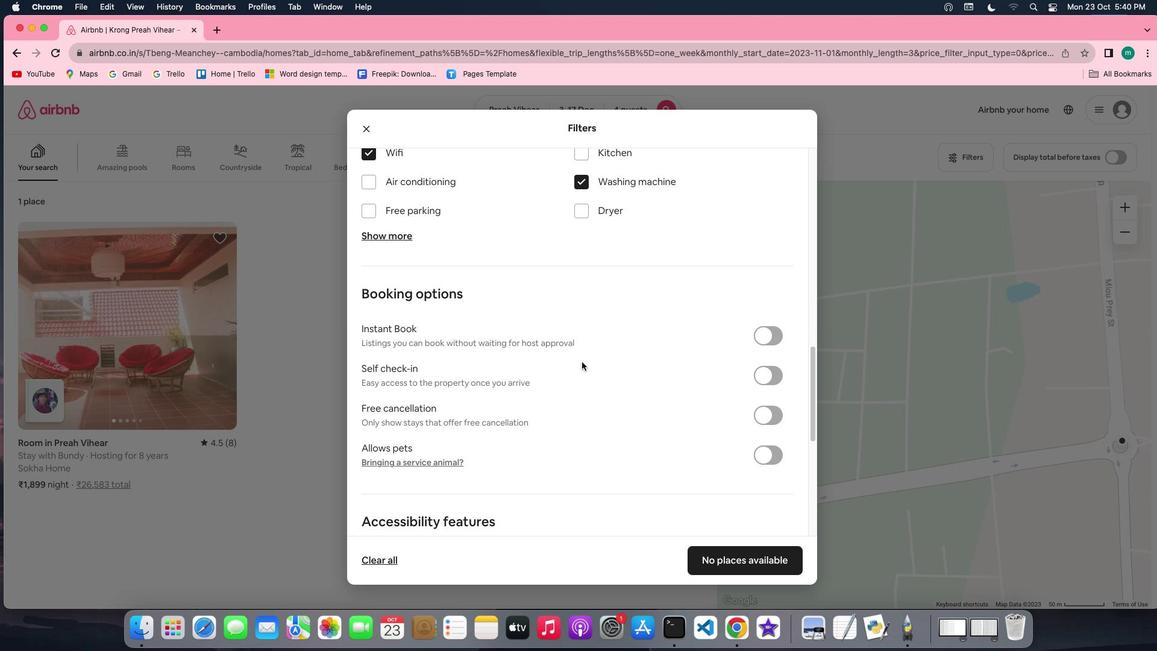 
Action: Mouse moved to (781, 374)
Screenshot: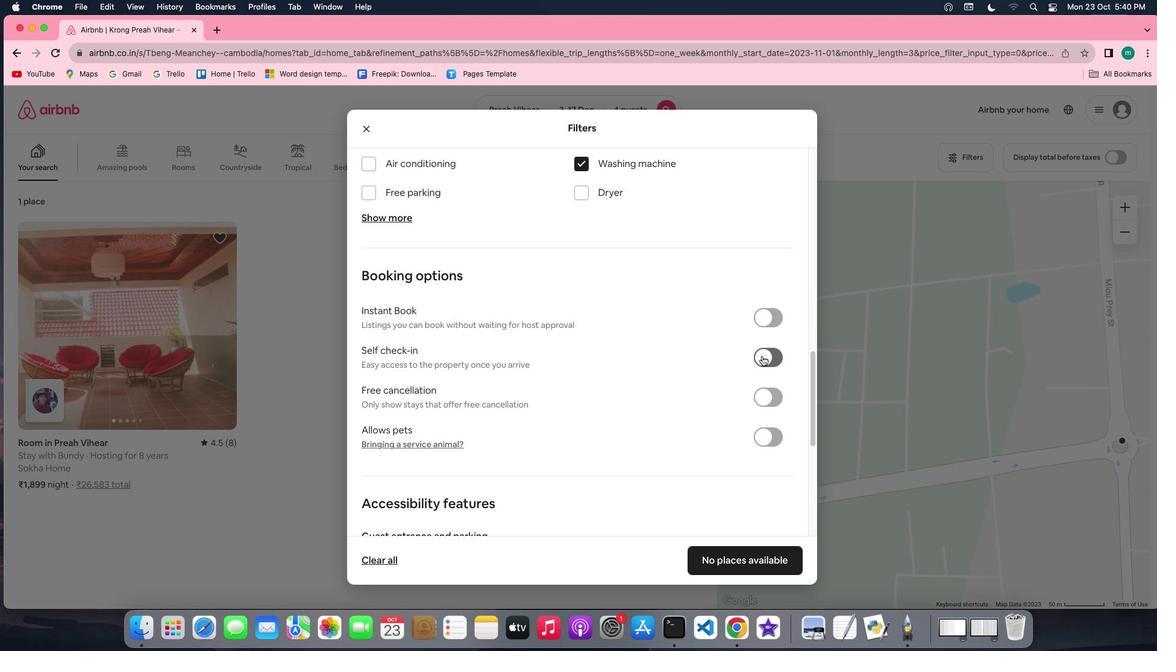 
Action: Mouse pressed left at (781, 374)
Screenshot: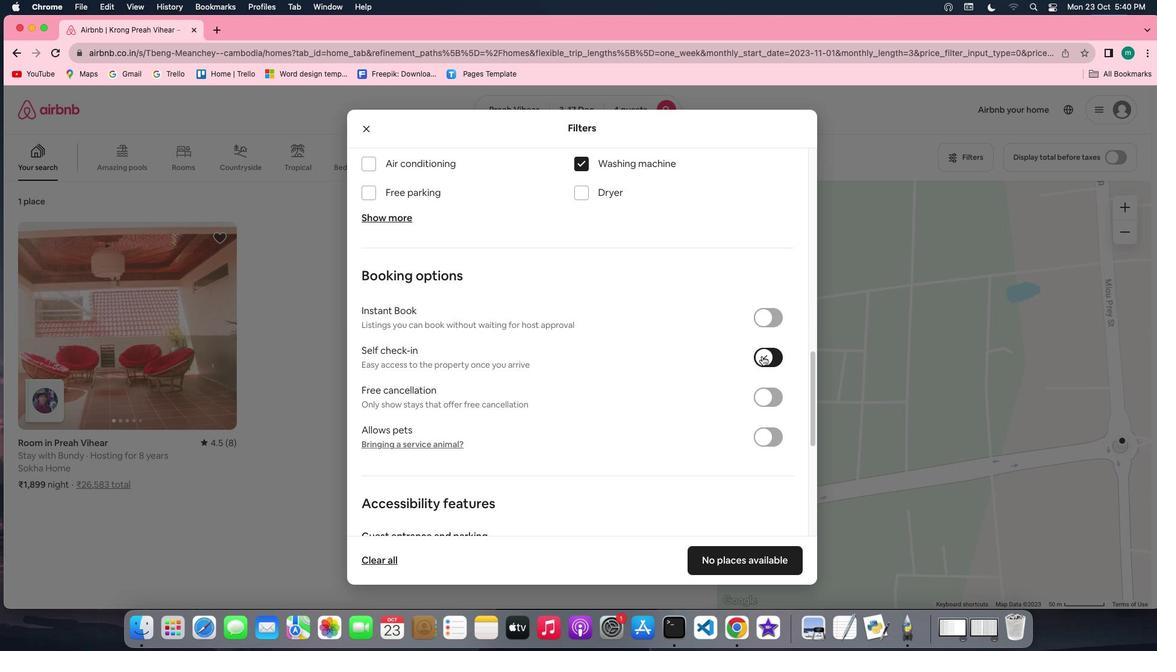 
Action: Mouse moved to (641, 424)
Screenshot: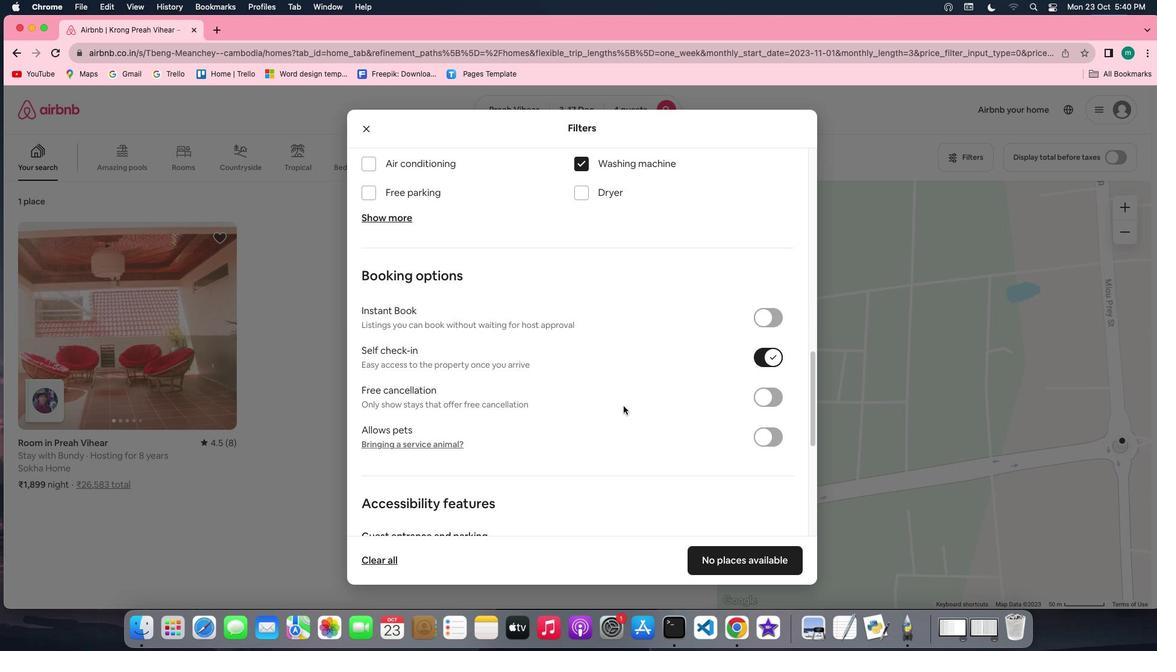 
Action: Mouse scrolled (641, 424) with delta (18, 18)
Screenshot: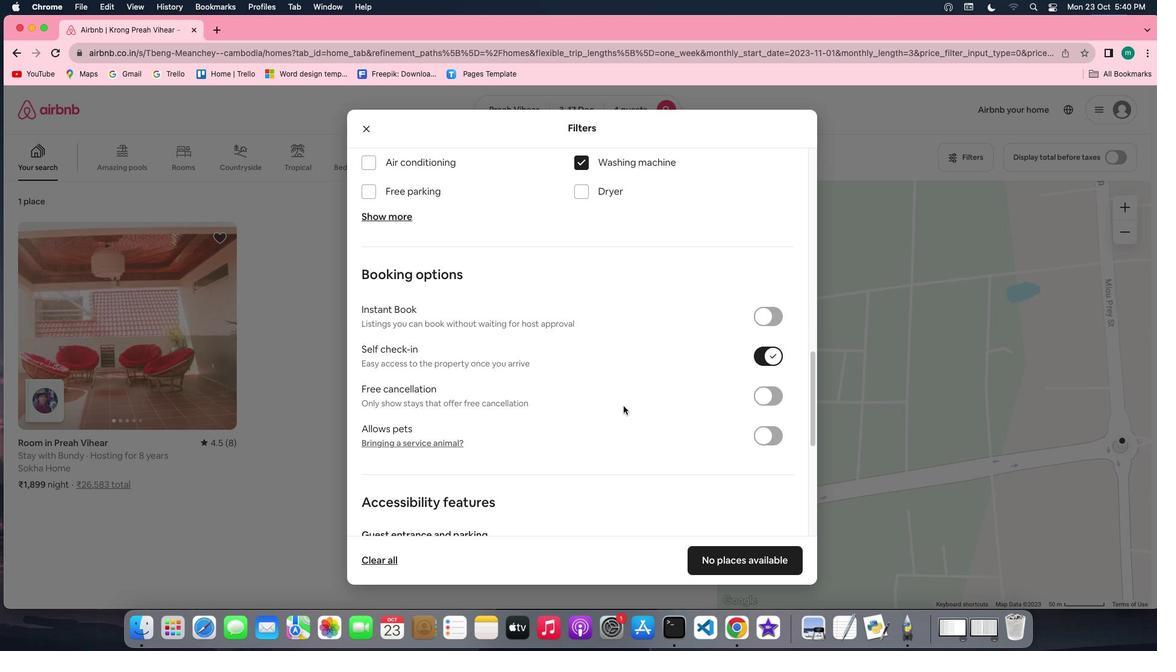 
Action: Mouse scrolled (641, 424) with delta (18, 18)
Screenshot: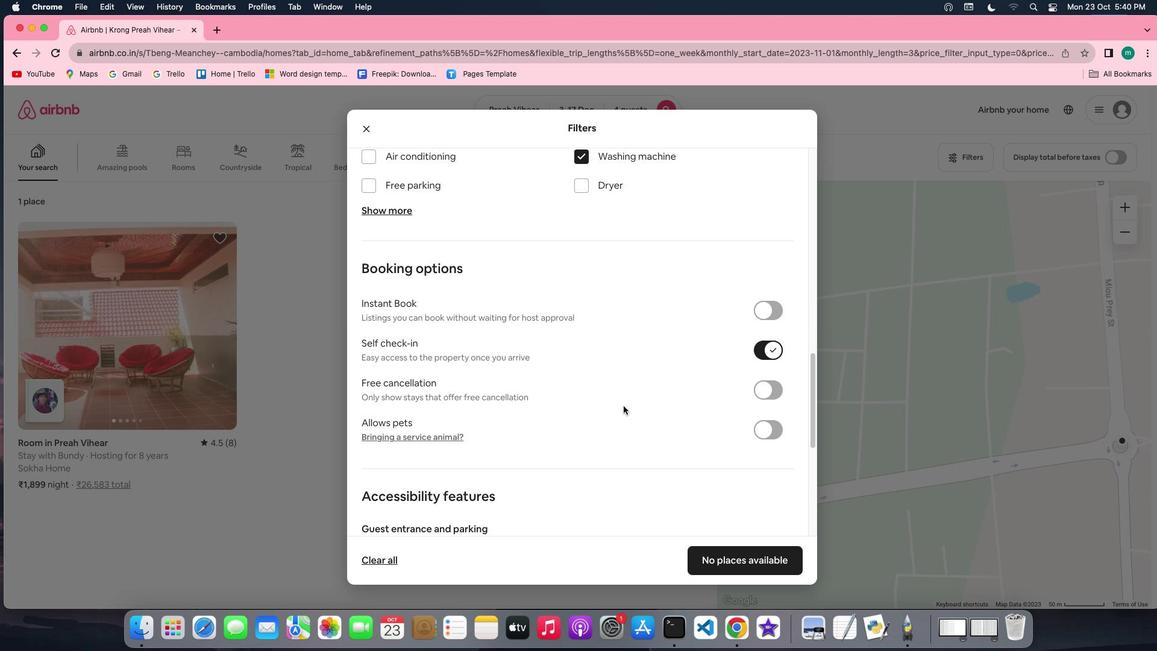 
Action: Mouse scrolled (641, 424) with delta (18, 18)
Screenshot: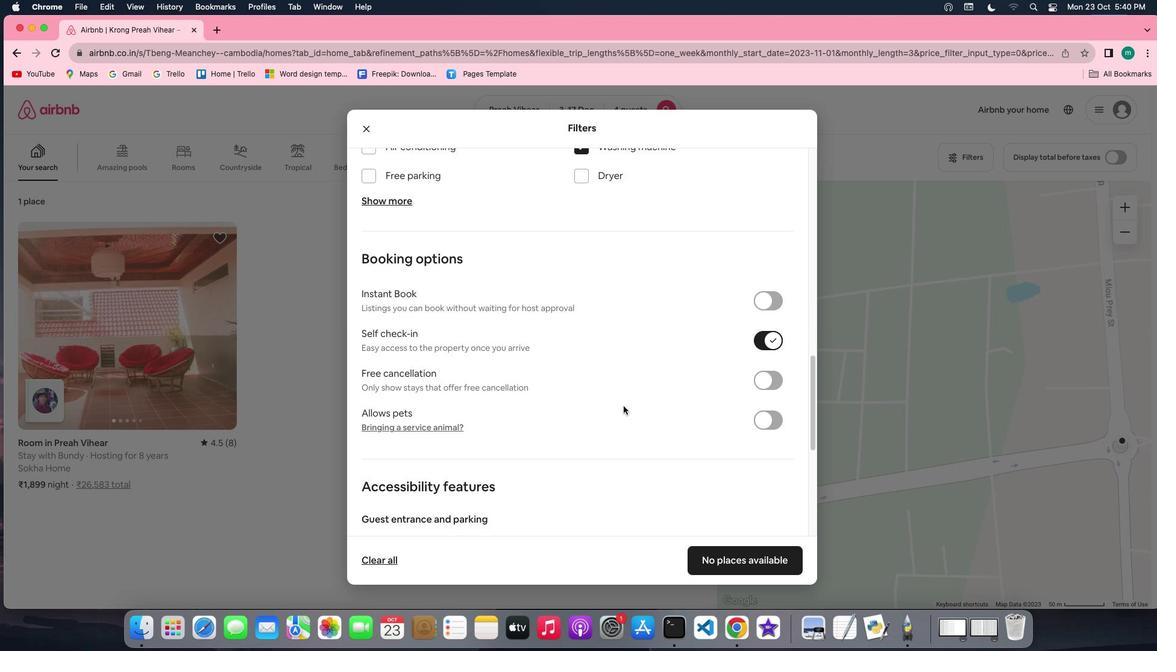 
Action: Mouse scrolled (641, 424) with delta (18, 18)
Screenshot: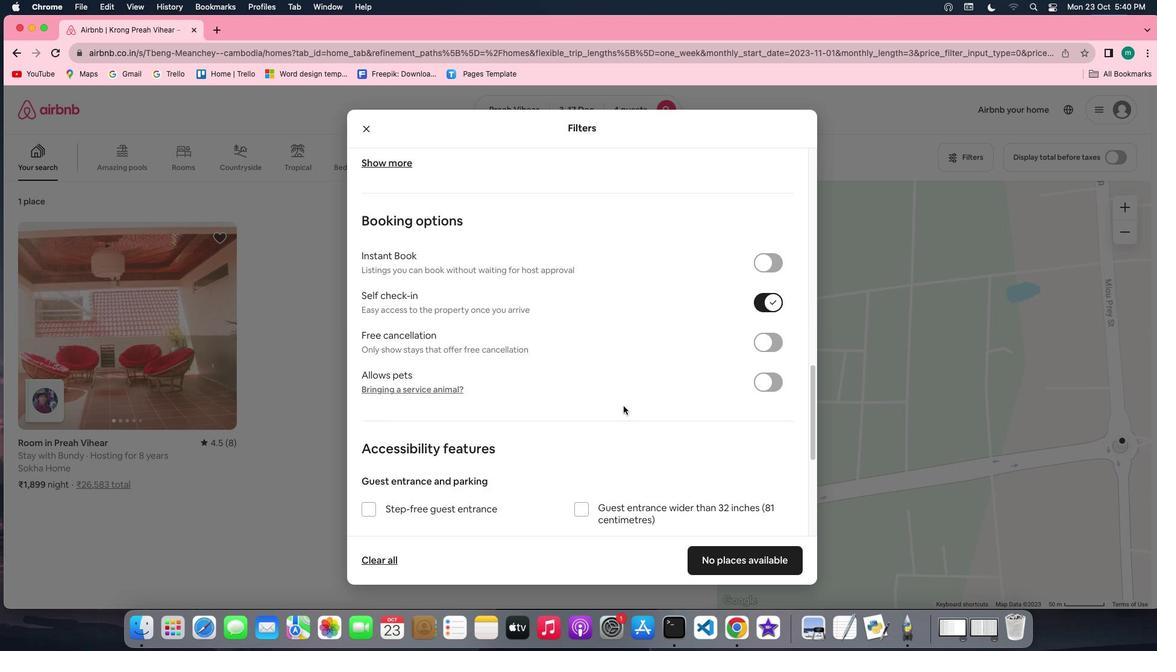 
Action: Mouse moved to (667, 461)
Screenshot: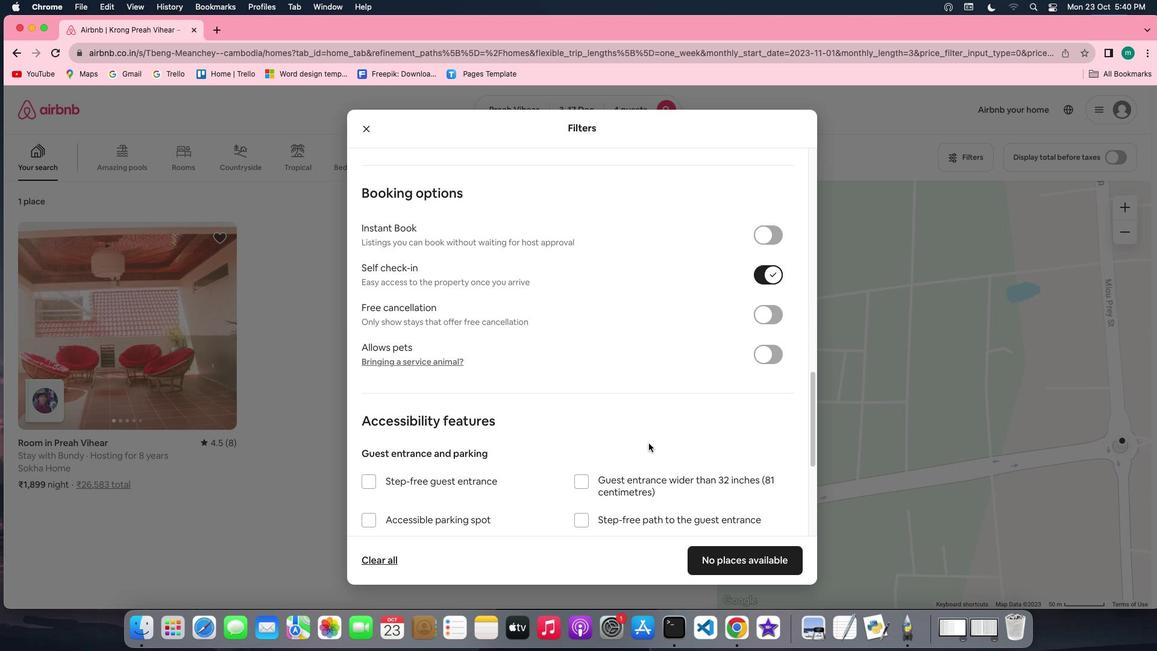 
Action: Mouse scrolled (667, 461) with delta (18, 18)
Screenshot: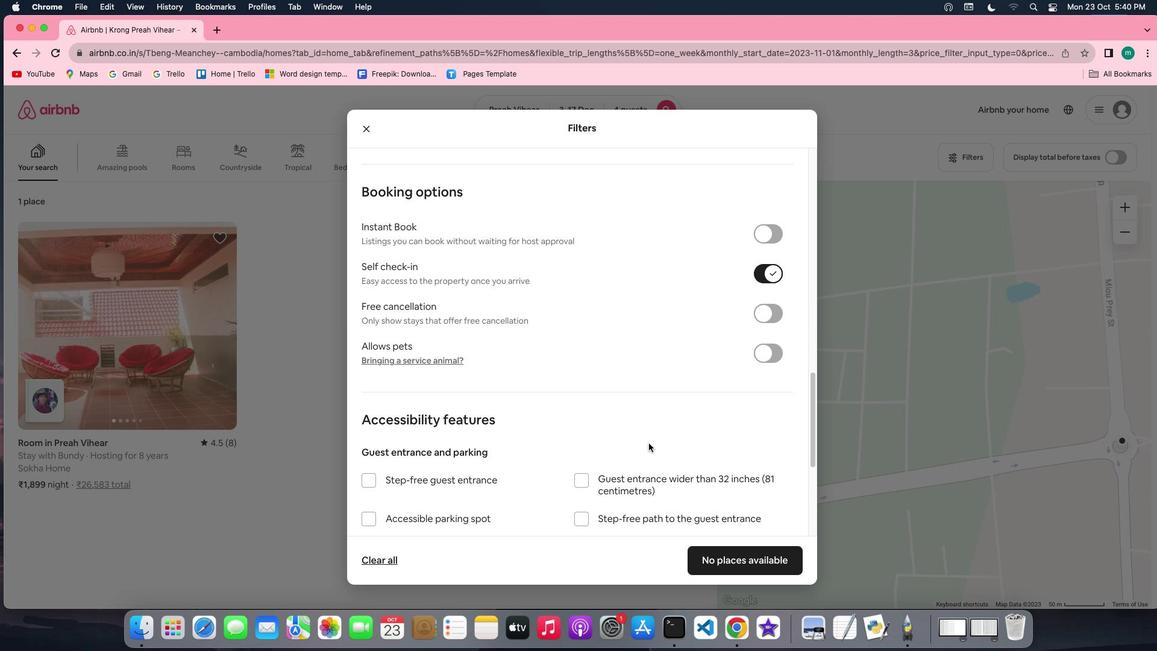 
Action: Mouse scrolled (667, 461) with delta (18, 18)
Screenshot: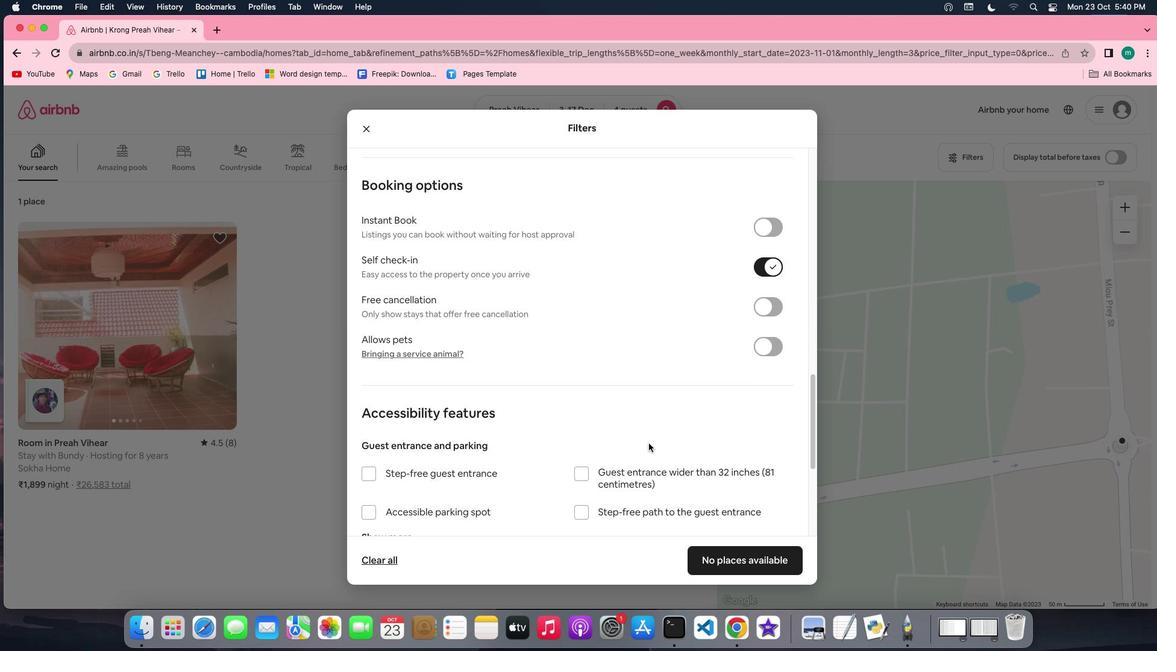
Action: Mouse scrolled (667, 461) with delta (18, 18)
Screenshot: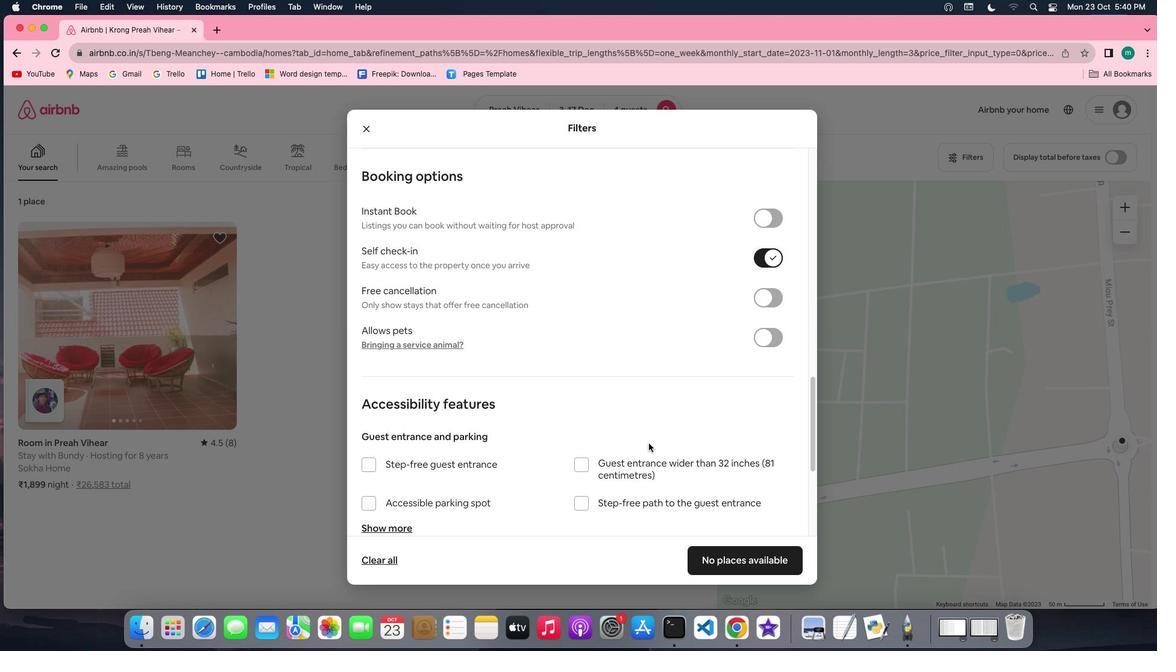 
Action: Mouse scrolled (667, 461) with delta (18, 18)
Screenshot: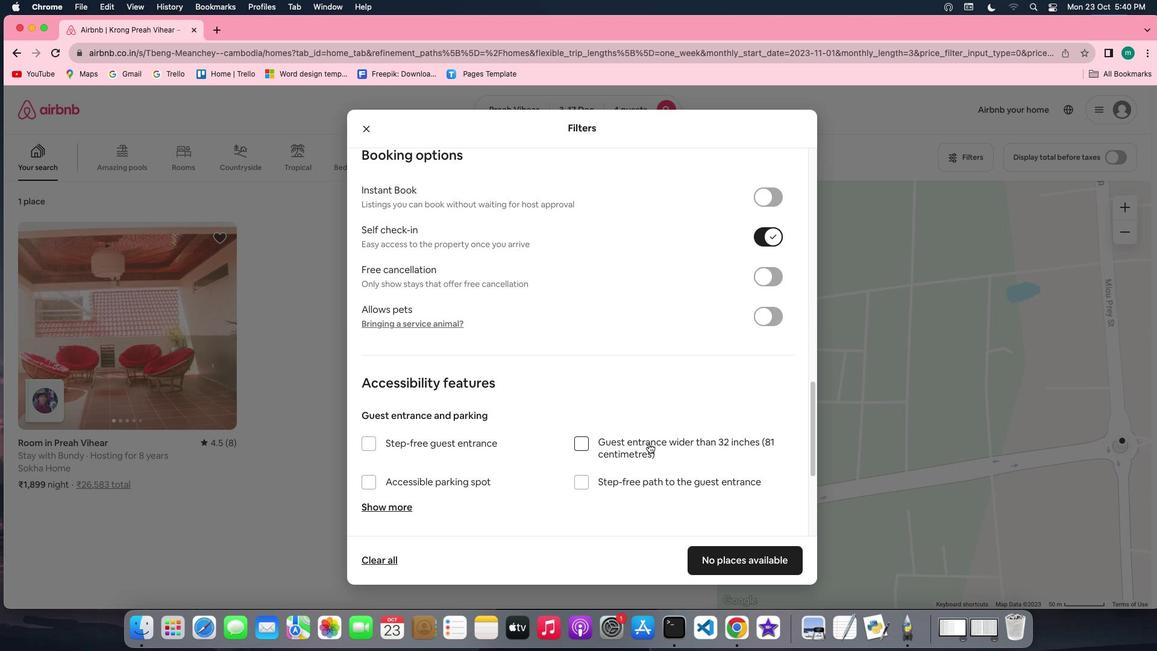 
Action: Mouse scrolled (667, 461) with delta (18, 18)
Screenshot: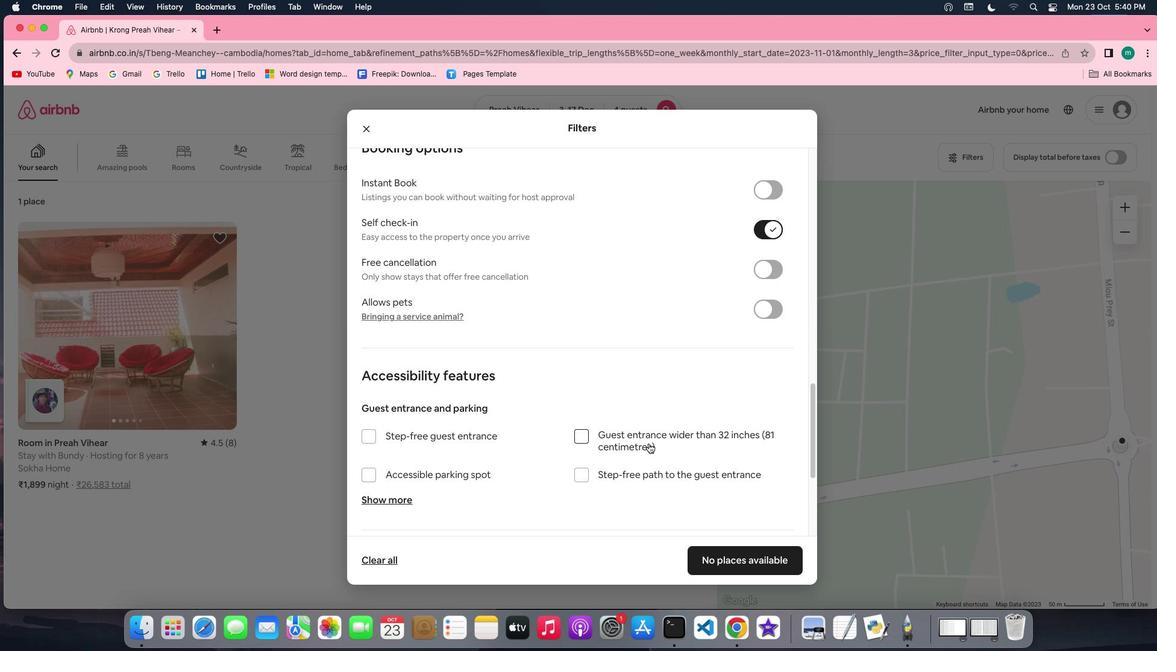 
Action: Mouse scrolled (667, 461) with delta (18, 18)
Screenshot: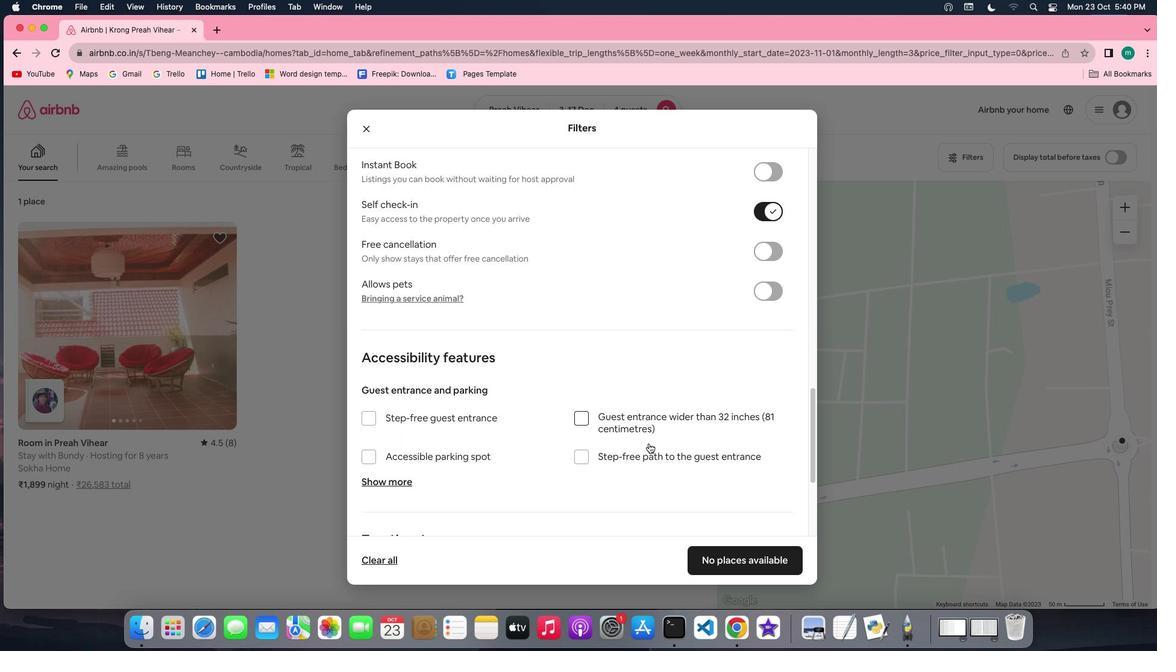 
Action: Mouse moved to (697, 475)
Screenshot: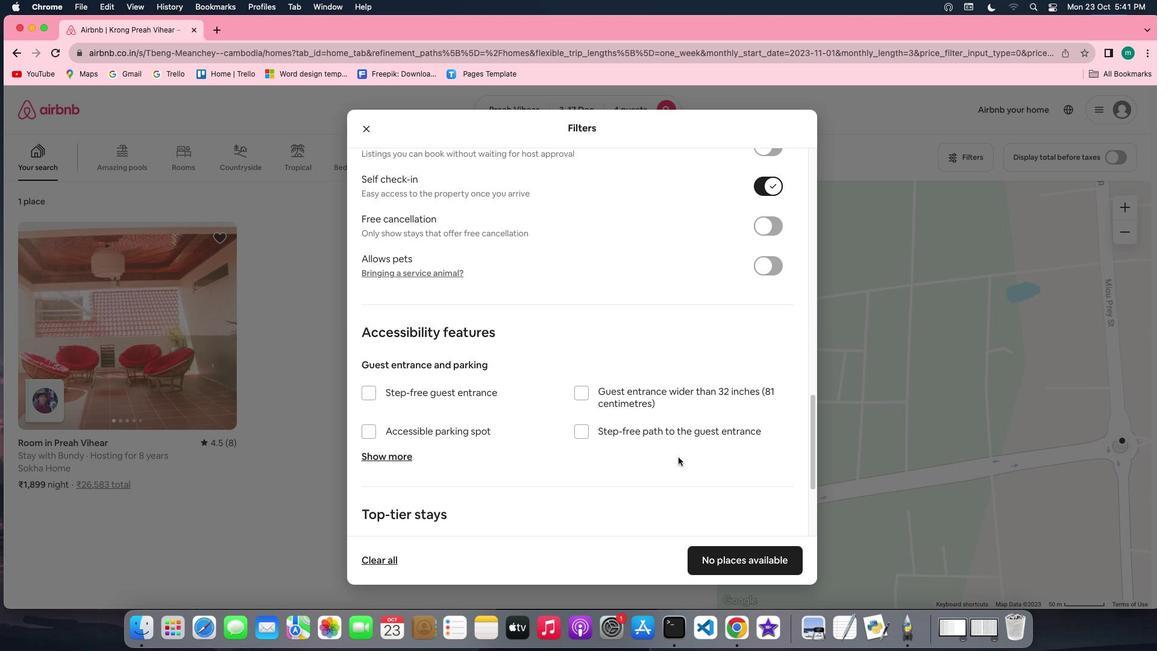 
Action: Mouse scrolled (697, 475) with delta (18, 18)
Screenshot: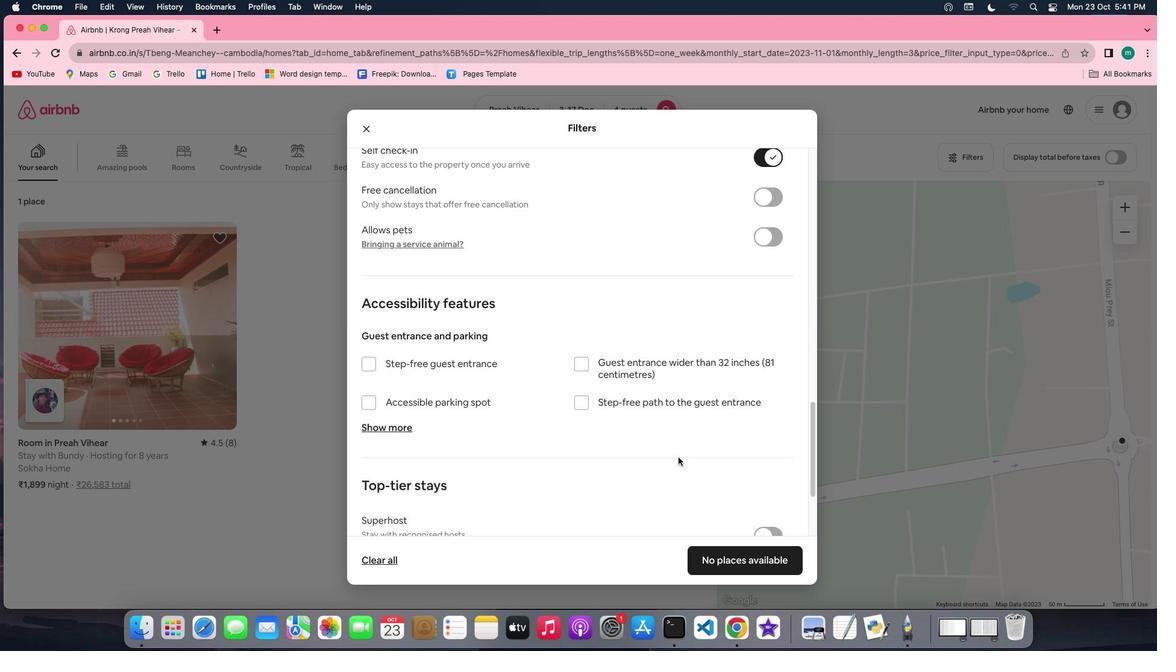 
Action: Mouse scrolled (697, 475) with delta (18, 18)
Screenshot: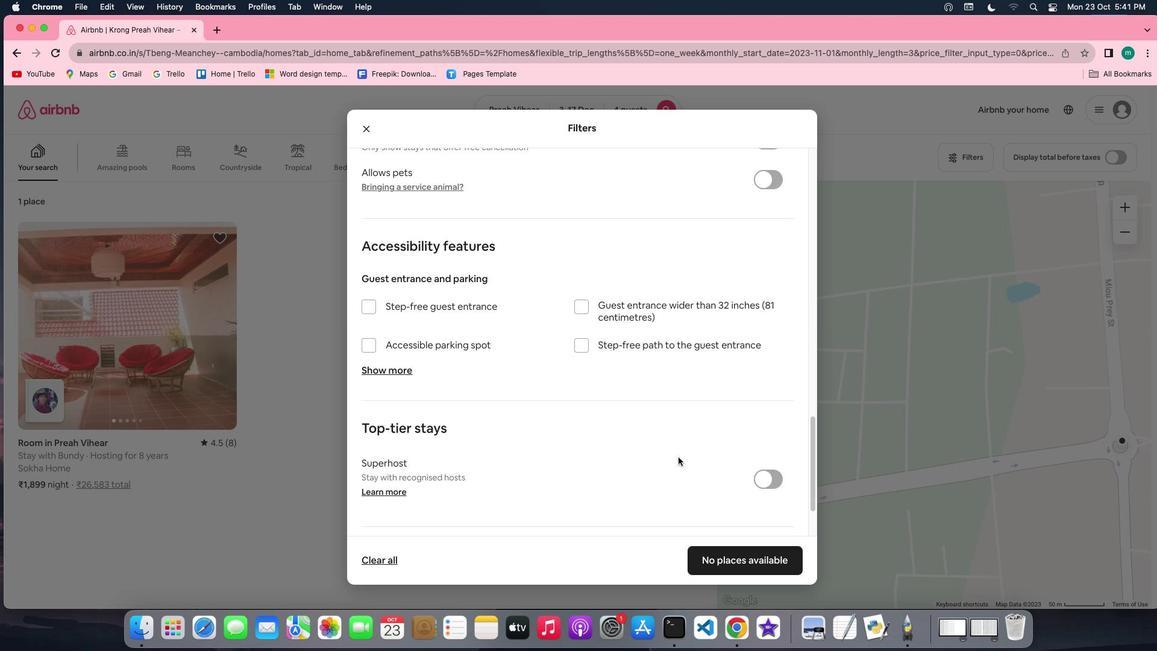 
Action: Mouse scrolled (697, 475) with delta (18, 16)
Screenshot: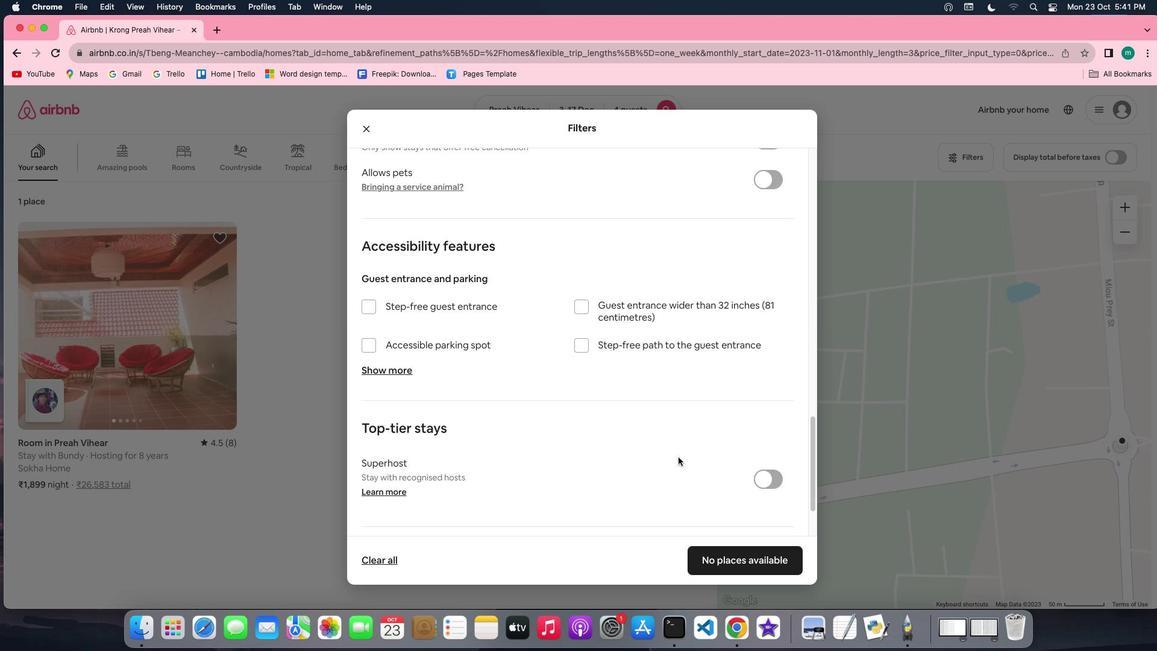 
Action: Mouse scrolled (697, 475) with delta (18, 15)
Screenshot: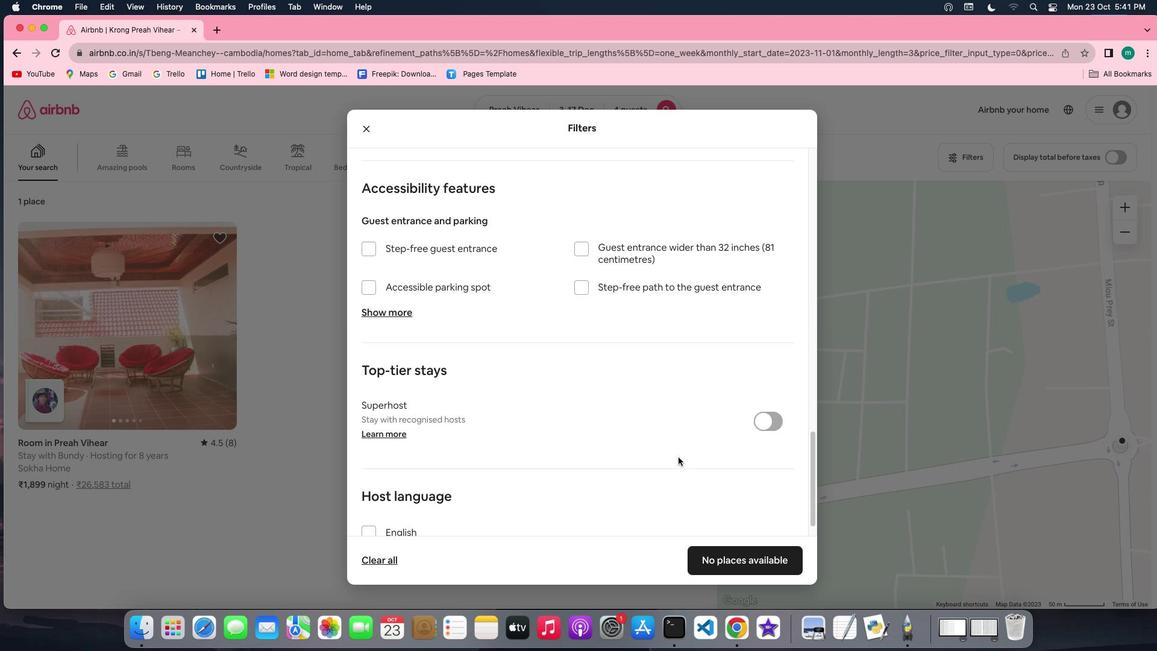 
Action: Mouse scrolled (697, 475) with delta (18, 15)
Screenshot: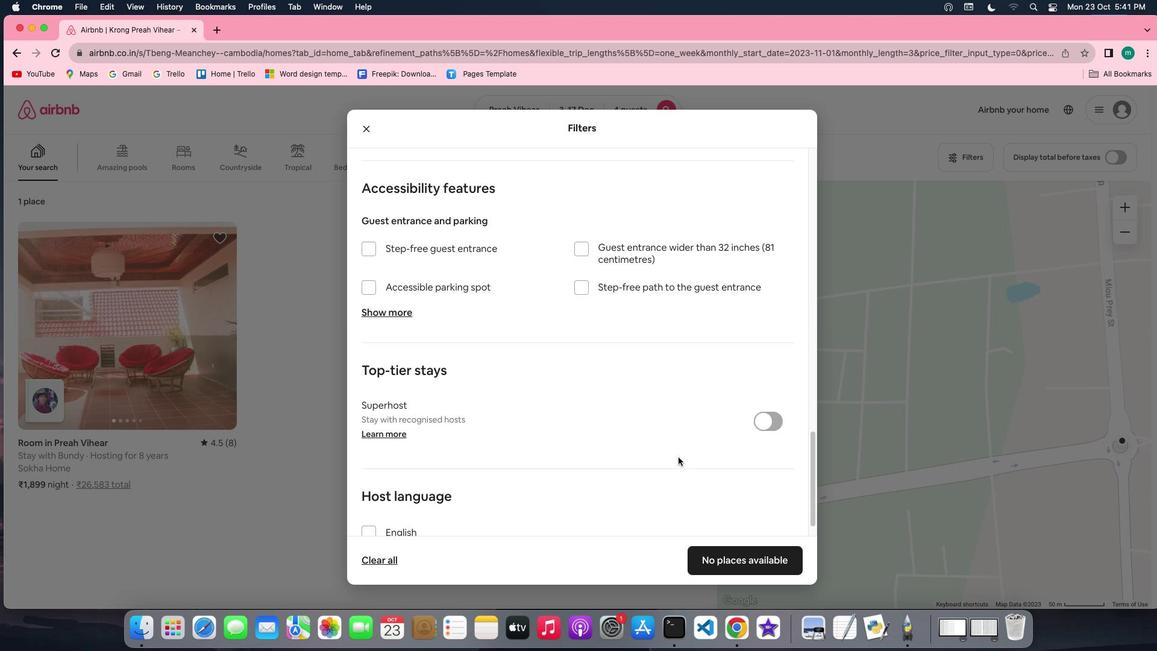 
Action: Mouse scrolled (697, 475) with delta (18, 15)
Screenshot: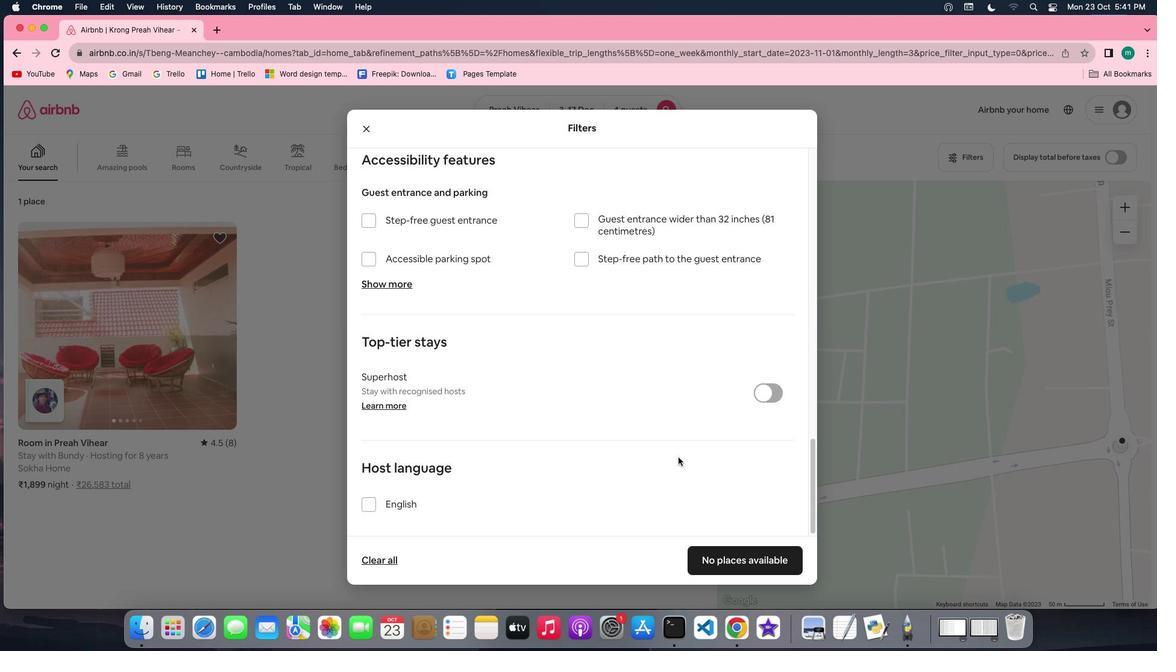 
Action: Mouse scrolled (697, 475) with delta (18, 18)
Screenshot: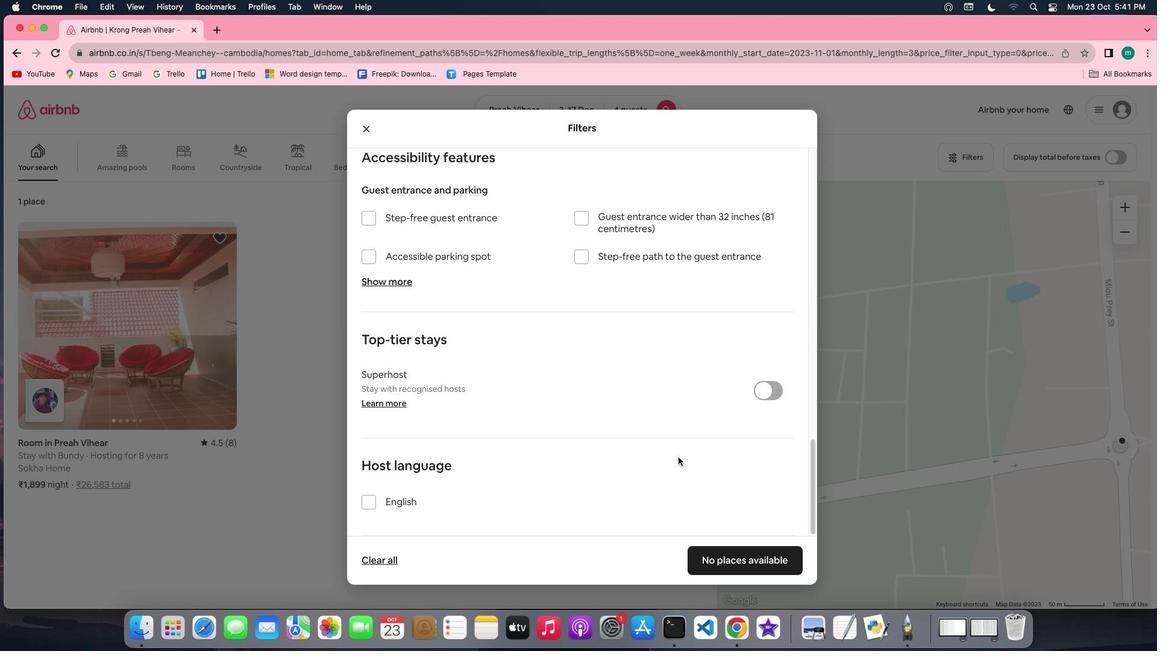 
Action: Mouse scrolled (697, 475) with delta (18, 18)
Screenshot: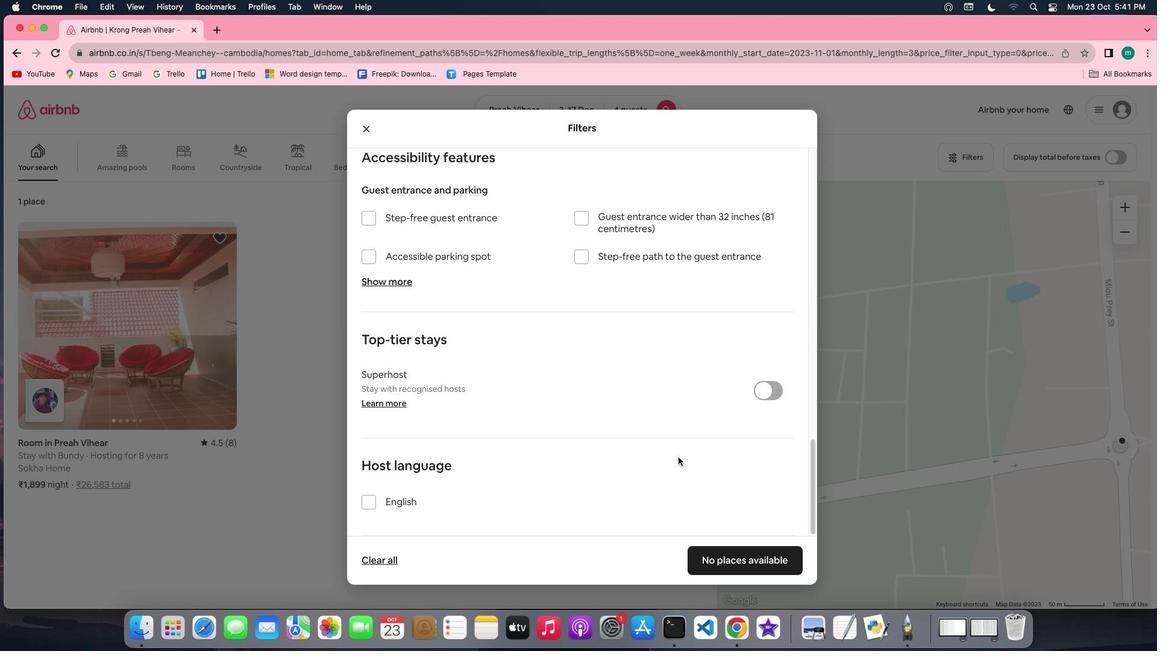 
Action: Mouse scrolled (697, 475) with delta (18, 16)
Screenshot: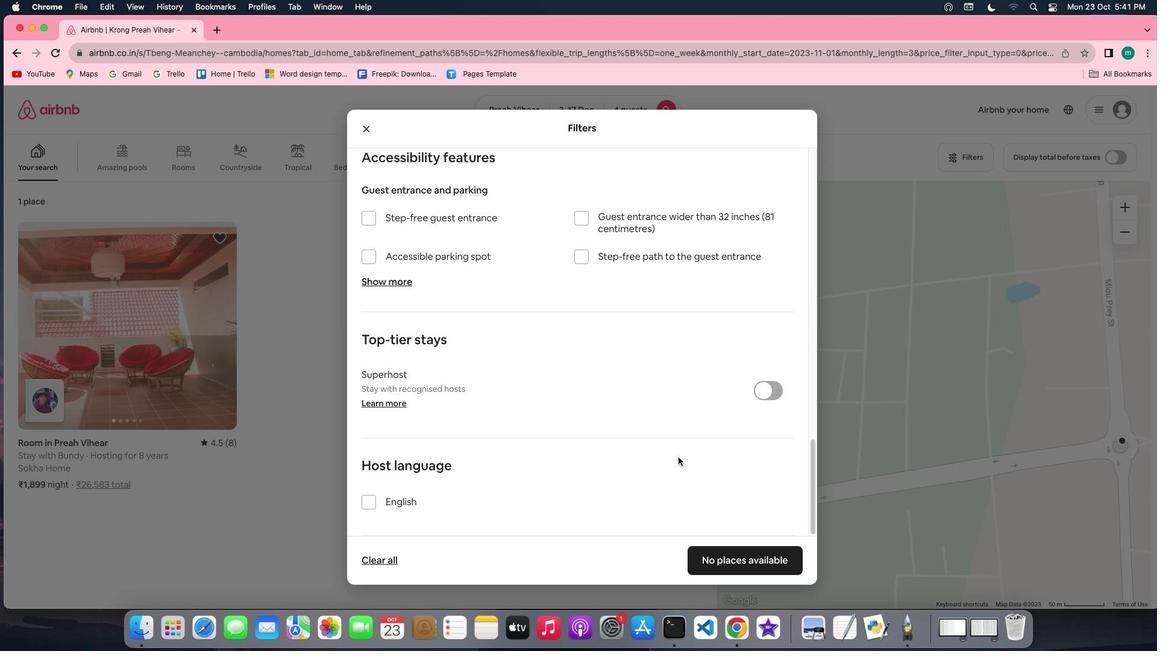 
Action: Mouse scrolled (697, 475) with delta (18, 15)
Screenshot: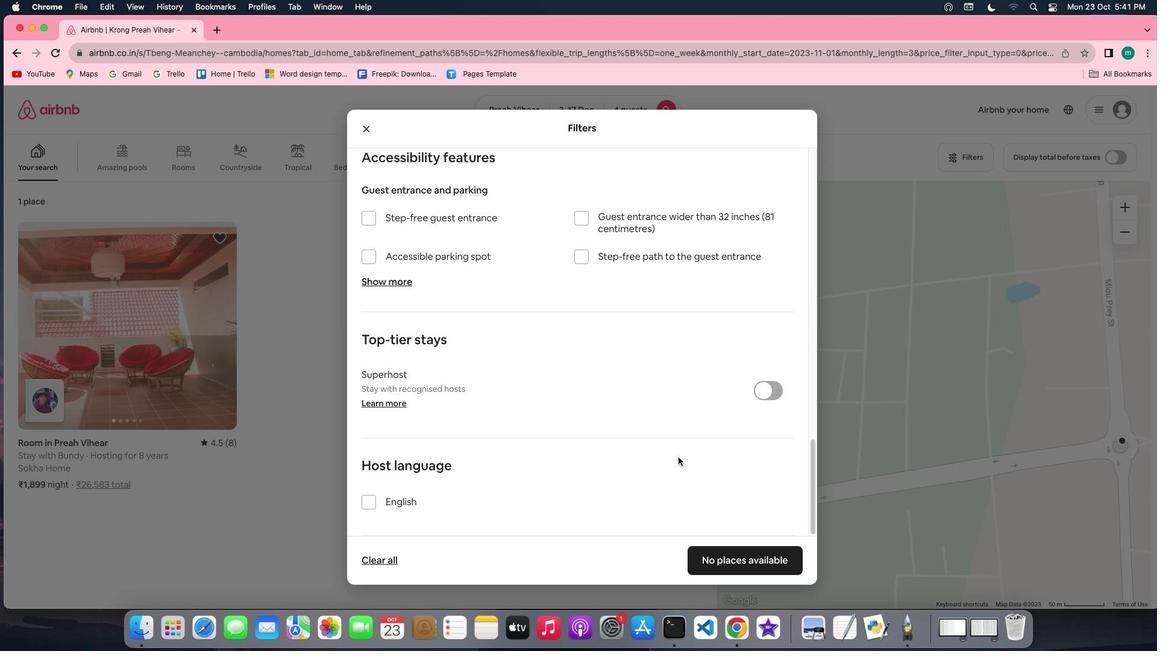 
Action: Mouse scrolled (697, 475) with delta (18, 15)
Screenshot: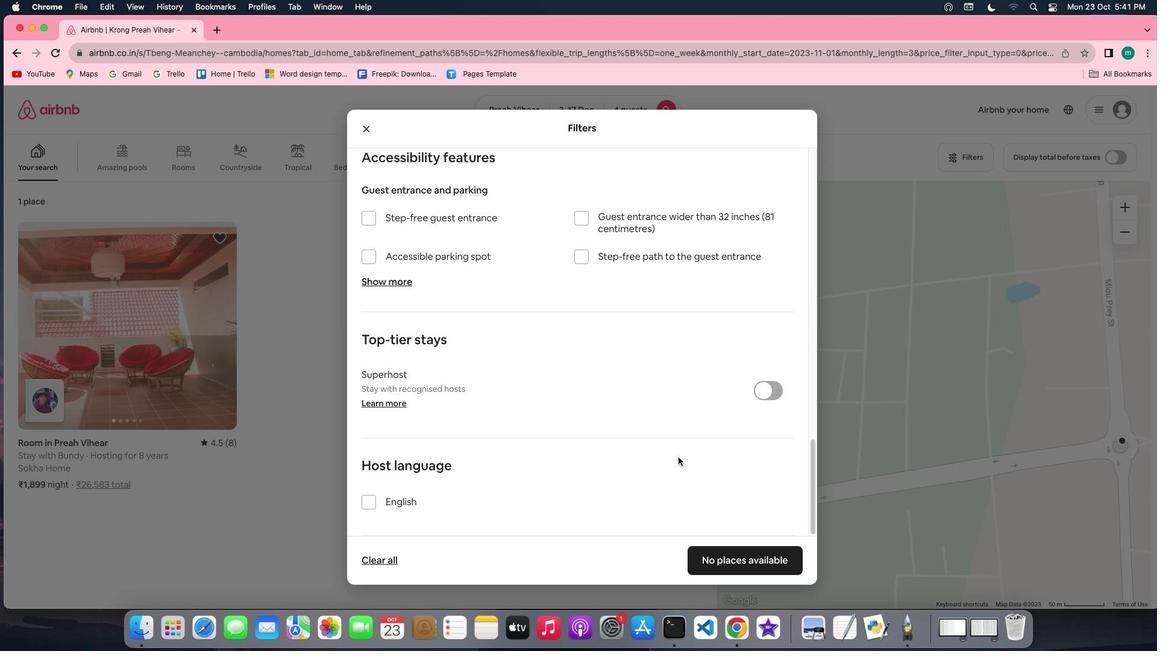 
Action: Mouse moved to (791, 572)
Screenshot: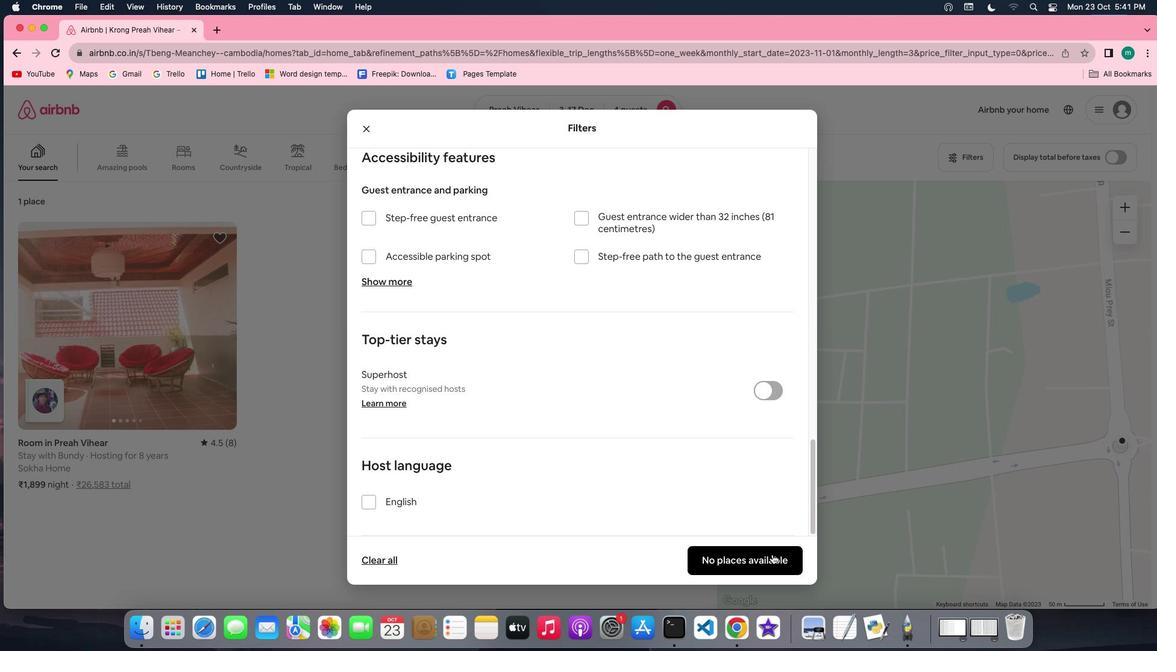 
Action: Mouse pressed left at (791, 572)
Screenshot: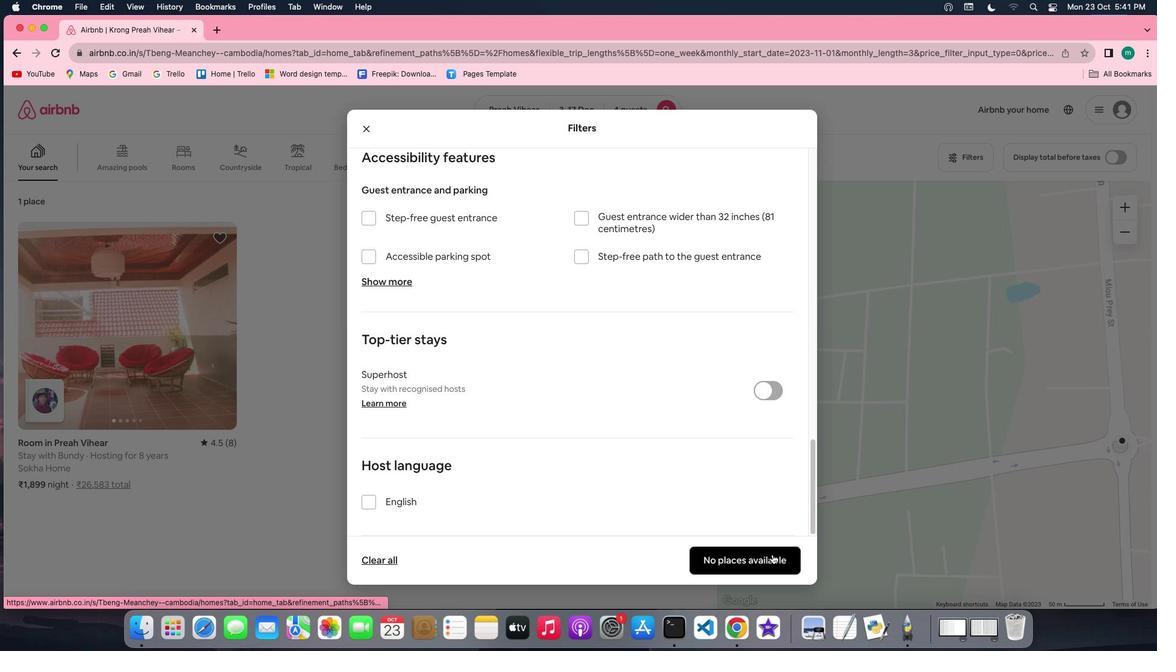 
Action: Mouse moved to (547, 484)
Screenshot: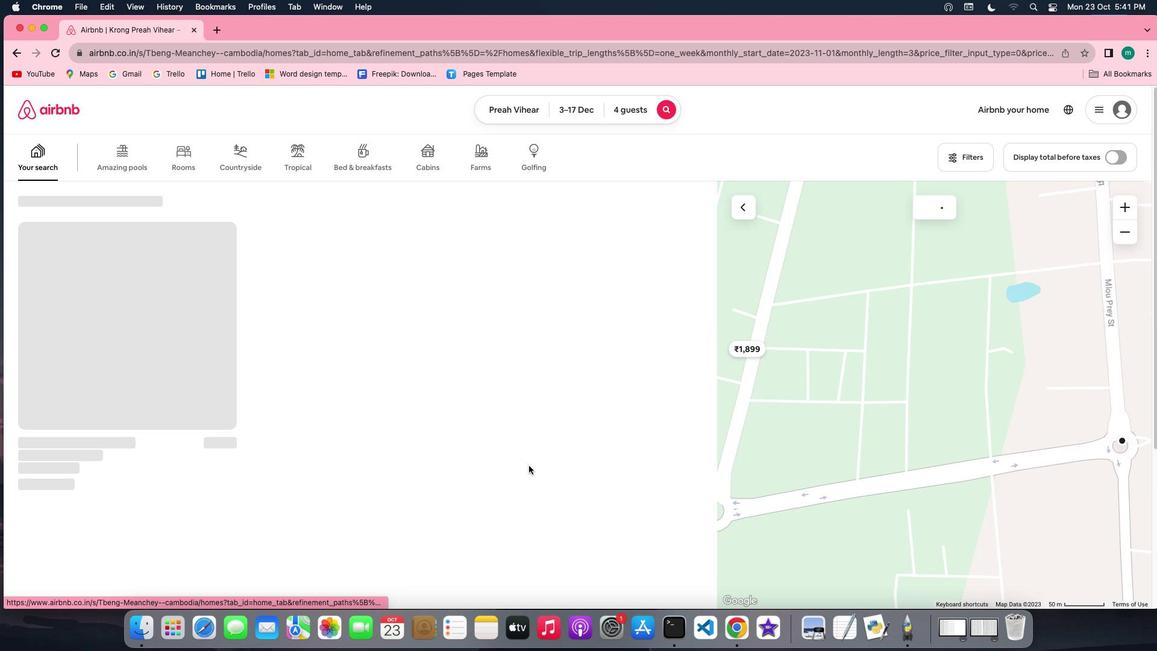 
